 Task: Open Card Business Analysis Review in Board Customer Relationship Building to Workspace HRIS Management and add a team member Softage.3@softage.net, a label Orange, a checklist Logistics, an attachment from Trello, a color Orange and finally, add a card description 'Develop and launch new sales promotion for existing customers' and a comment 'Given the potential impact of this task on our company reputation, let us ensure that we approach it with a sense of professionalism and respect.'. Add a start date 'Jan 07, 1900' with a due date 'Jan 14, 1900'
Action: Mouse moved to (996, 521)
Screenshot: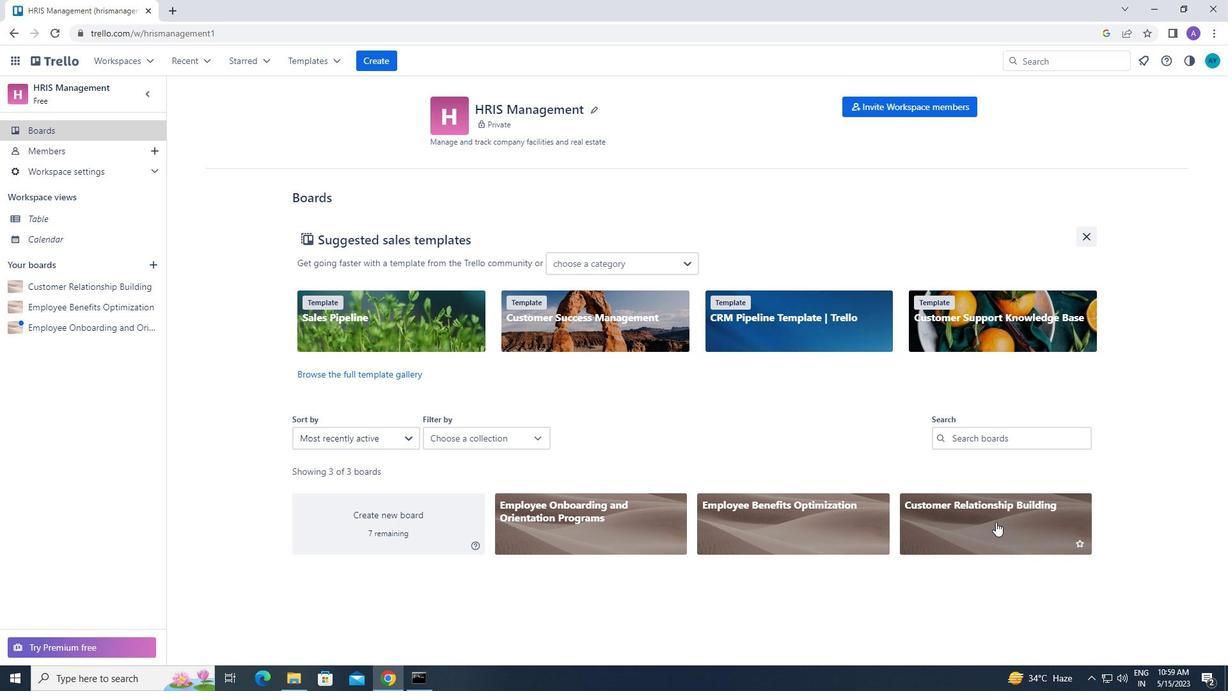 
Action: Mouse pressed left at (996, 521)
Screenshot: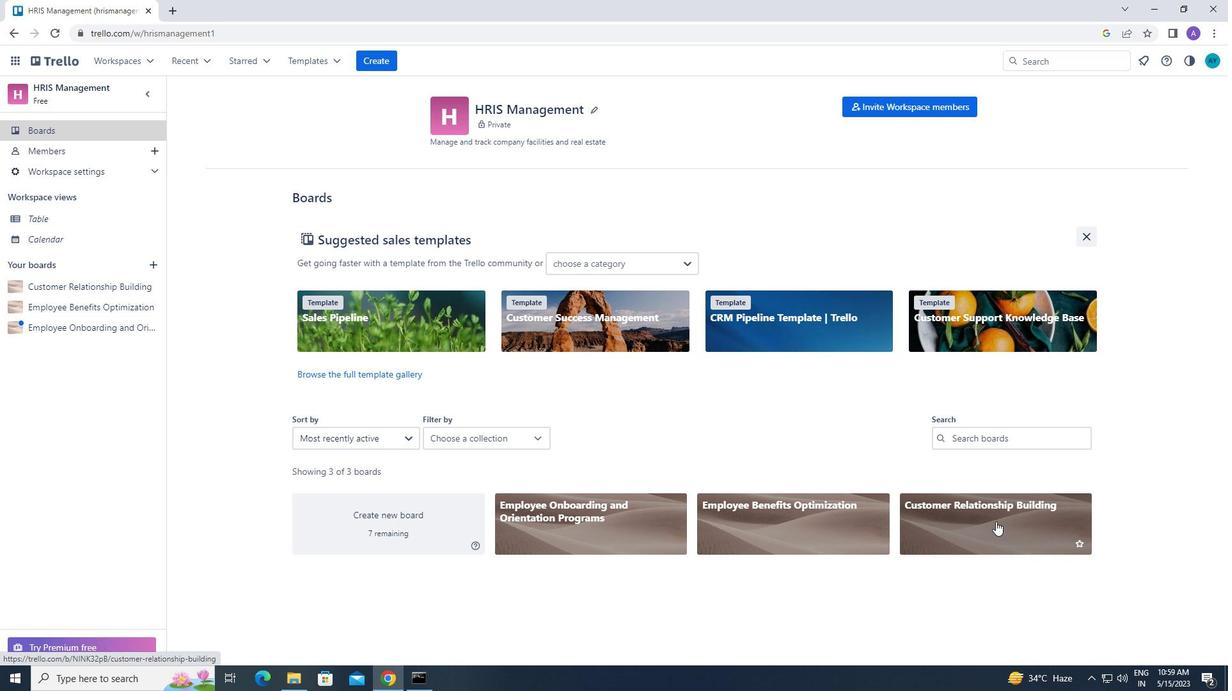 
Action: Mouse moved to (638, 161)
Screenshot: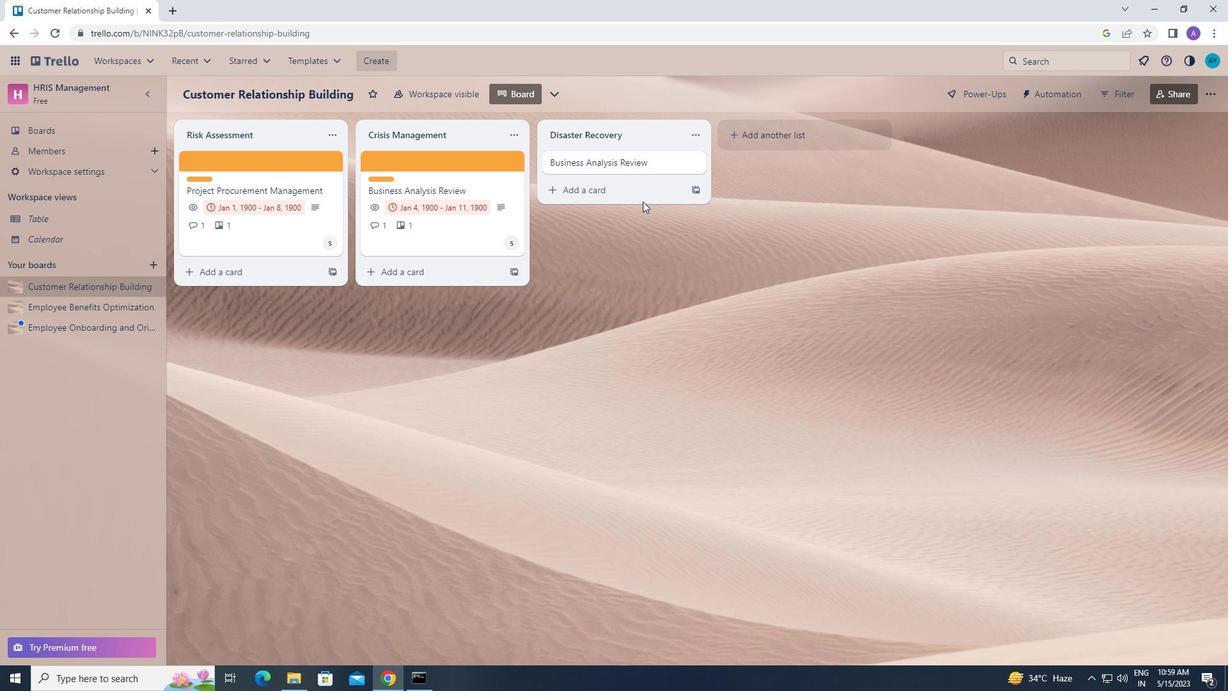 
Action: Mouse pressed left at (638, 161)
Screenshot: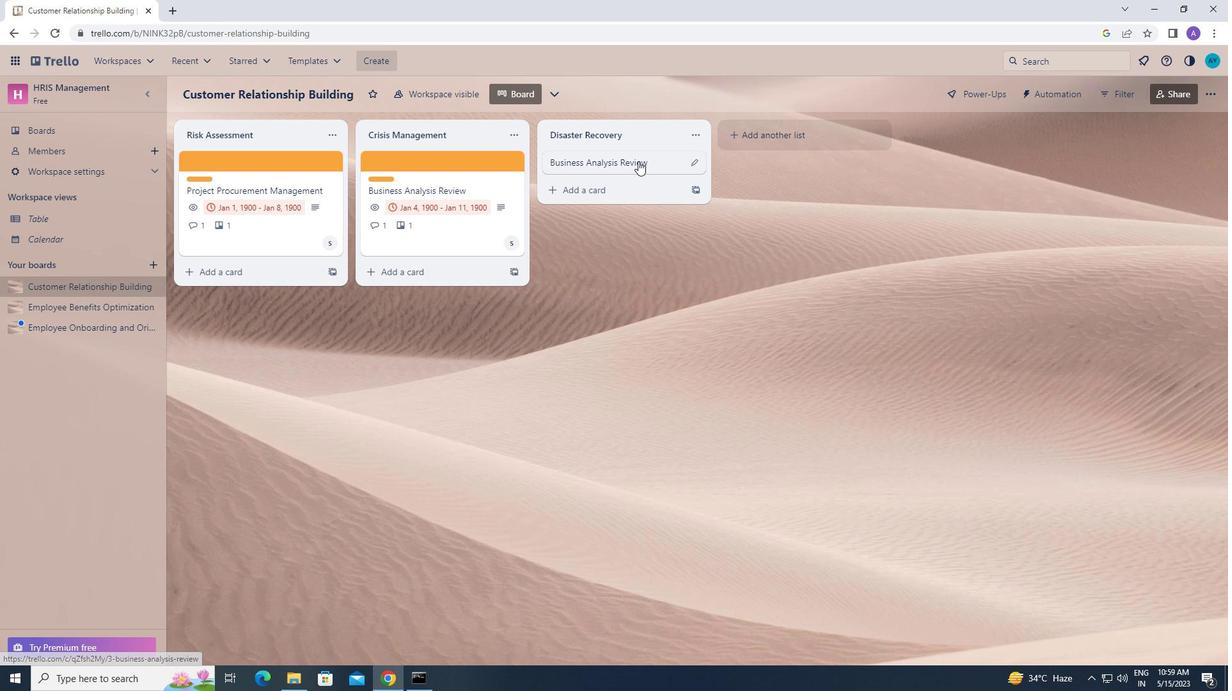 
Action: Mouse moved to (760, 209)
Screenshot: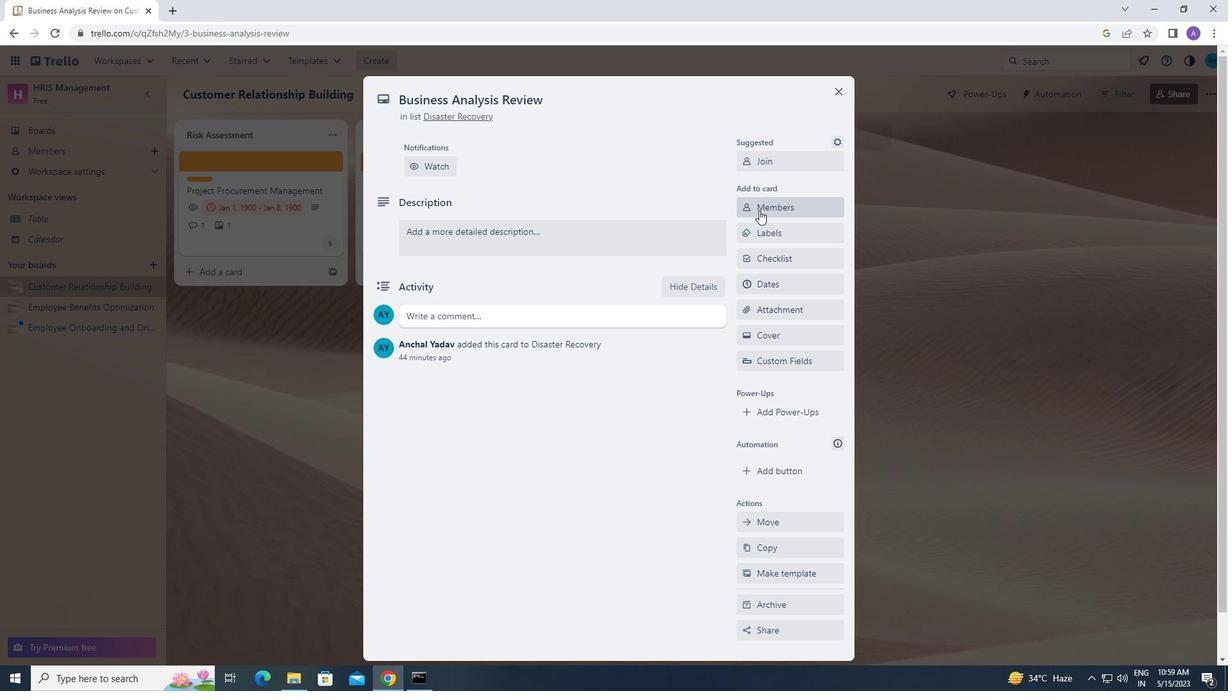 
Action: Mouse pressed left at (760, 209)
Screenshot: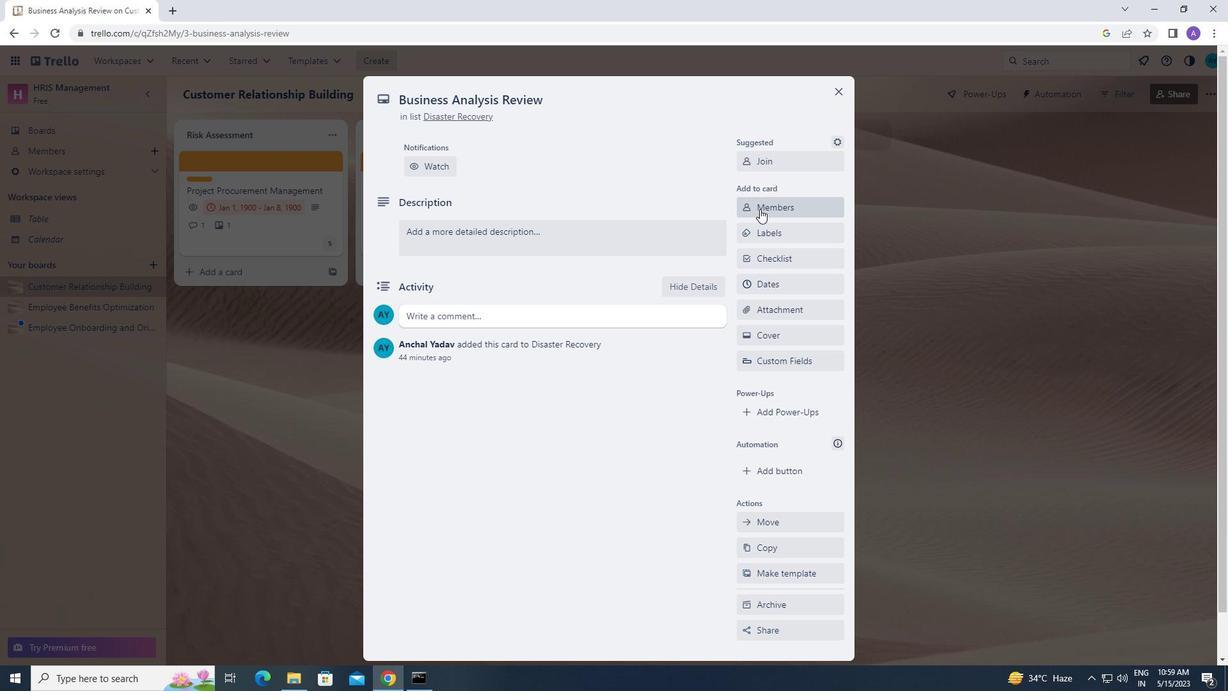 
Action: Mouse moved to (789, 258)
Screenshot: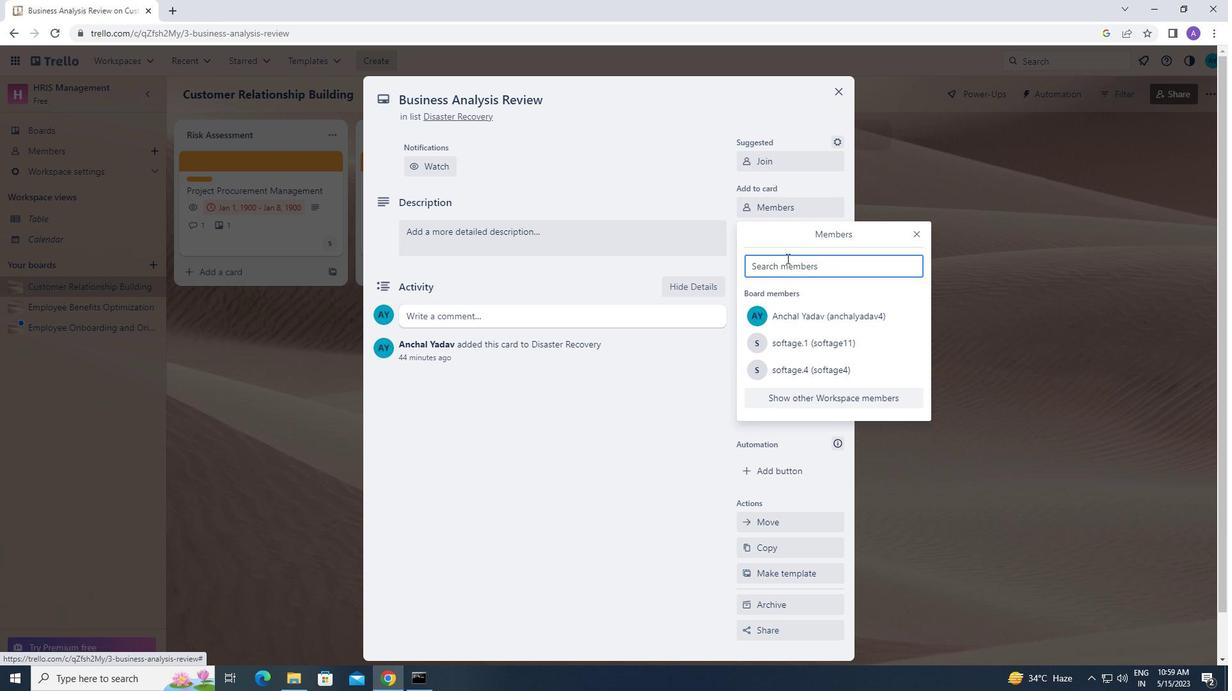 
Action: Key pressed so<Key.backspace><Key.caps_lock>oftage.net<Key.shift_r><Key.shift_r><Key.shift_r><Key.shift_r><Key.shift_r><Key.shift_r>2<Key.backspace>
Screenshot: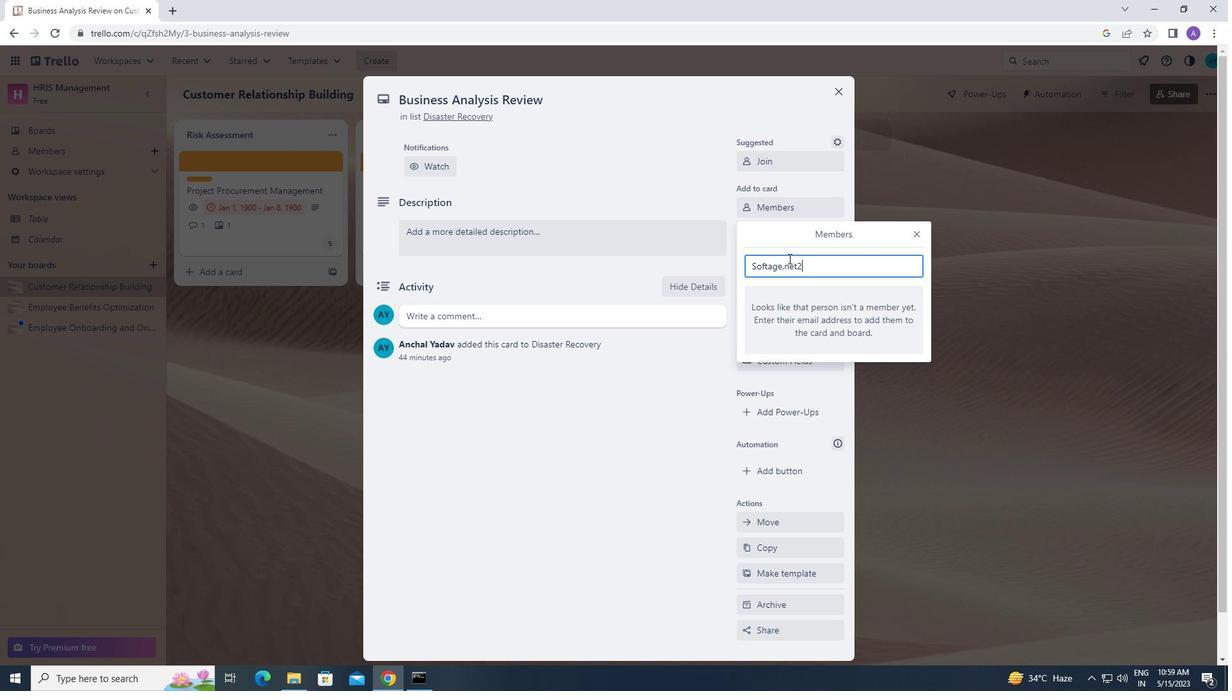 
Action: Mouse moved to (208, 0)
Screenshot: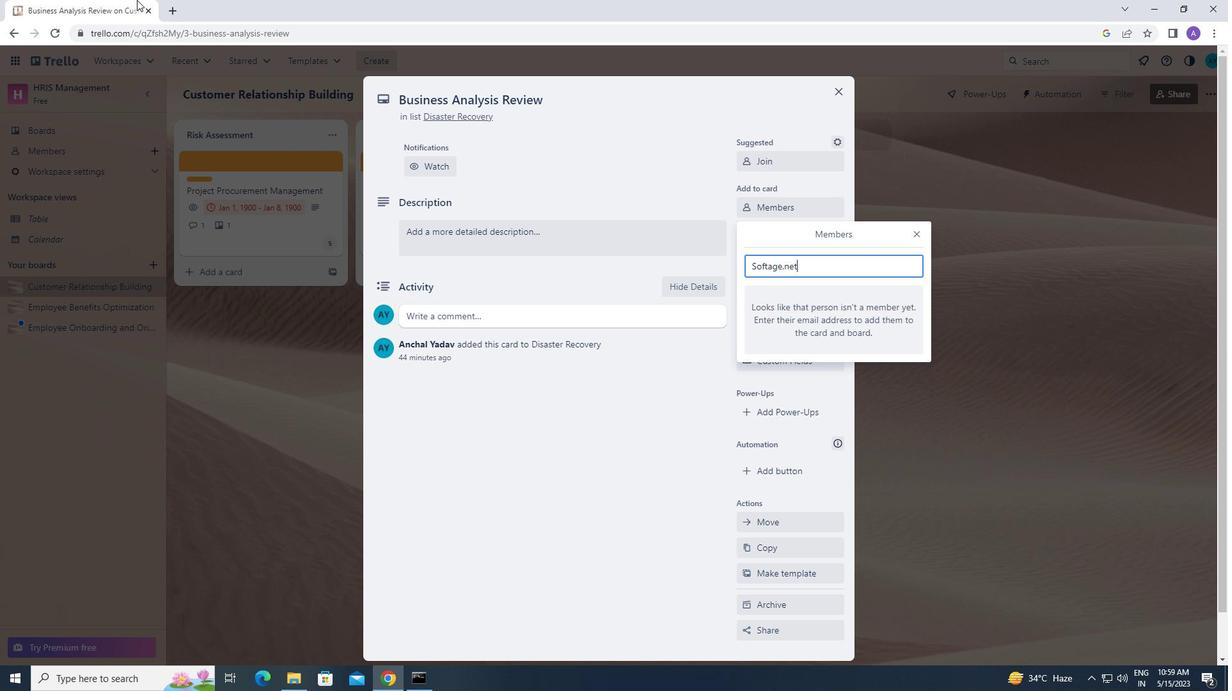 
Action: Key pressed <Key.backspace><Key.backspace><Key.backspace>3<Key.shift_r>@softage.net
Screenshot: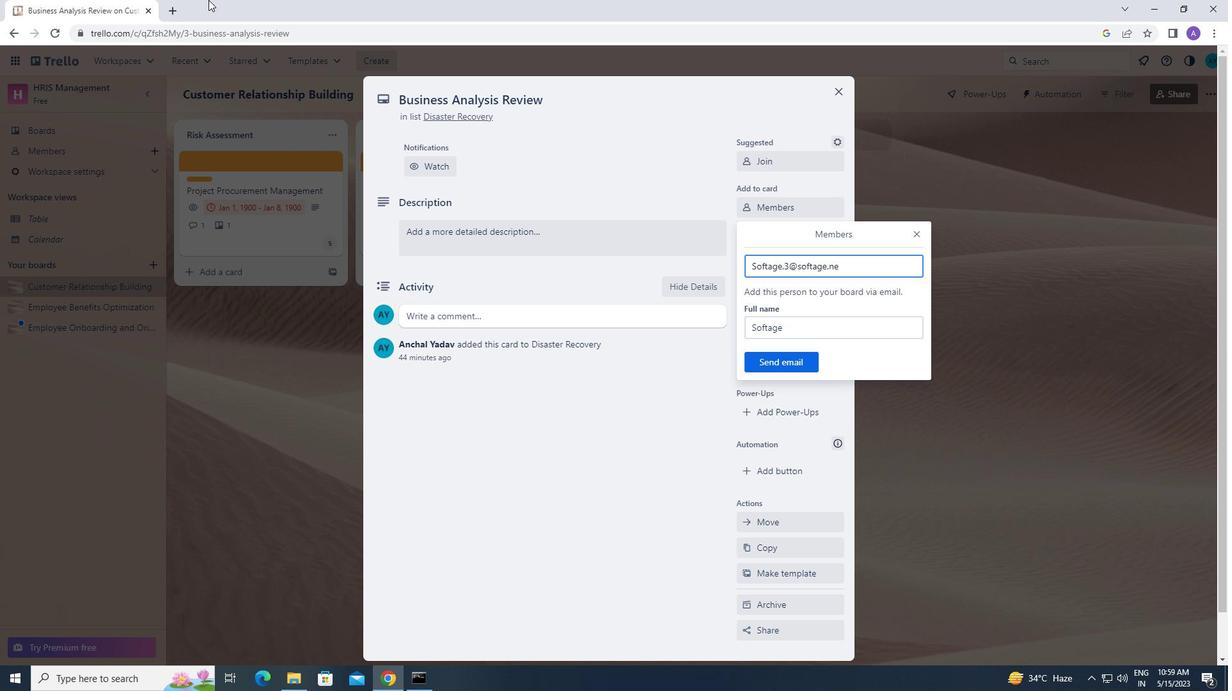 
Action: Mouse moved to (757, 355)
Screenshot: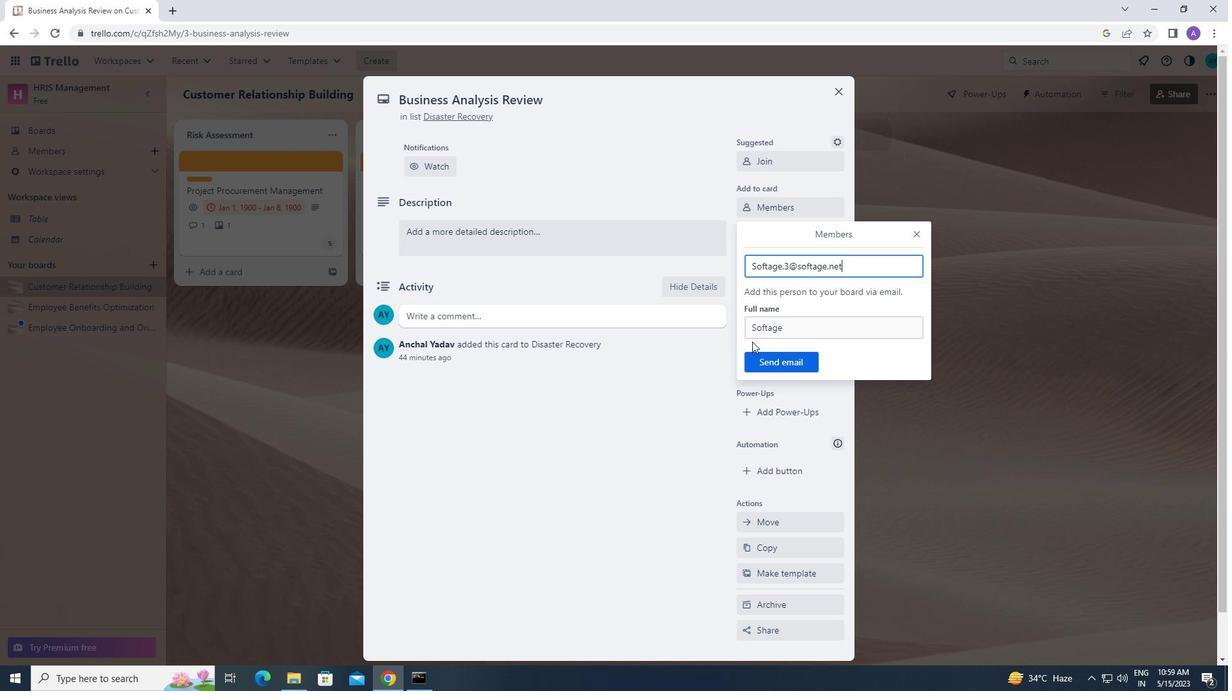
Action: Mouse pressed left at (757, 355)
Screenshot: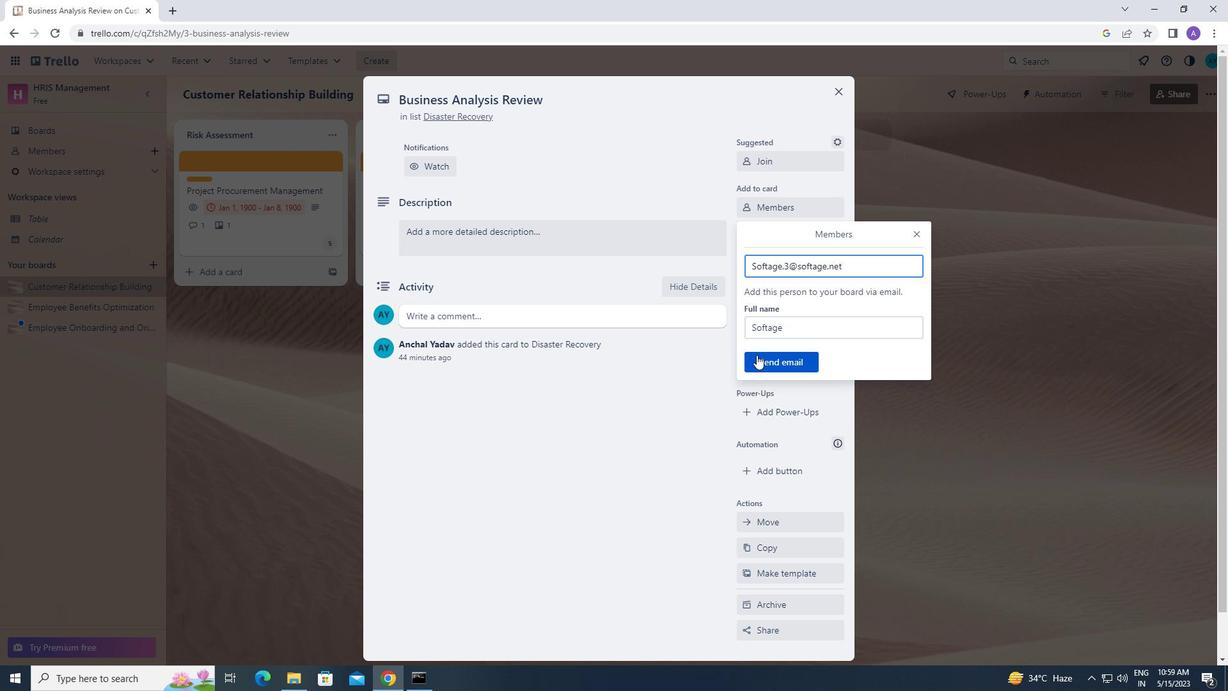 
Action: Mouse moved to (776, 230)
Screenshot: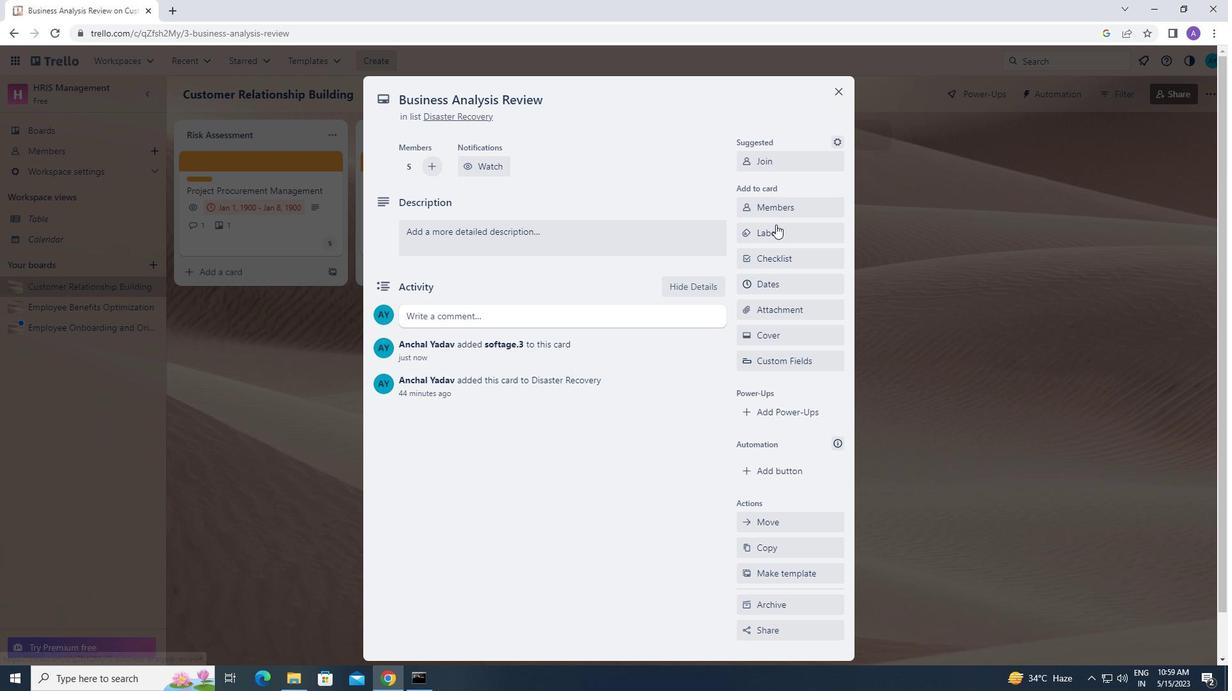 
Action: Mouse pressed left at (776, 230)
Screenshot: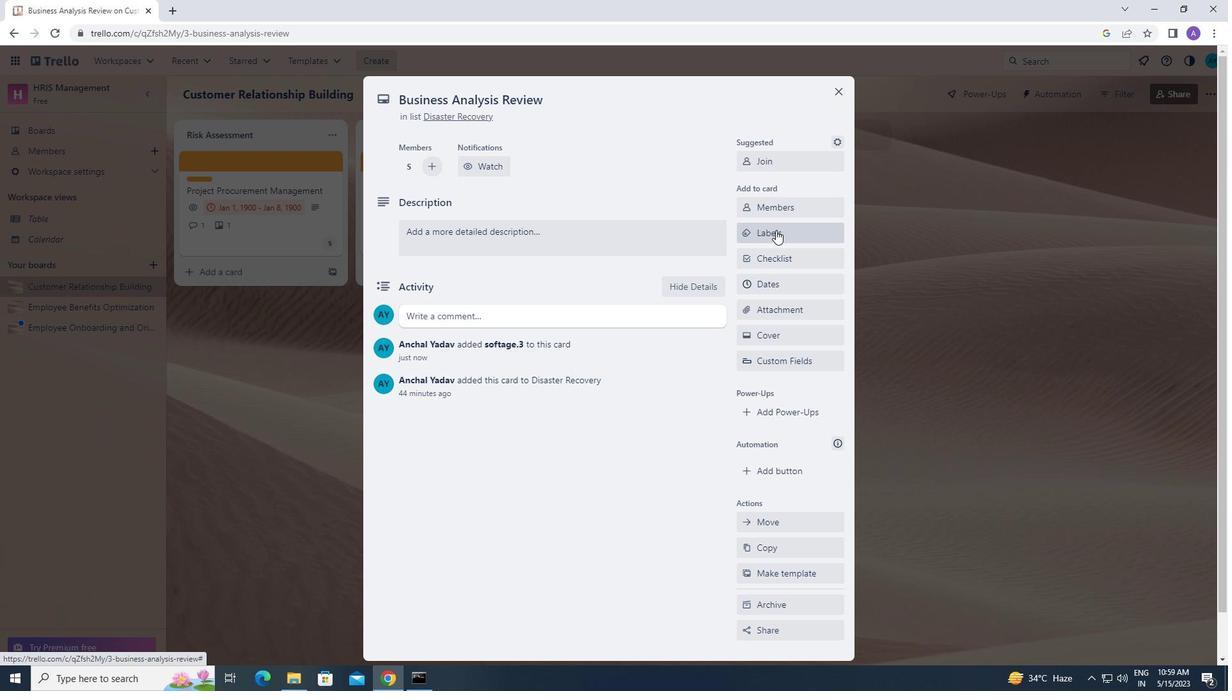 
Action: Mouse moved to (817, 487)
Screenshot: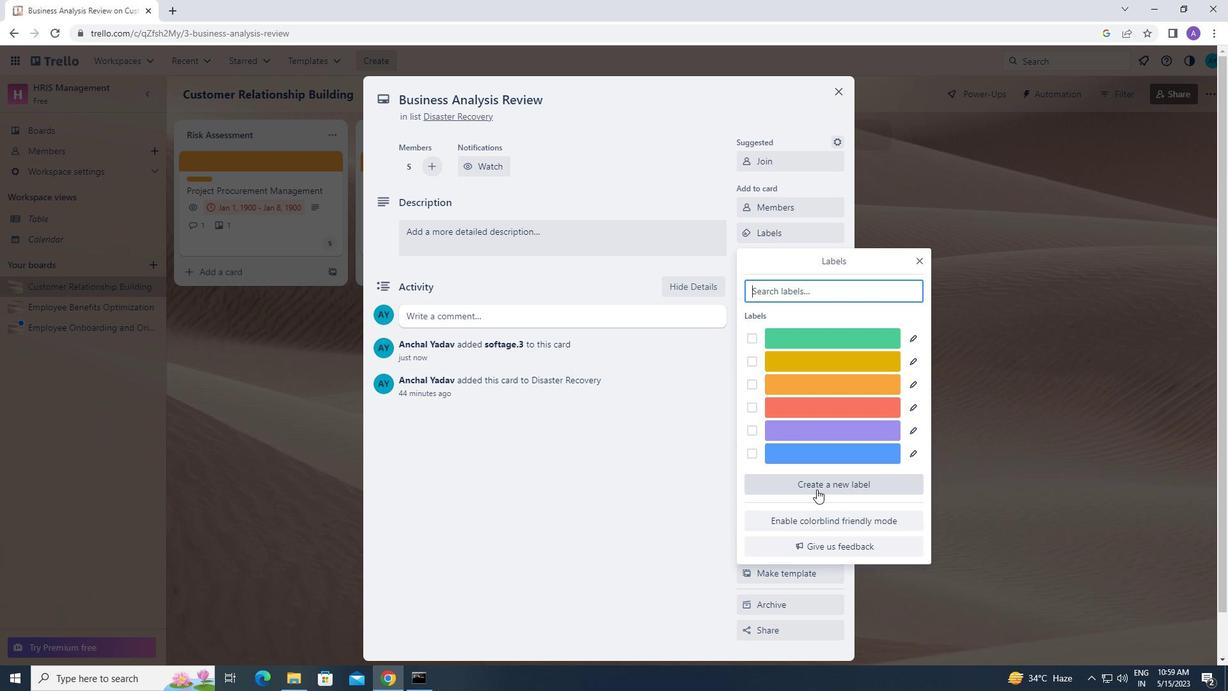 
Action: Mouse pressed left at (817, 487)
Screenshot: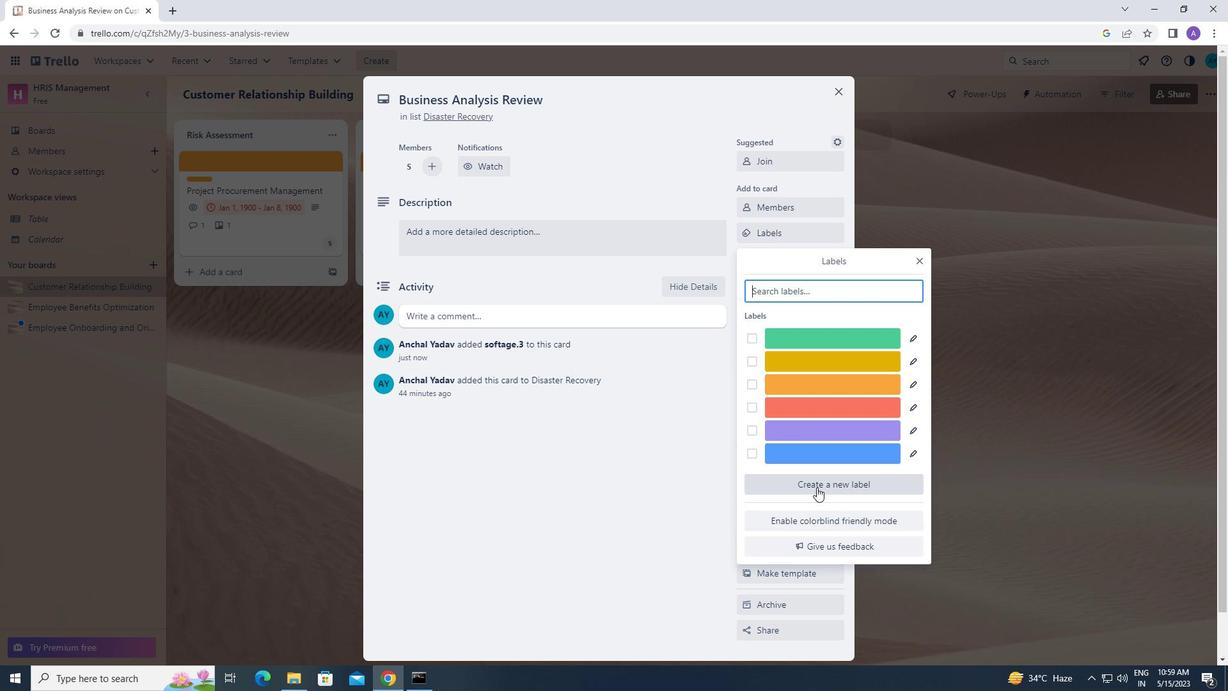 
Action: Mouse moved to (839, 442)
Screenshot: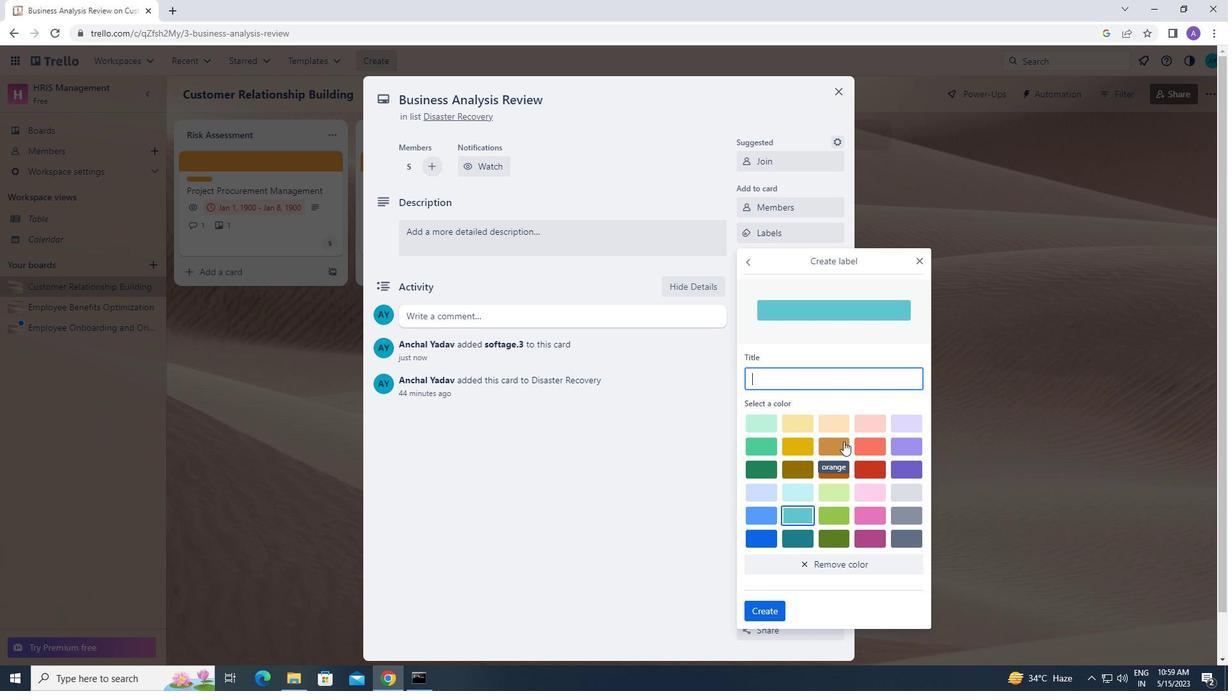 
Action: Mouse pressed left at (839, 442)
Screenshot: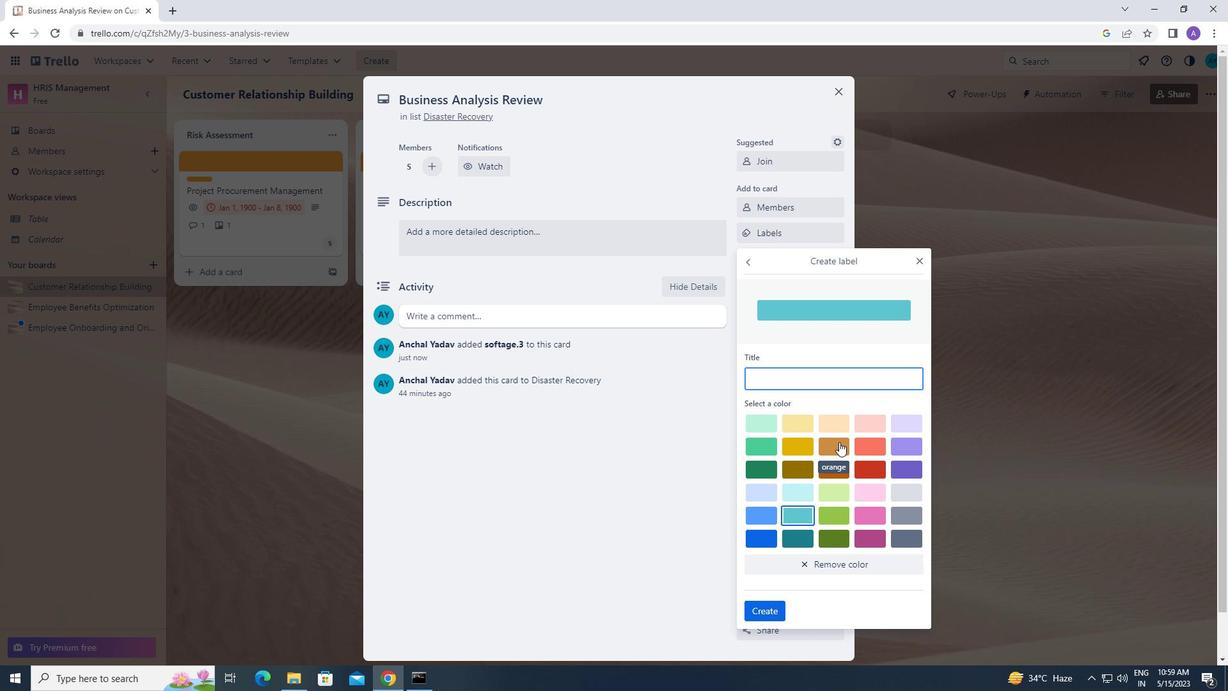 
Action: Mouse moved to (768, 609)
Screenshot: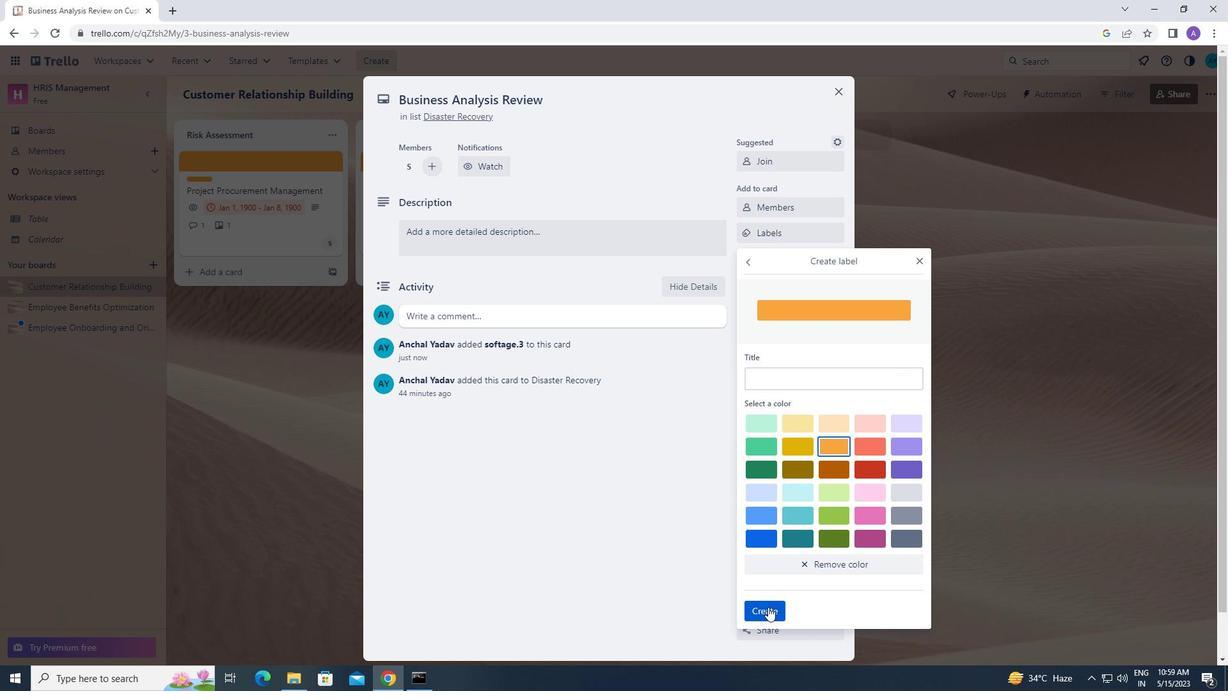 
Action: Mouse pressed left at (768, 609)
Screenshot: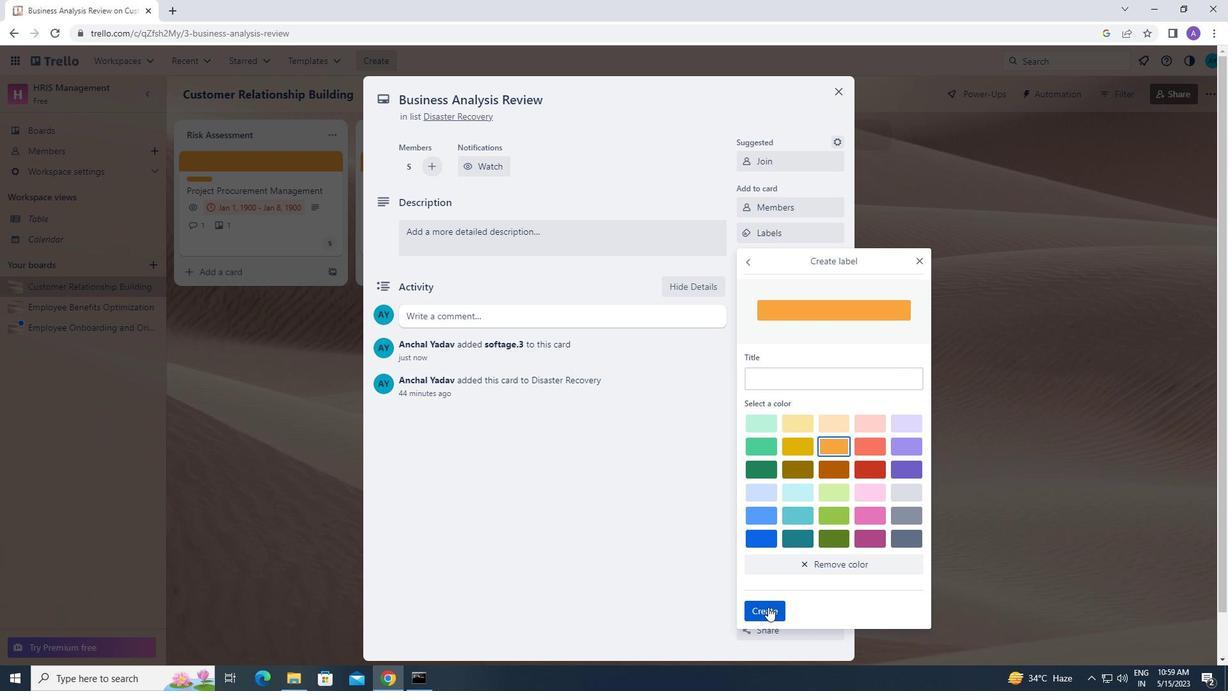 
Action: Mouse moved to (922, 258)
Screenshot: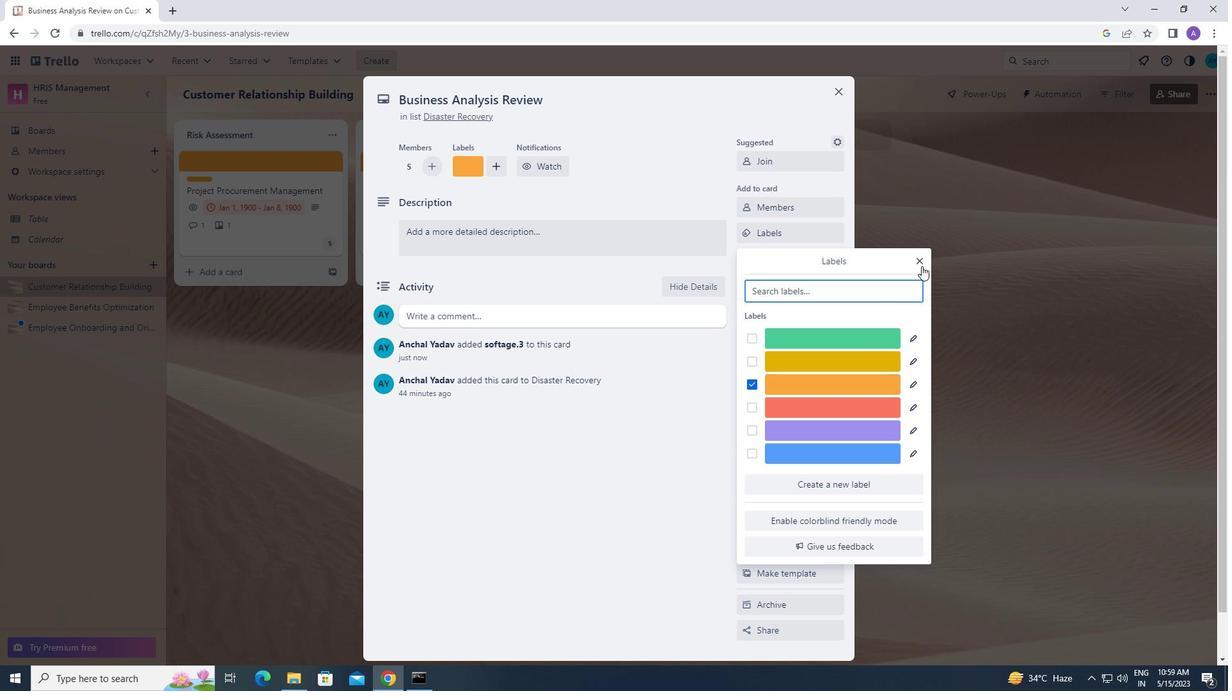 
Action: Mouse pressed left at (922, 258)
Screenshot: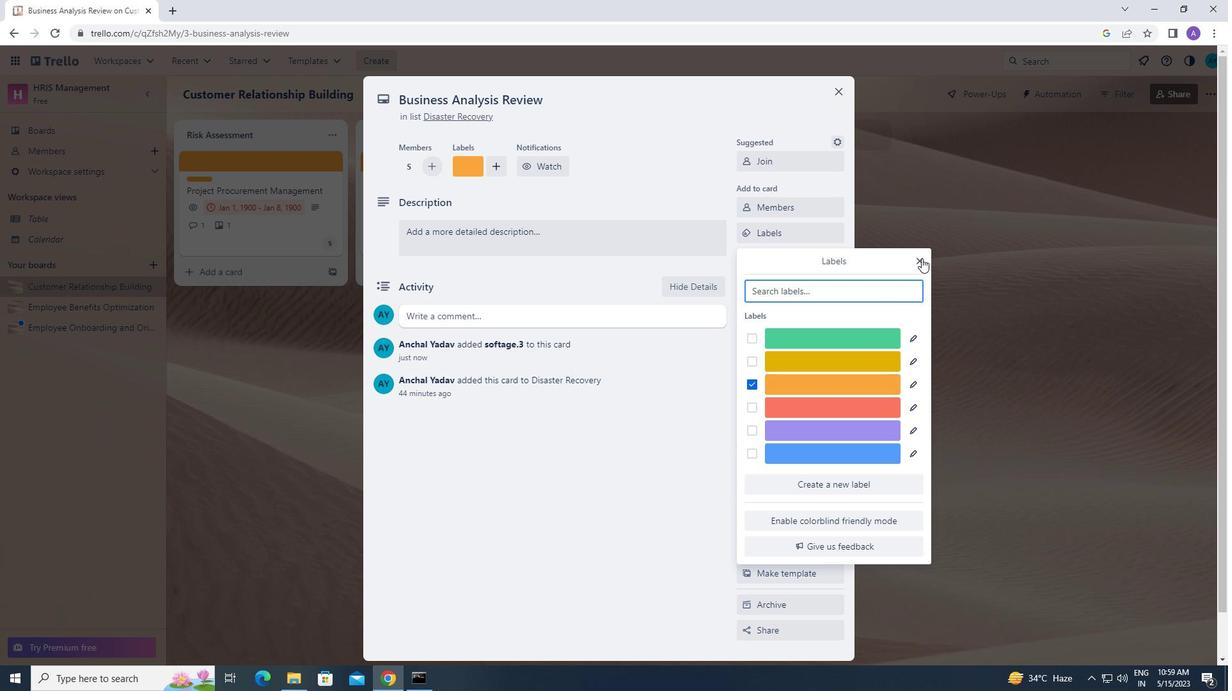 
Action: Mouse moved to (784, 257)
Screenshot: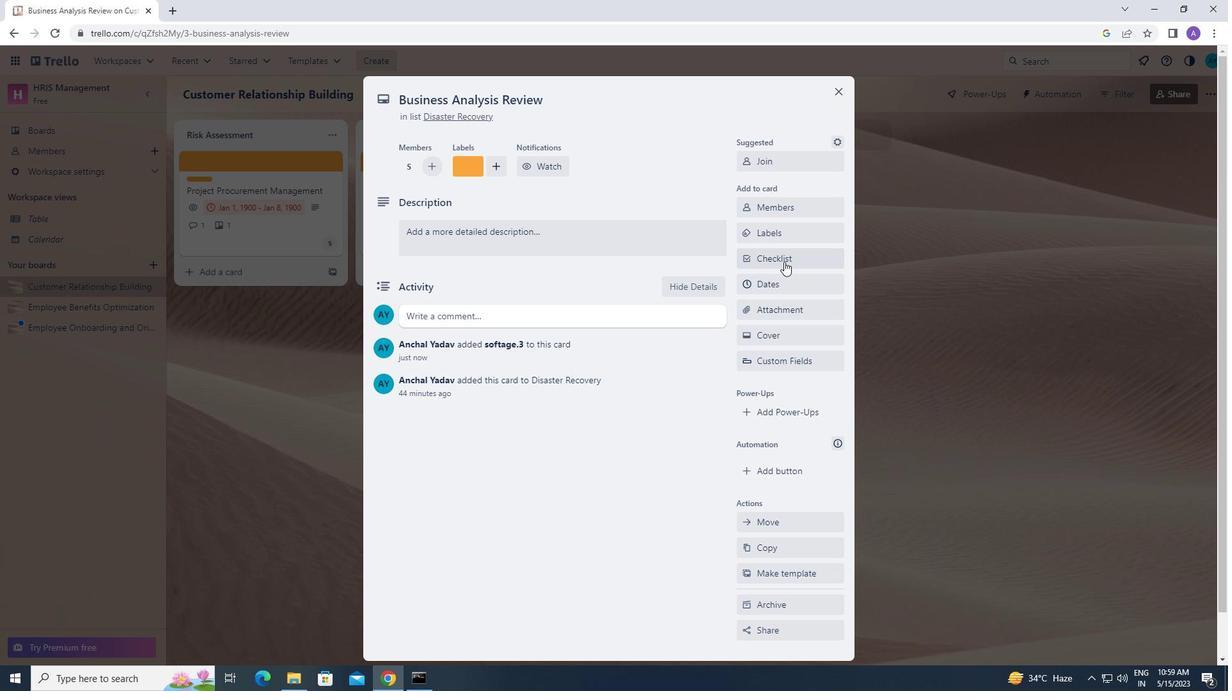 
Action: Mouse pressed left at (784, 257)
Screenshot: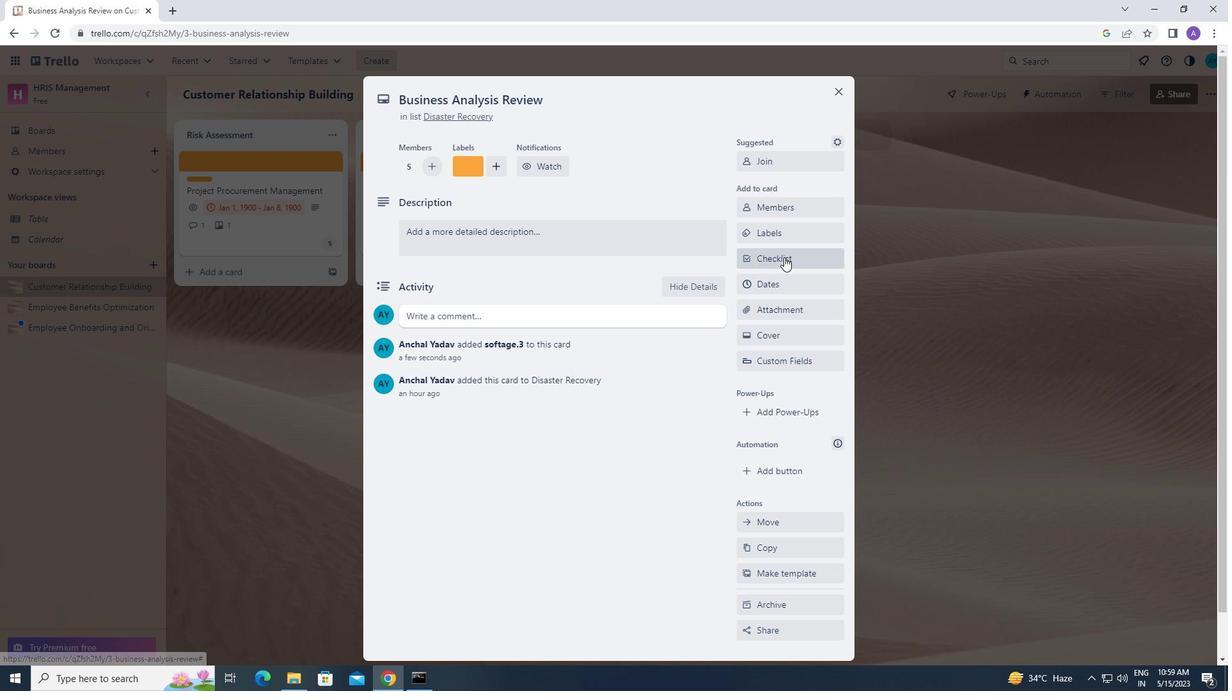 
Action: Mouse moved to (773, 289)
Screenshot: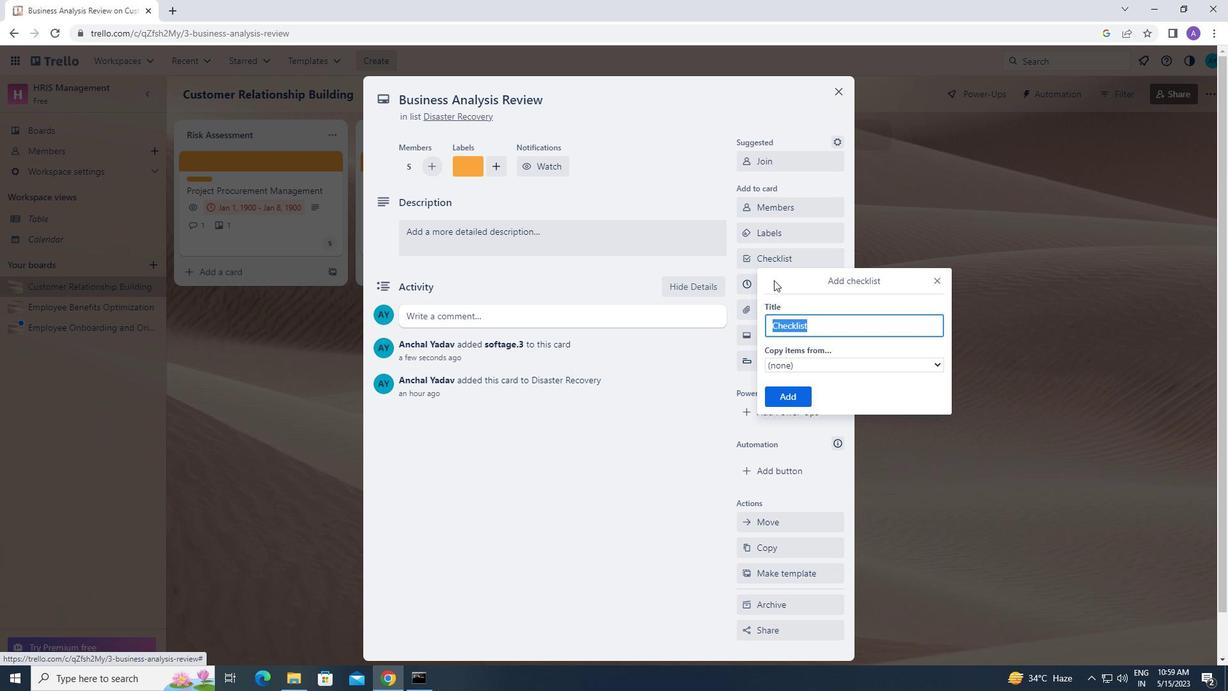 
Action: Key pressed <Key.caps_lock>l<Key.caps_lock>ogistics
Screenshot: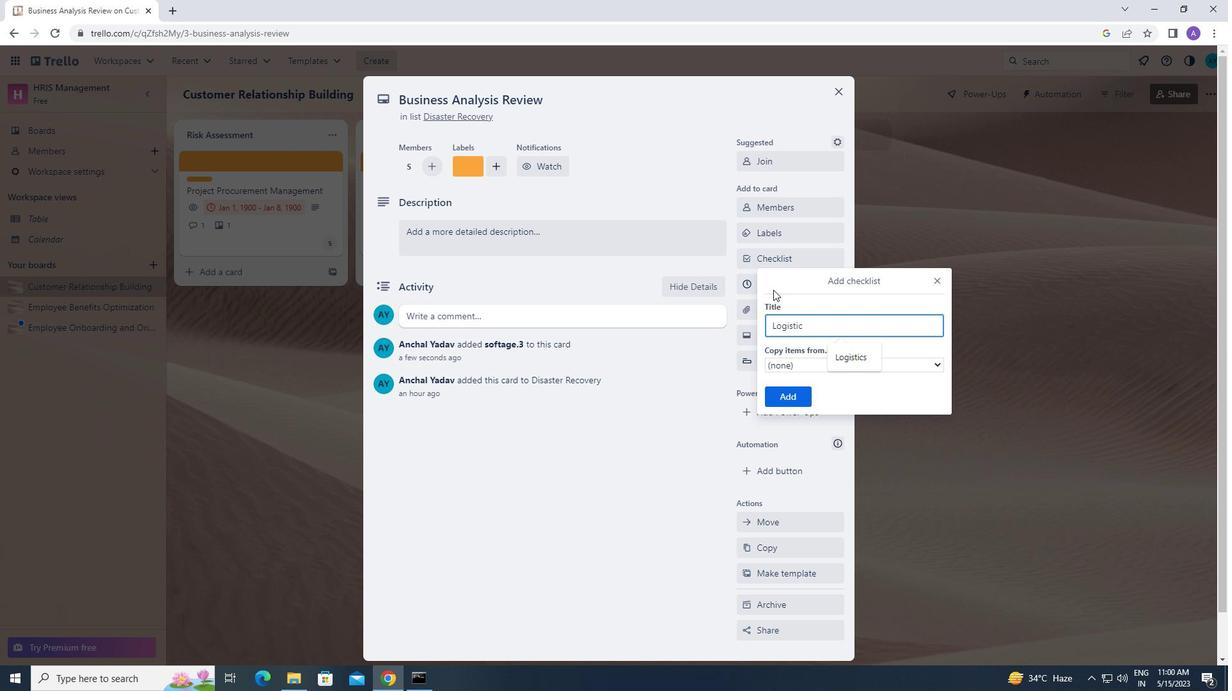 
Action: Mouse moved to (787, 390)
Screenshot: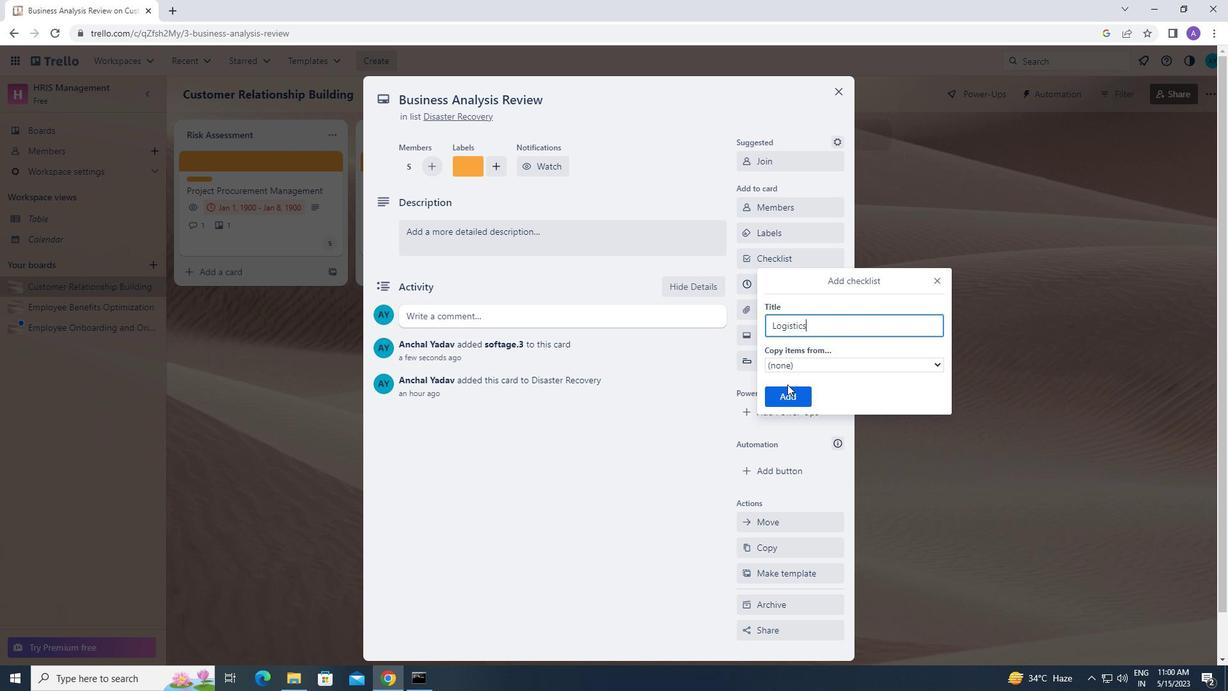
Action: Mouse pressed left at (787, 390)
Screenshot: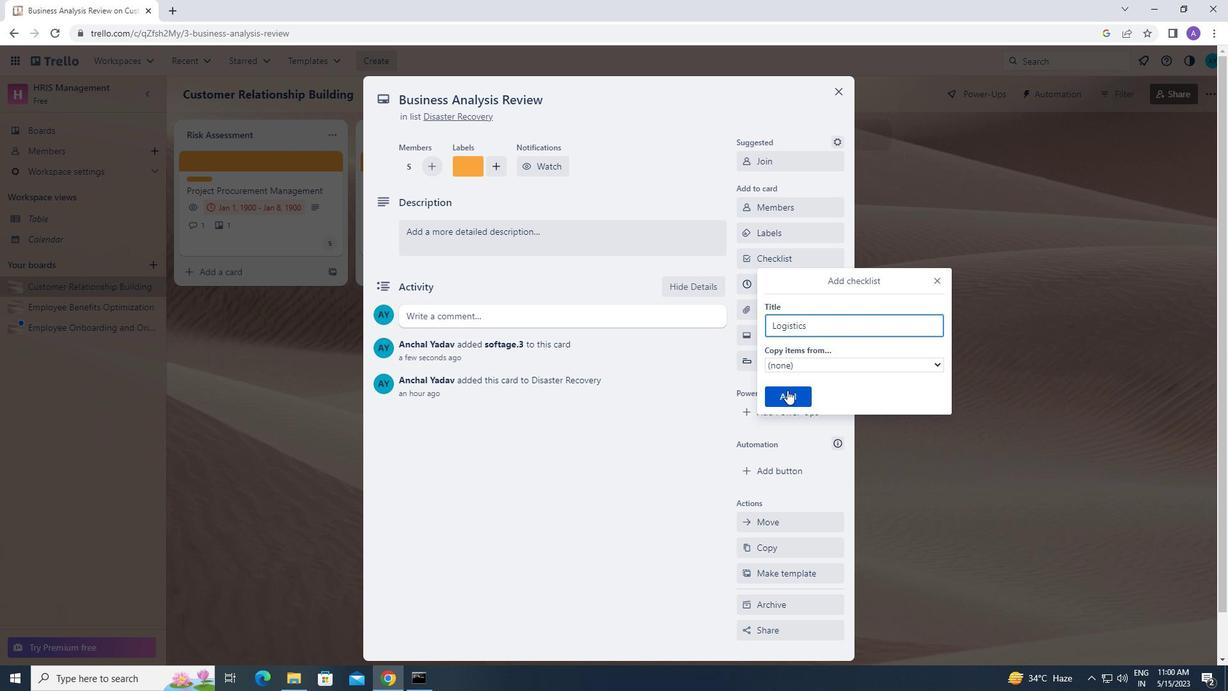 
Action: Mouse moved to (776, 305)
Screenshot: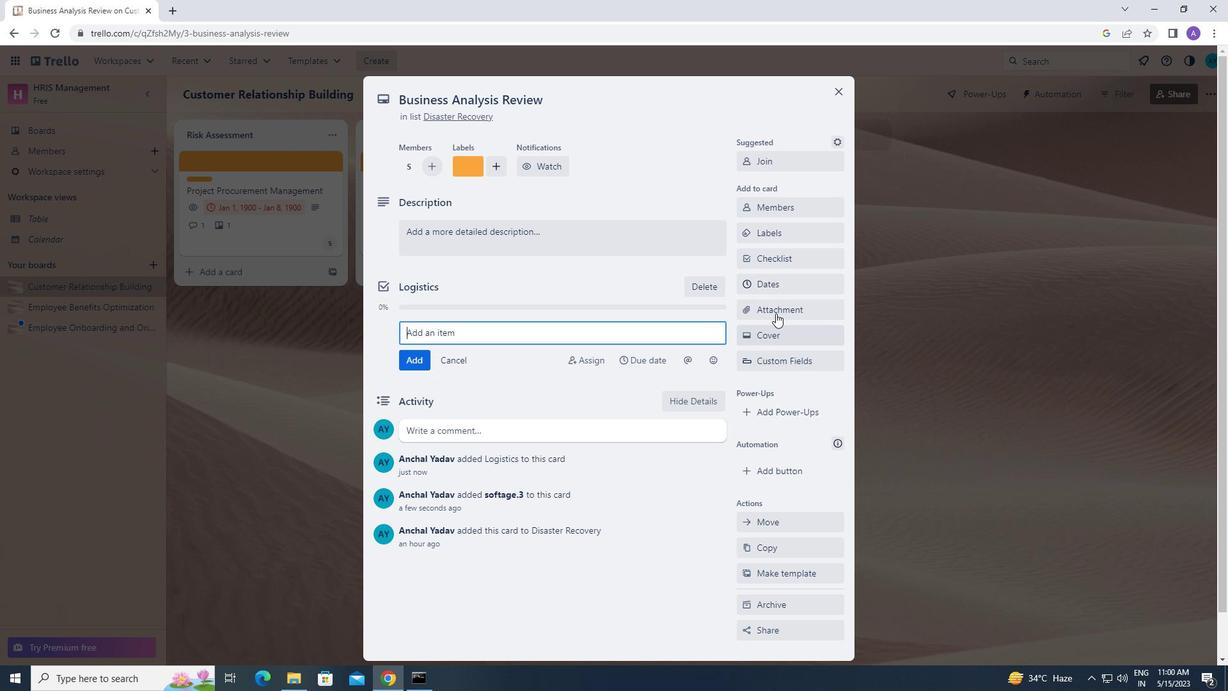 
Action: Mouse pressed left at (776, 305)
Screenshot: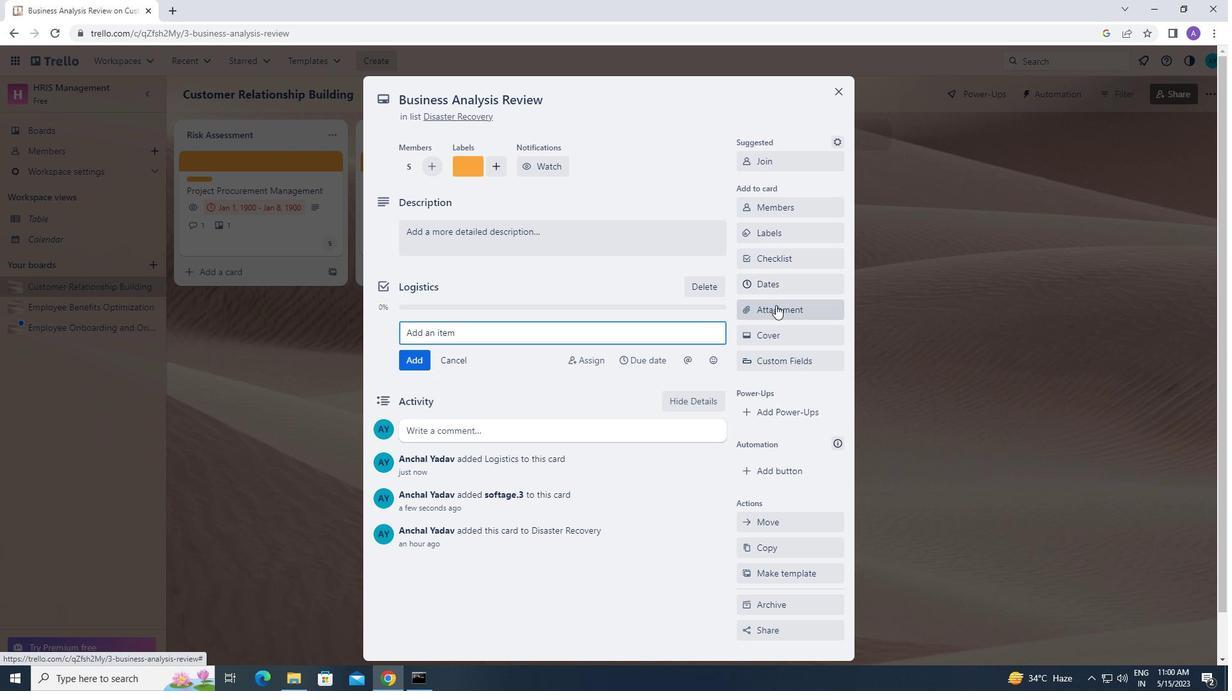 
Action: Mouse moved to (753, 384)
Screenshot: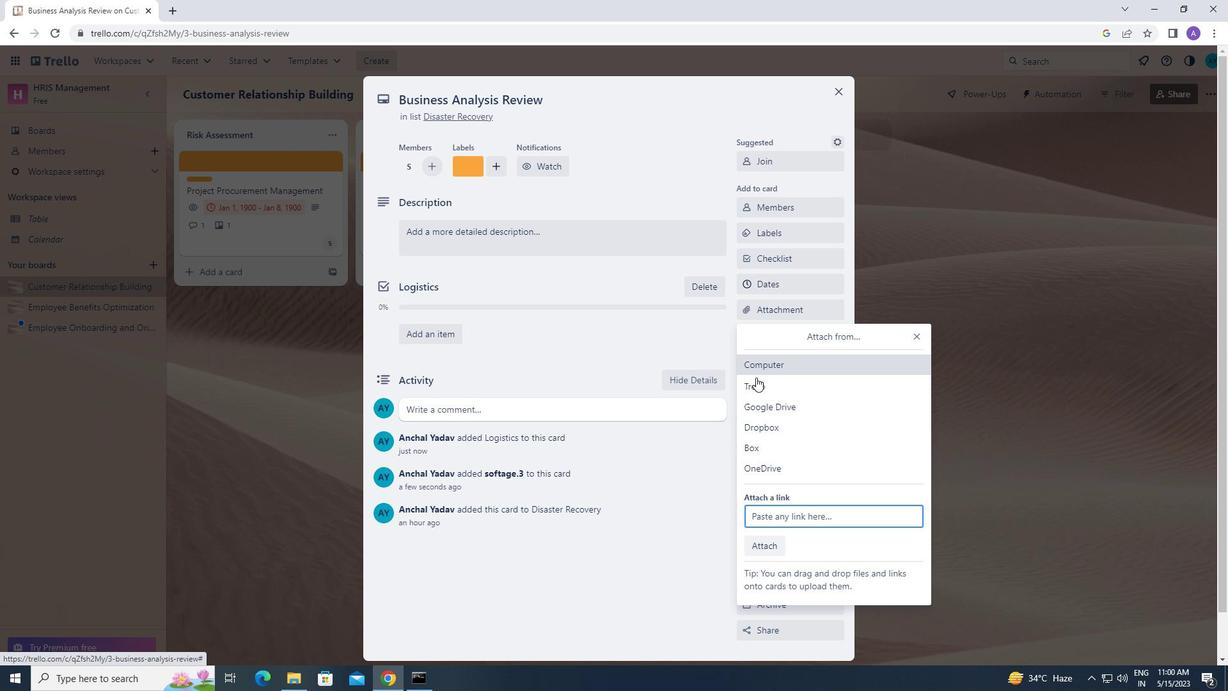 
Action: Mouse pressed left at (753, 384)
Screenshot: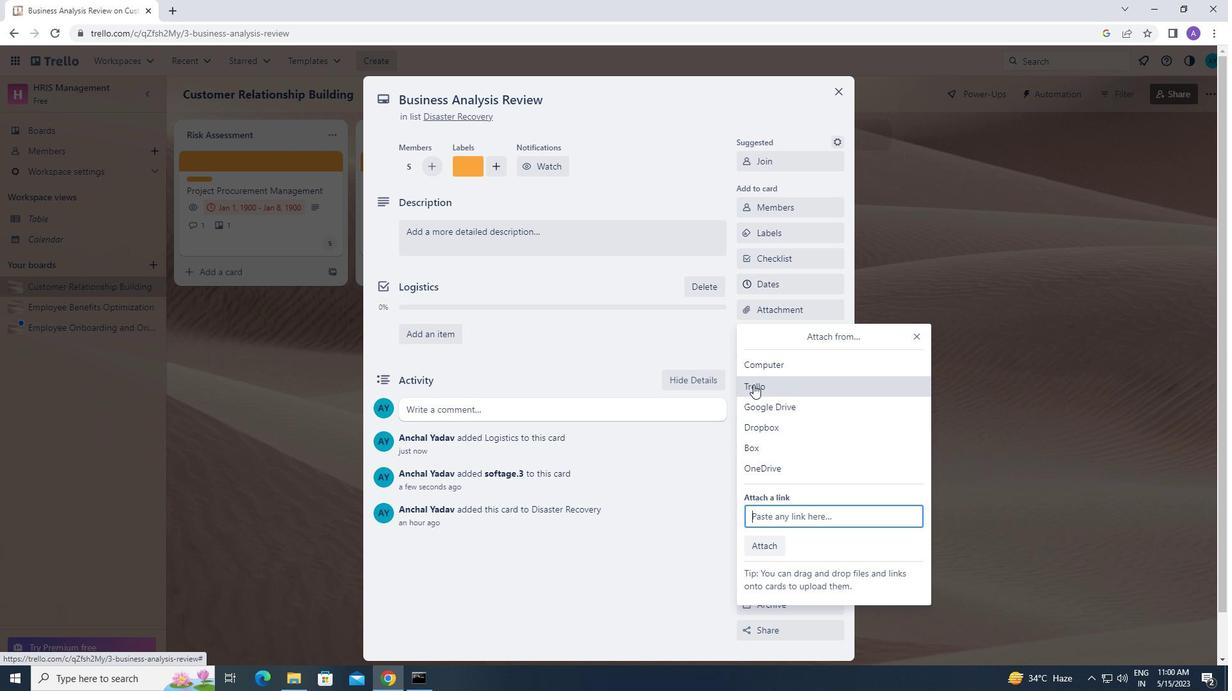 
Action: Mouse moved to (780, 300)
Screenshot: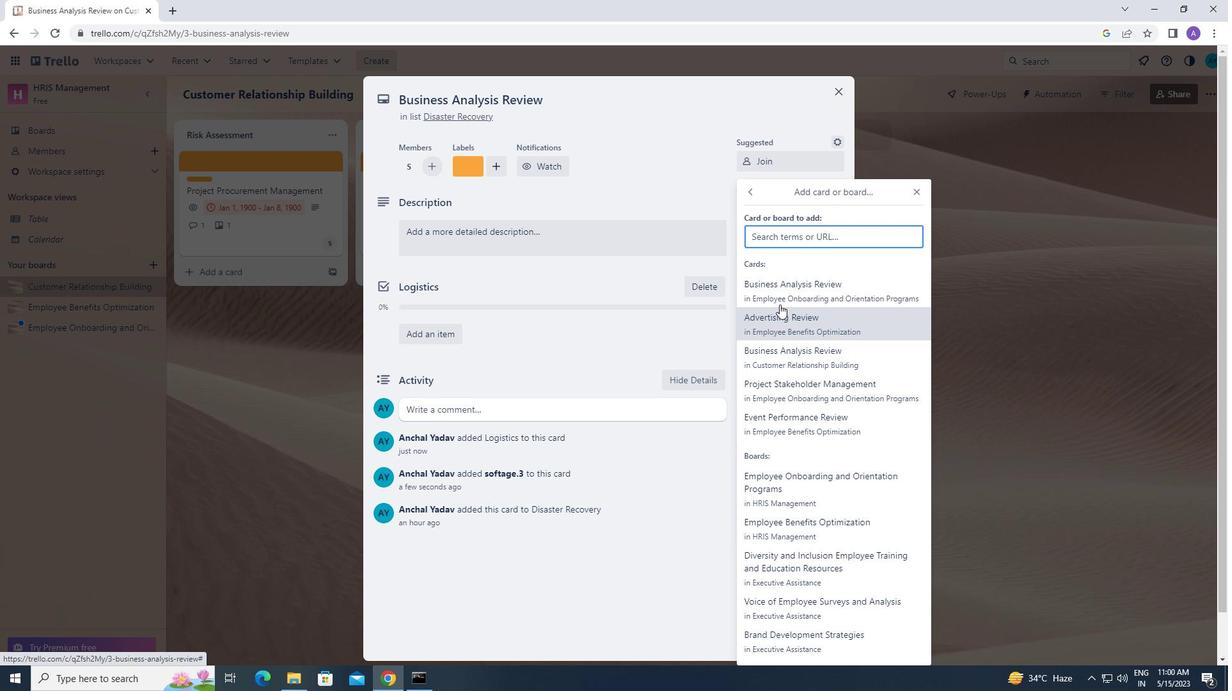 
Action: Mouse pressed left at (780, 300)
Screenshot: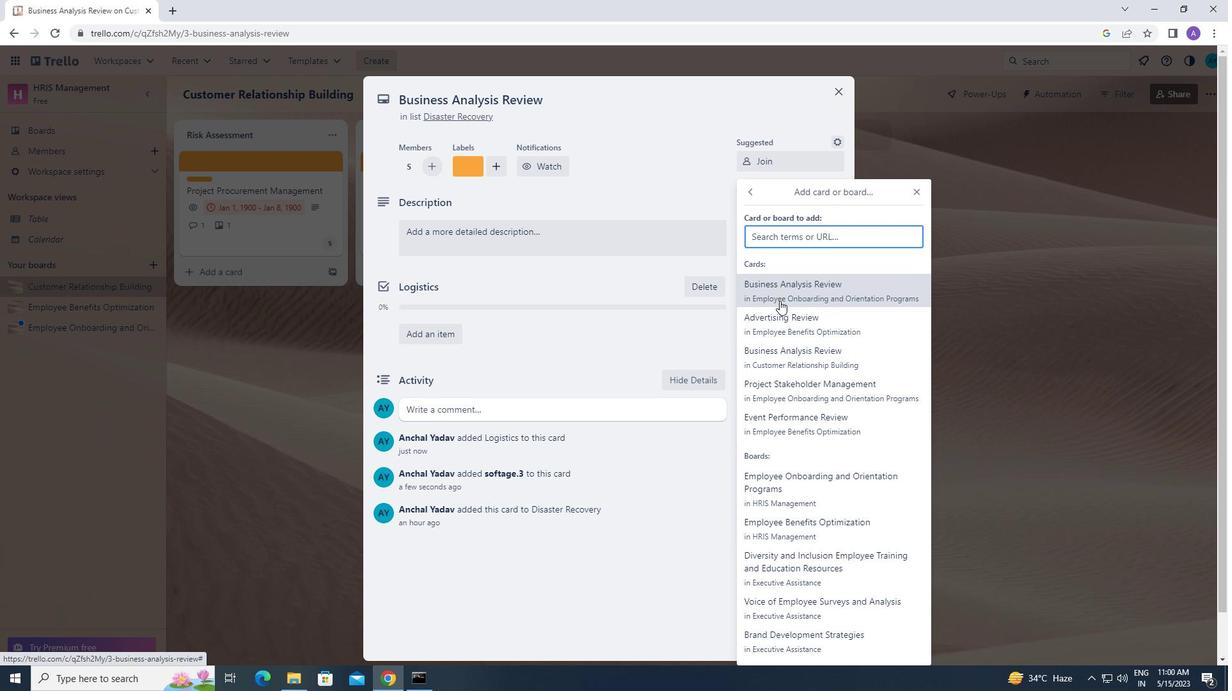
Action: Mouse moved to (773, 334)
Screenshot: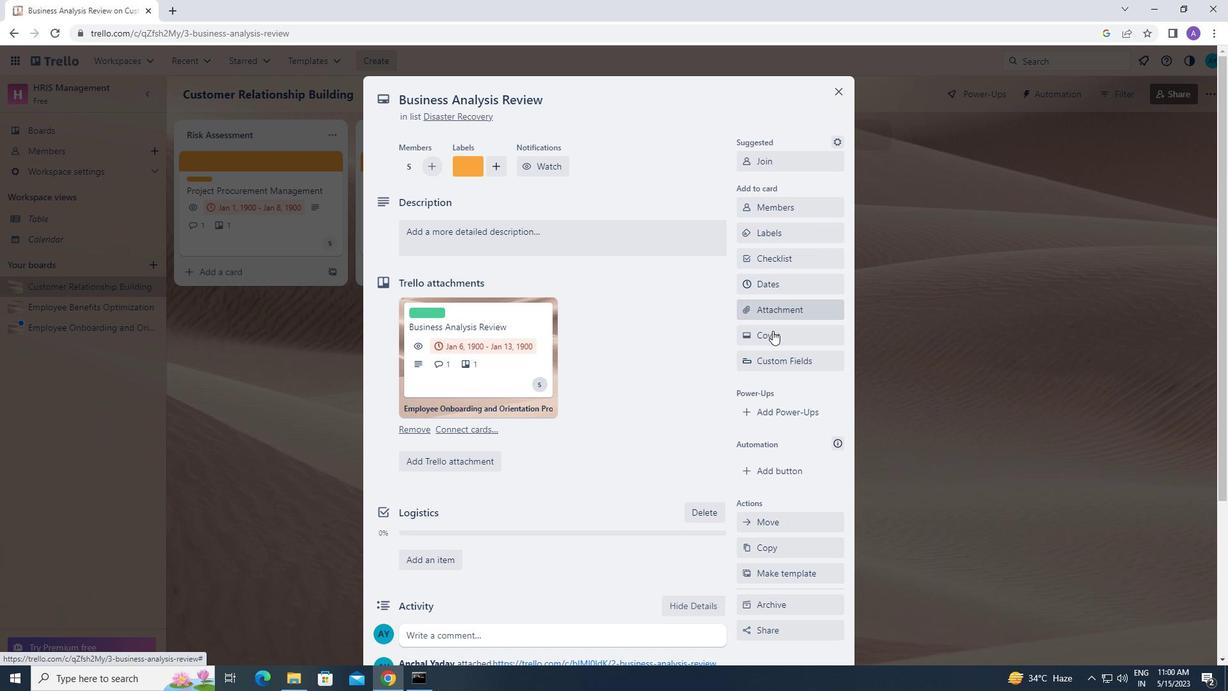 
Action: Mouse pressed left at (773, 334)
Screenshot: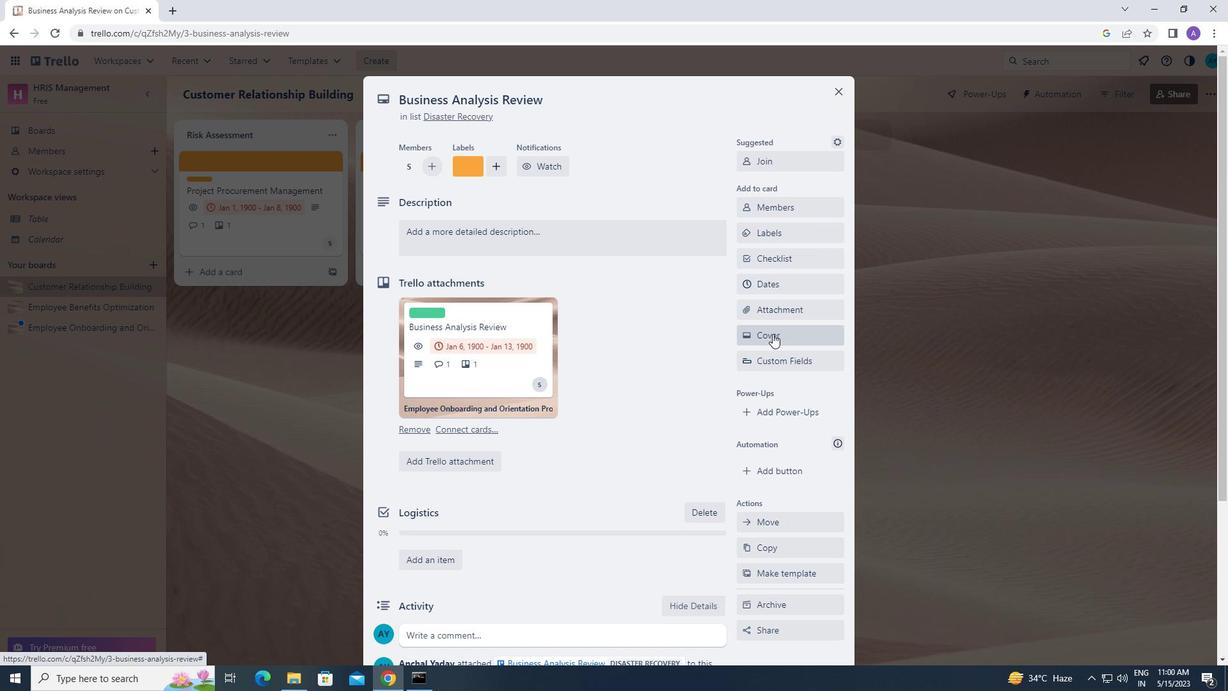 
Action: Mouse moved to (829, 406)
Screenshot: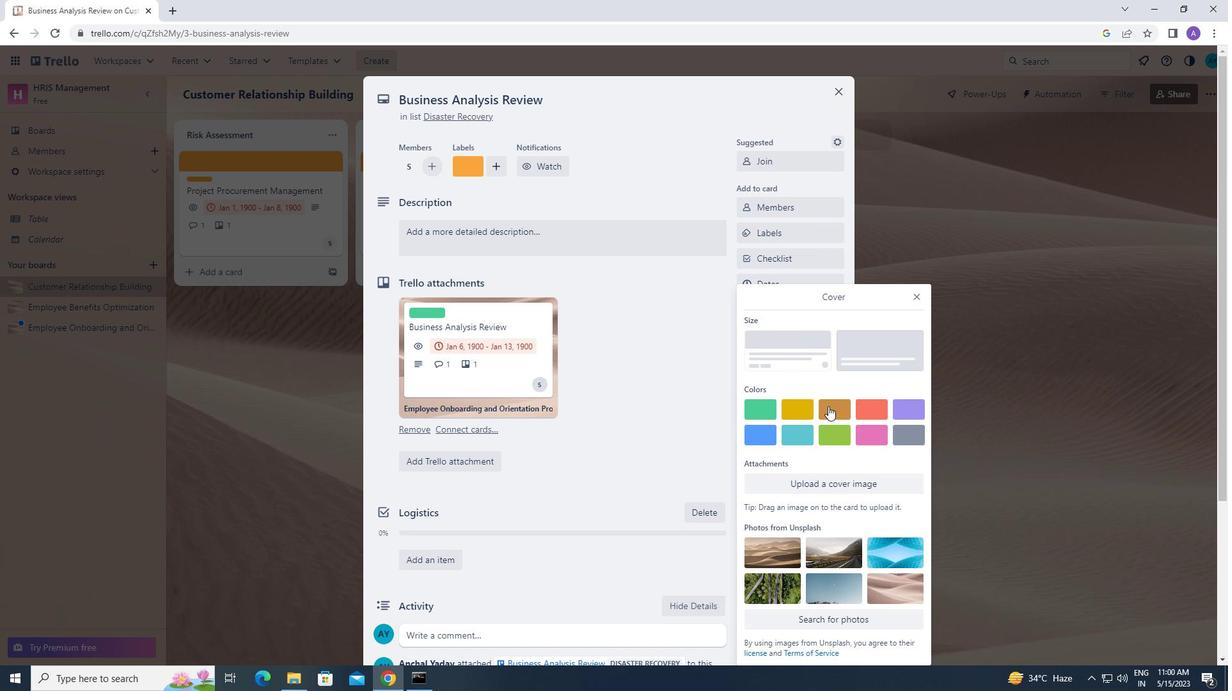 
Action: Mouse pressed left at (829, 406)
Screenshot: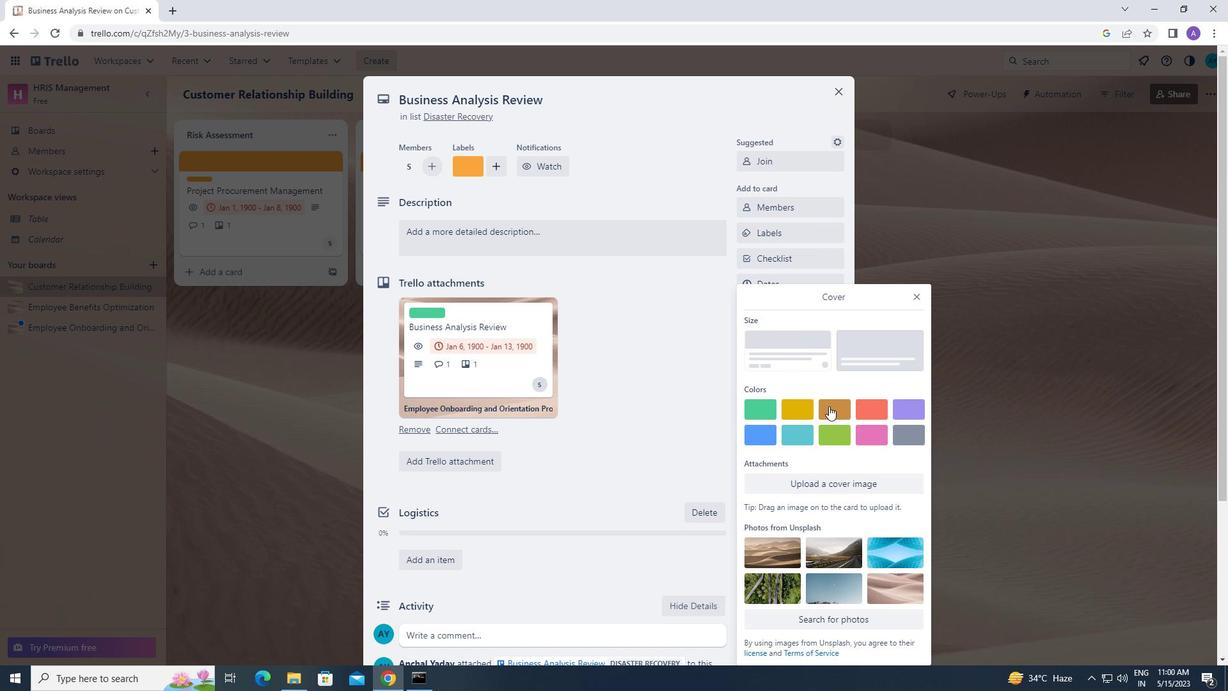 
Action: Mouse moved to (915, 268)
Screenshot: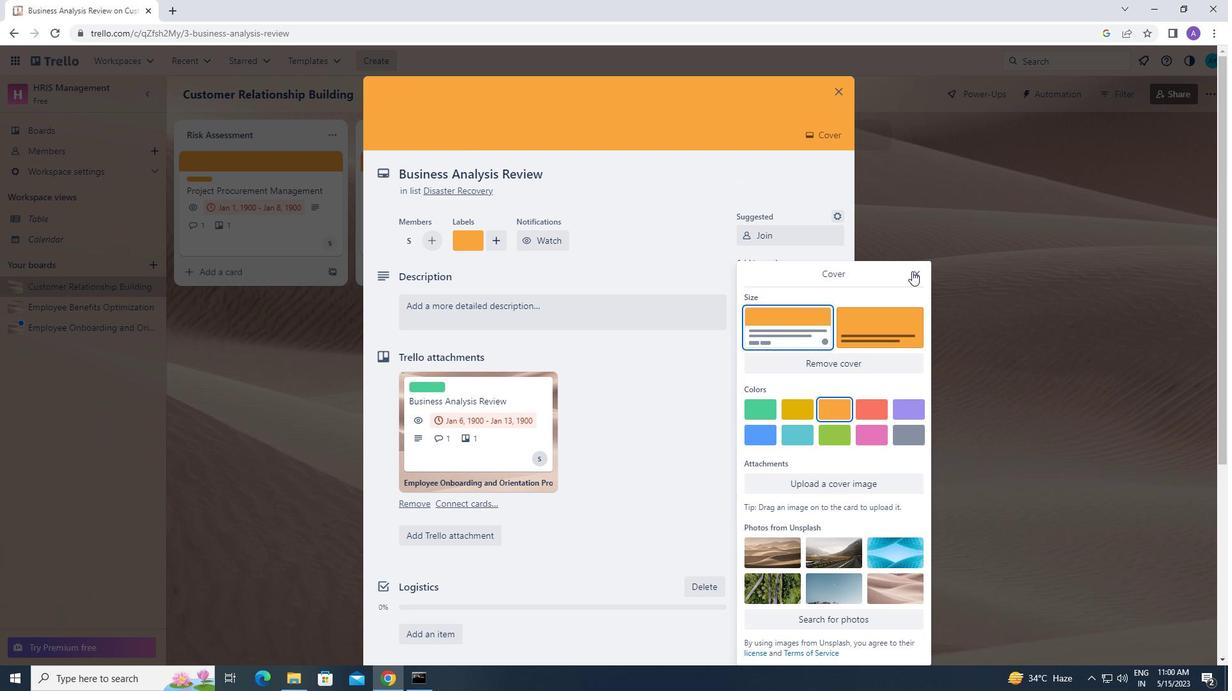 
Action: Mouse pressed left at (915, 268)
Screenshot: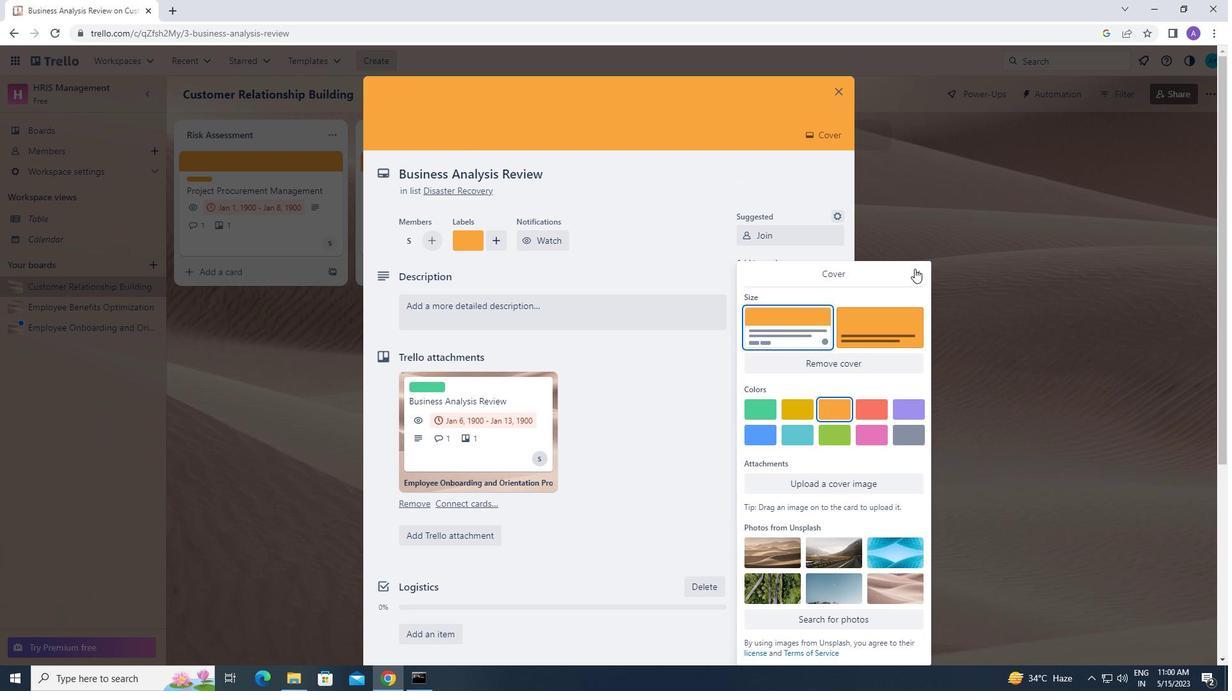 
Action: Mouse moved to (583, 310)
Screenshot: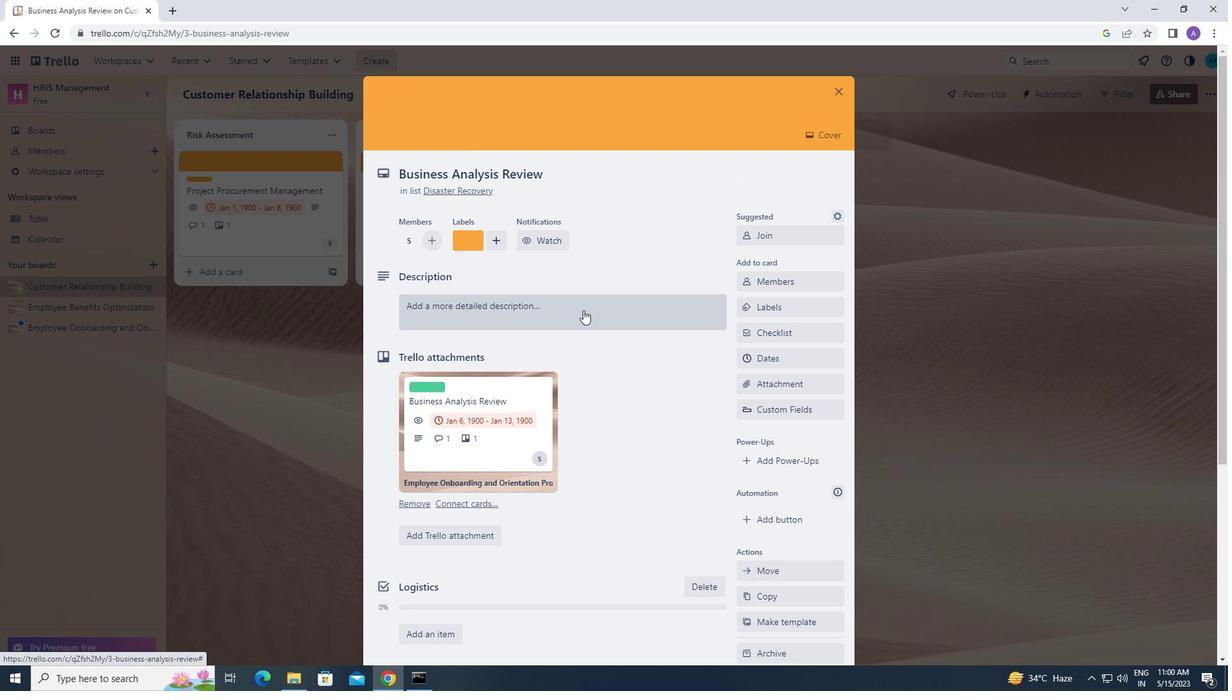 
Action: Mouse pressed left at (583, 310)
Screenshot: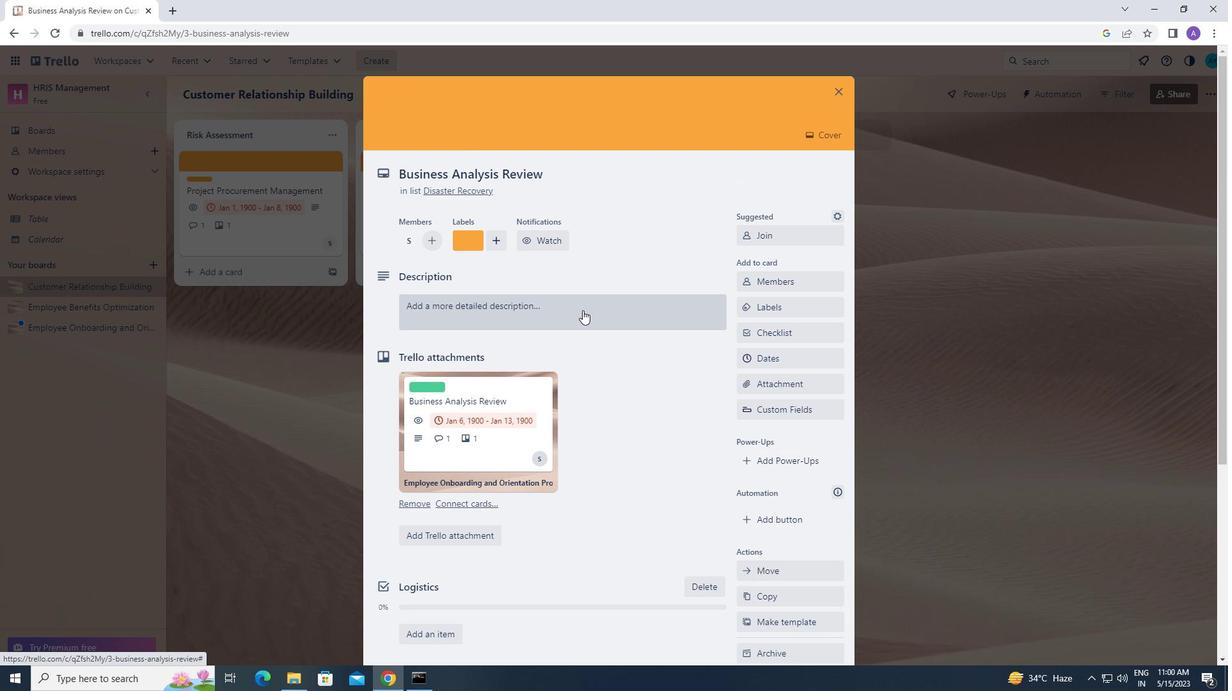 
Action: Mouse moved to (541, 346)
Screenshot: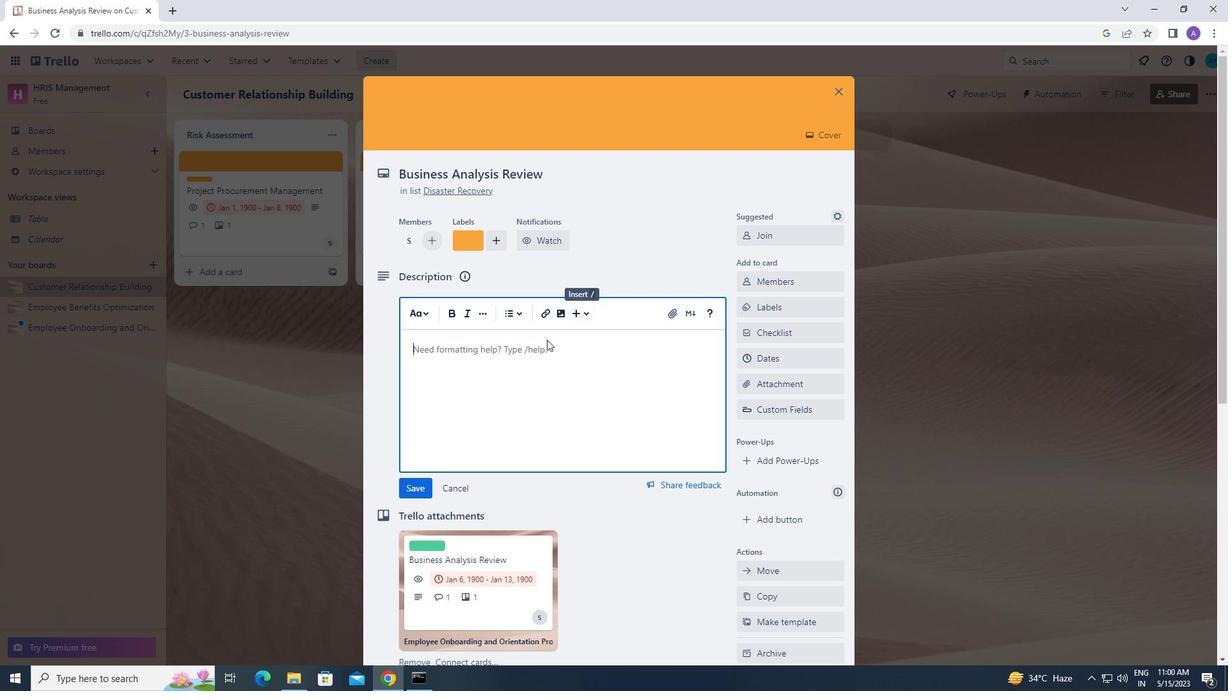 
Action: Mouse pressed left at (541, 346)
Screenshot: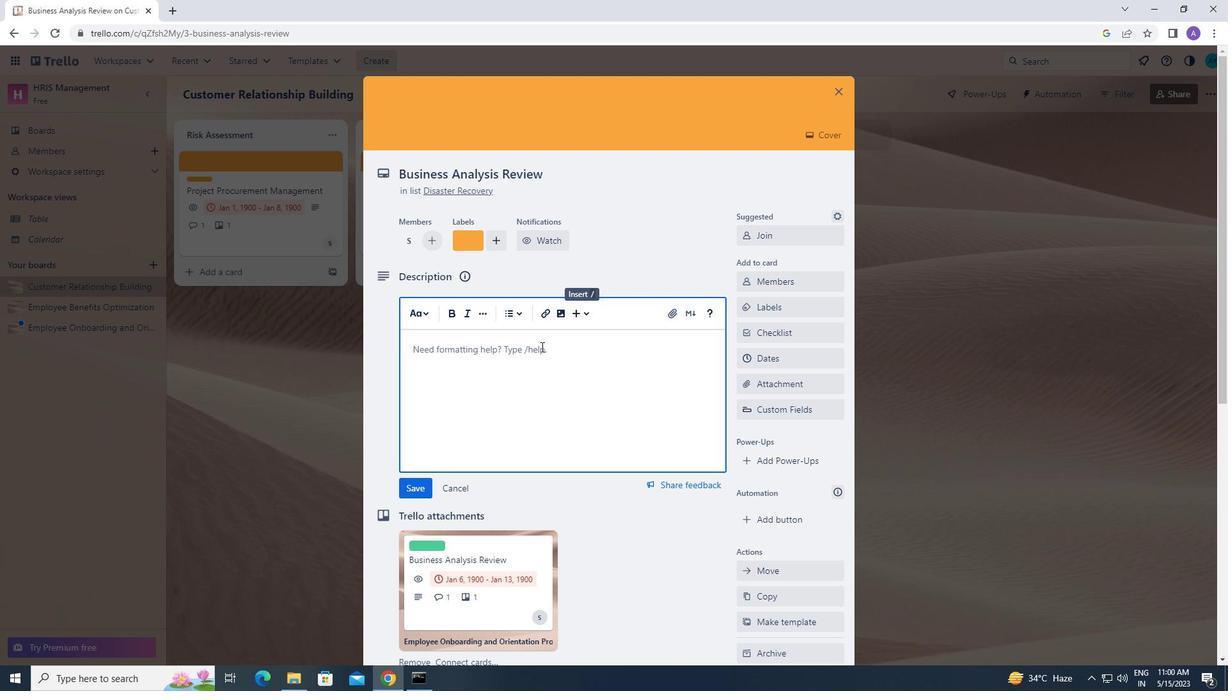 
Action: Key pressed <Key.caps_lock>d<Key.caps_lock>evelop<Key.space>and<Key.space>launch<Key.space>new<Key.space>sales<Key.space>promotin<Key.space><Key.backspace><Key.backspace>on<Key.space>
Screenshot: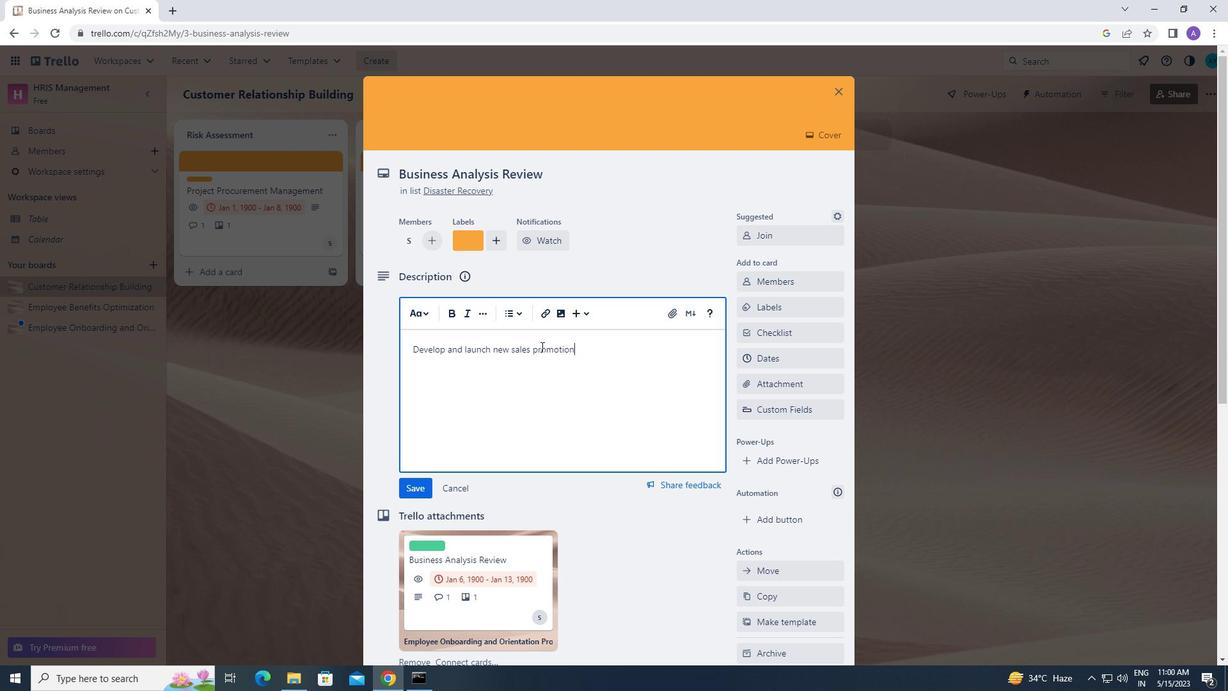 
Action: Mouse moved to (31, 74)
Screenshot: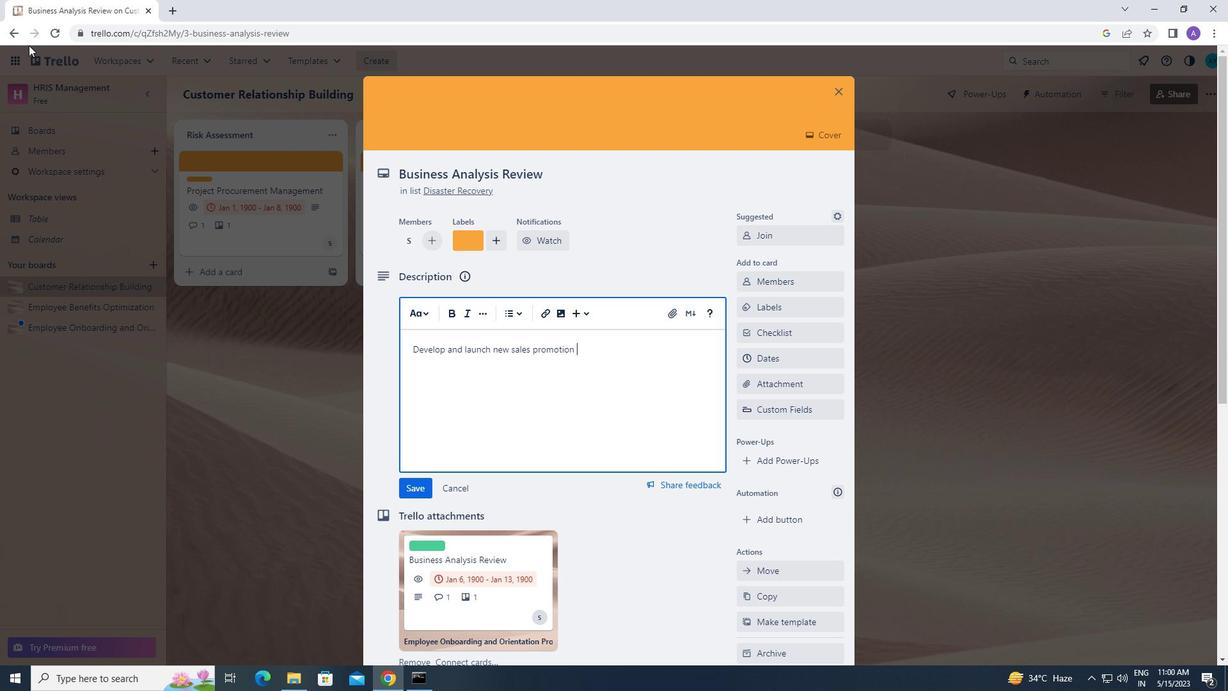 
Action: Key pressed f
Screenshot: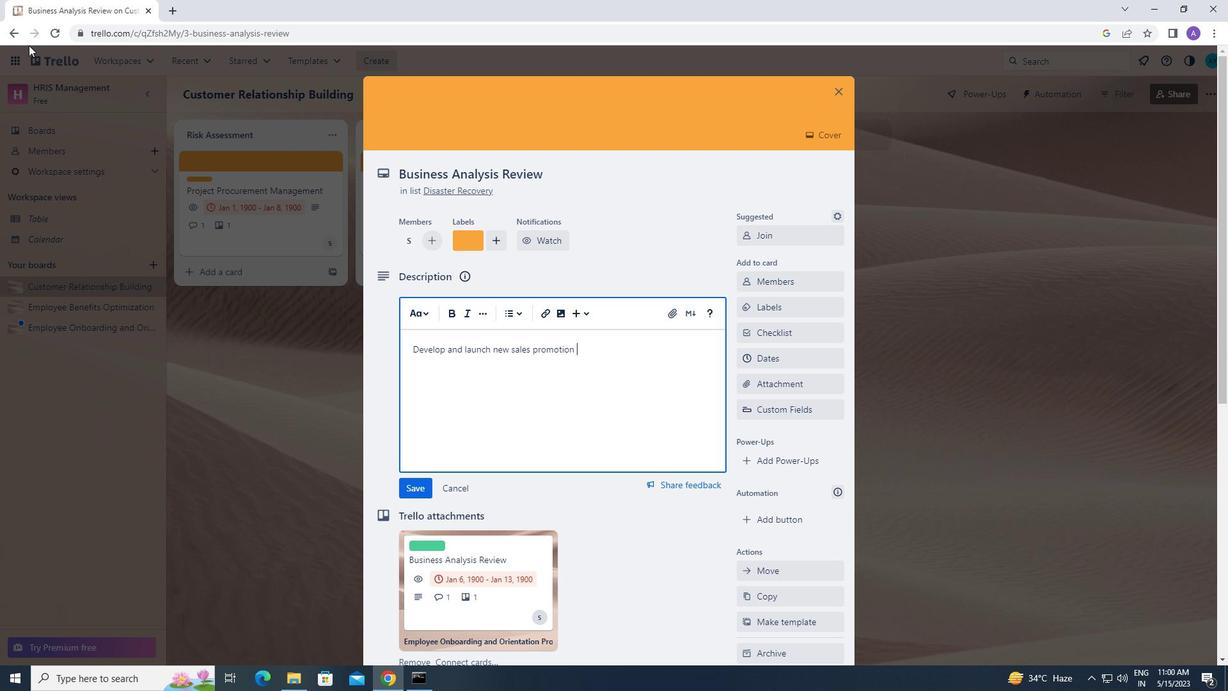 
Action: Mouse moved to (42, 81)
Screenshot: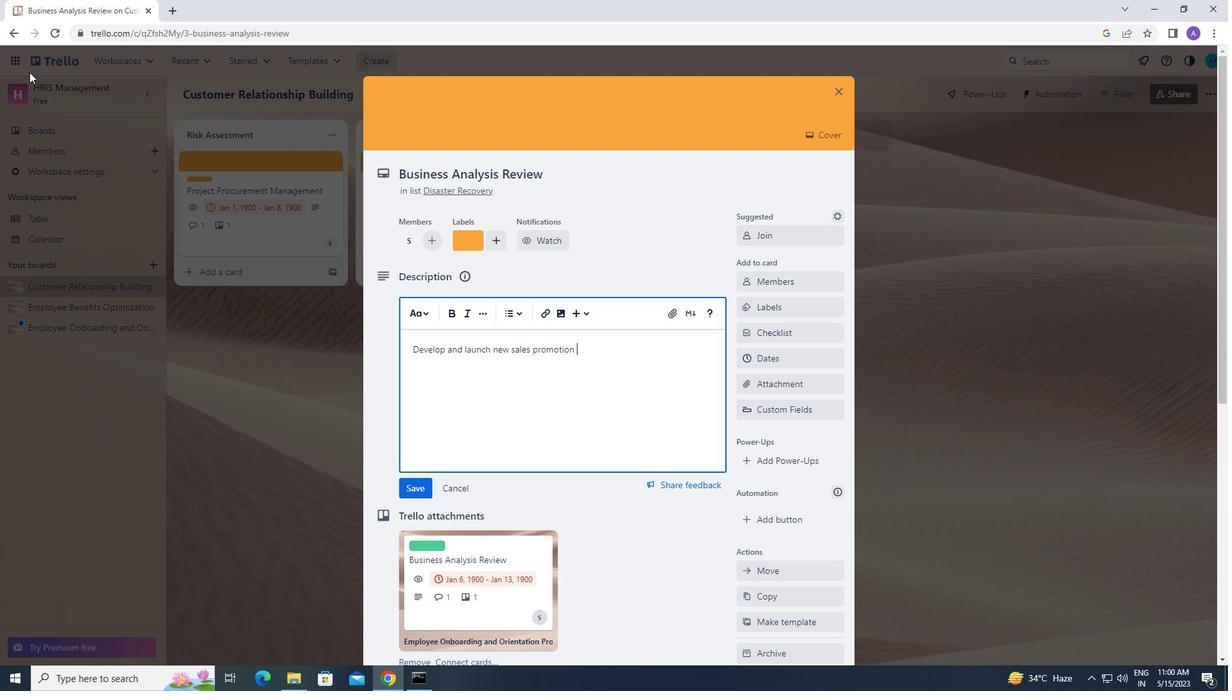 
Action: Key pressed or<Key.space>exisiting<Key.space>customers
Screenshot: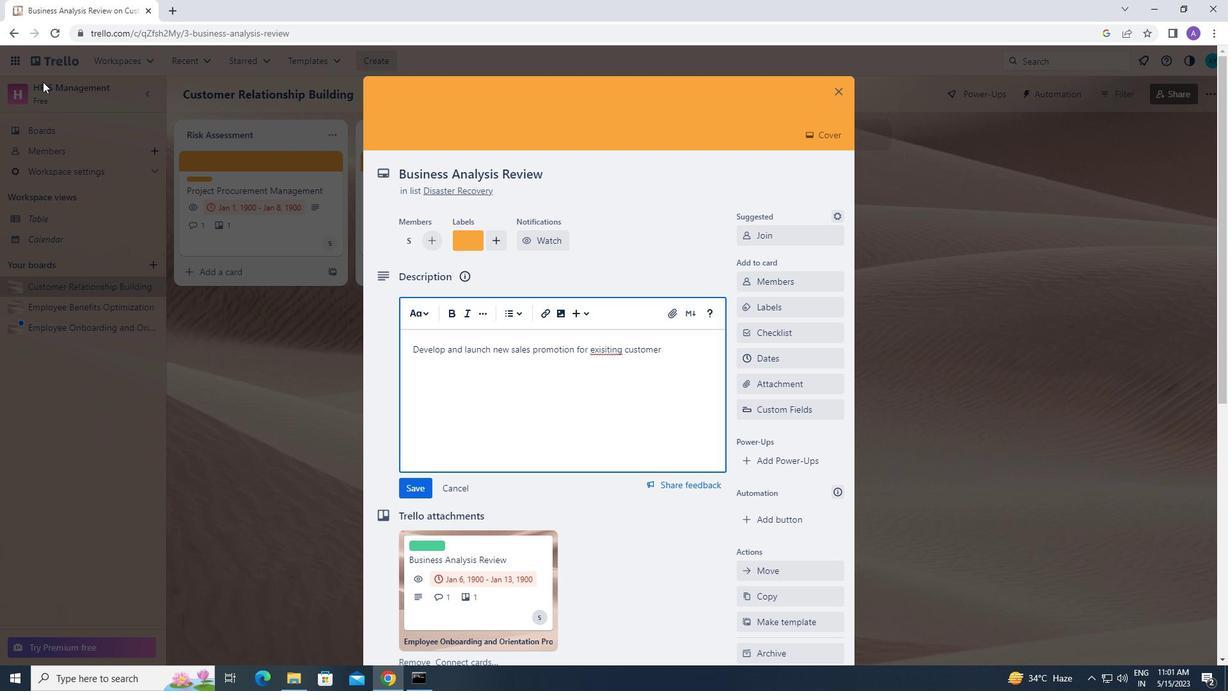 
Action: Mouse moved to (607, 348)
Screenshot: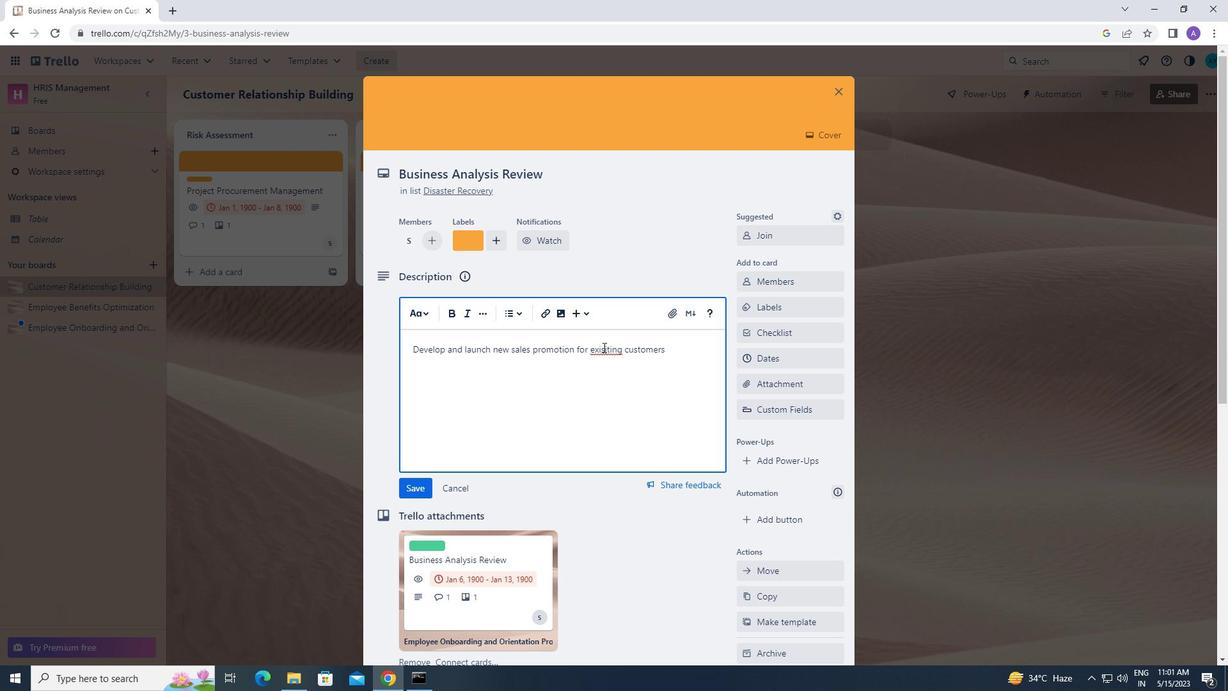 
Action: Mouse pressed left at (607, 348)
Screenshot: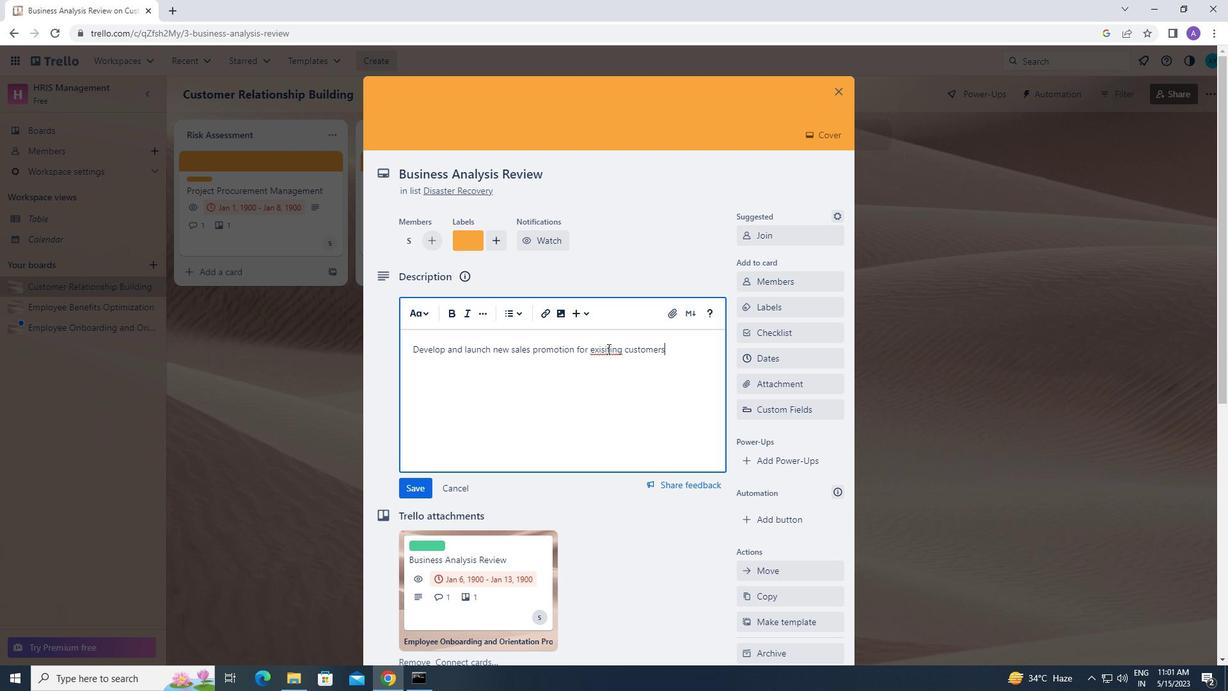 
Action: Mouse moved to (612, 356)
Screenshot: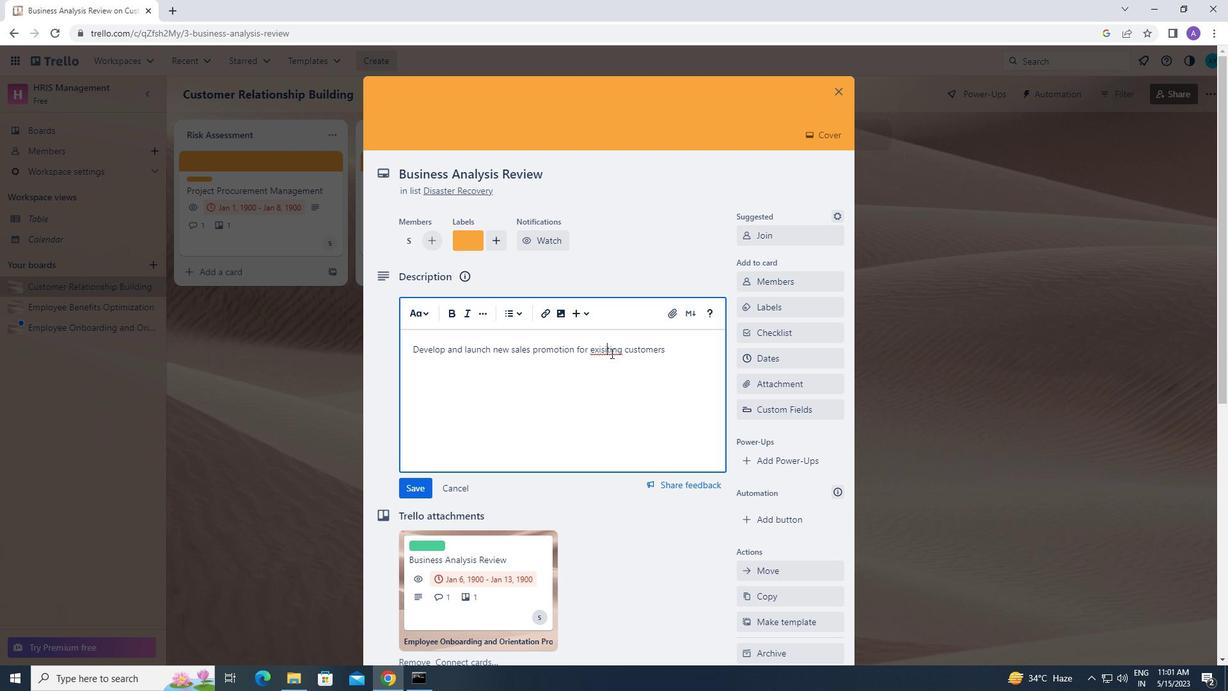 
Action: Key pressed <Key.backspace>
Screenshot: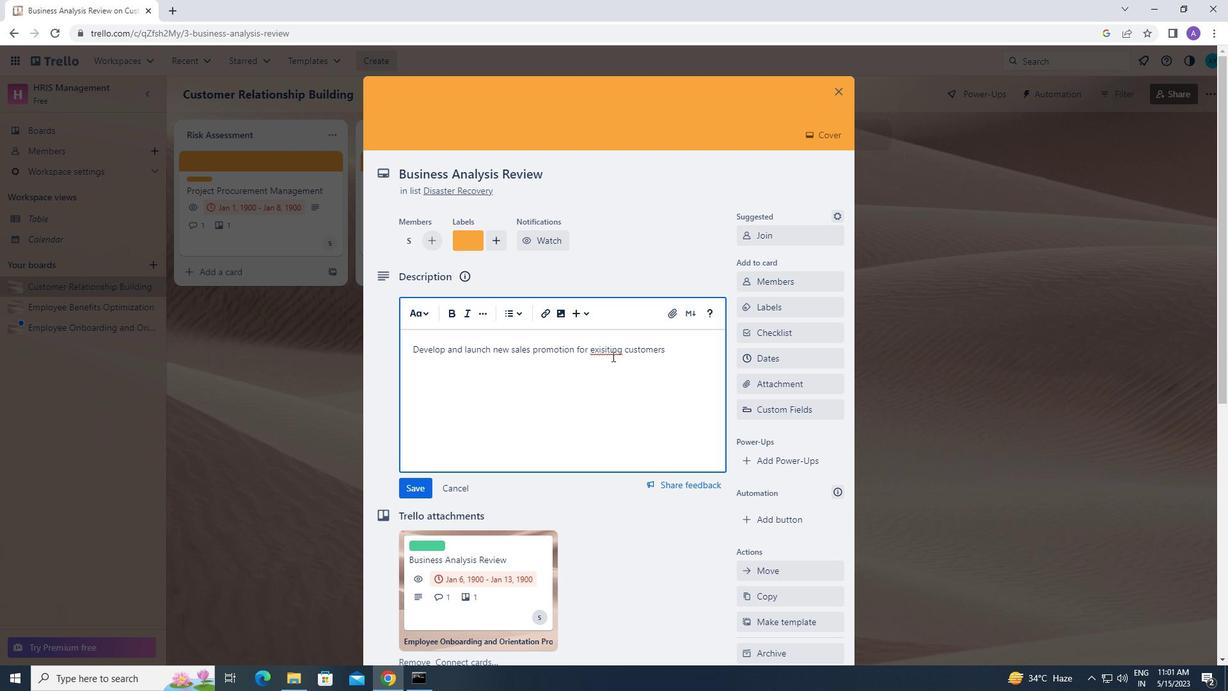
Action: Mouse moved to (410, 488)
Screenshot: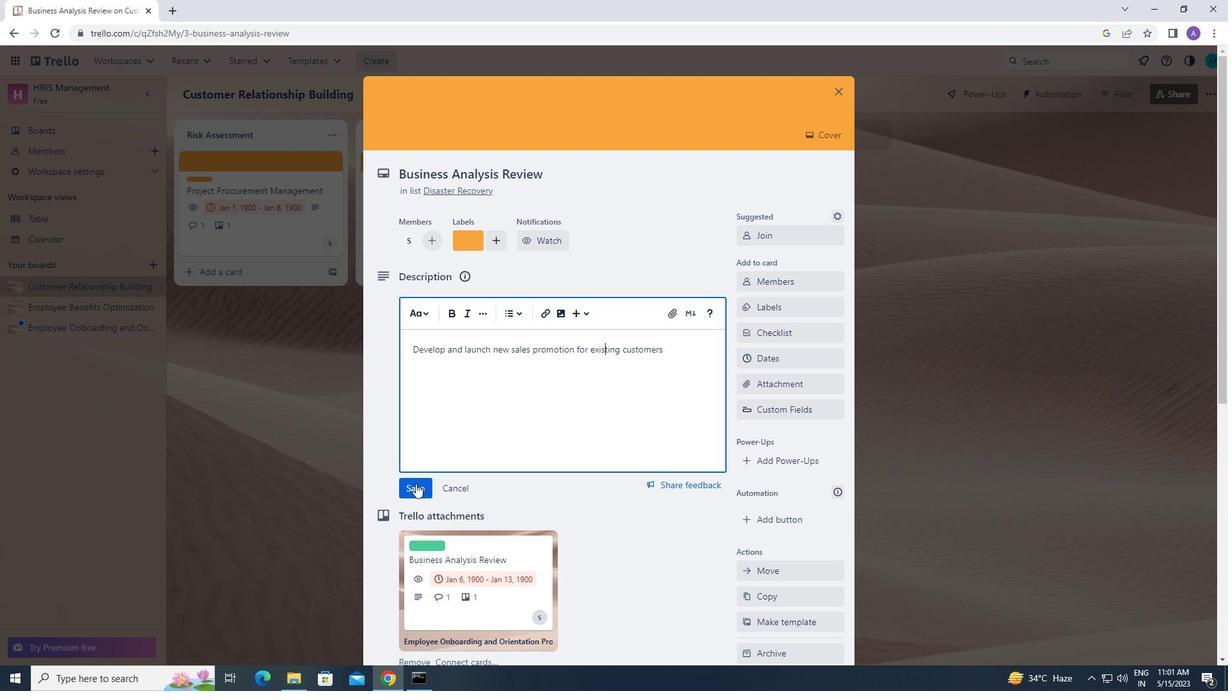 
Action: Mouse pressed left at (410, 488)
Screenshot: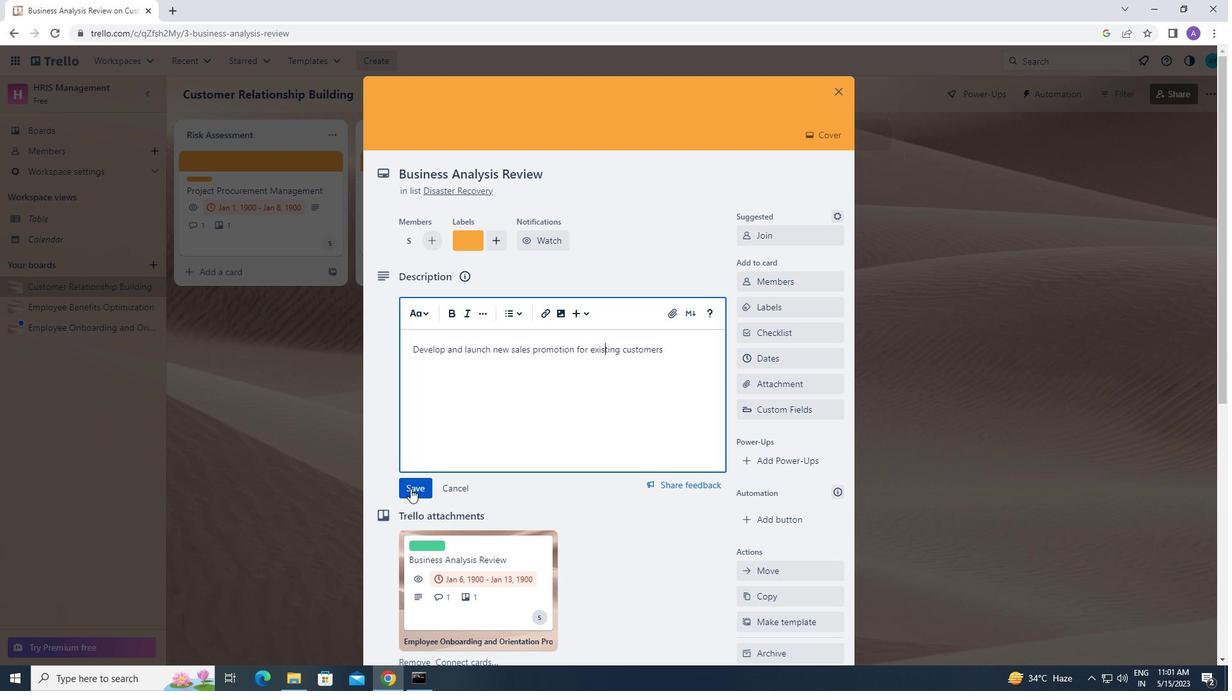 
Action: Mouse moved to (410, 488)
Screenshot: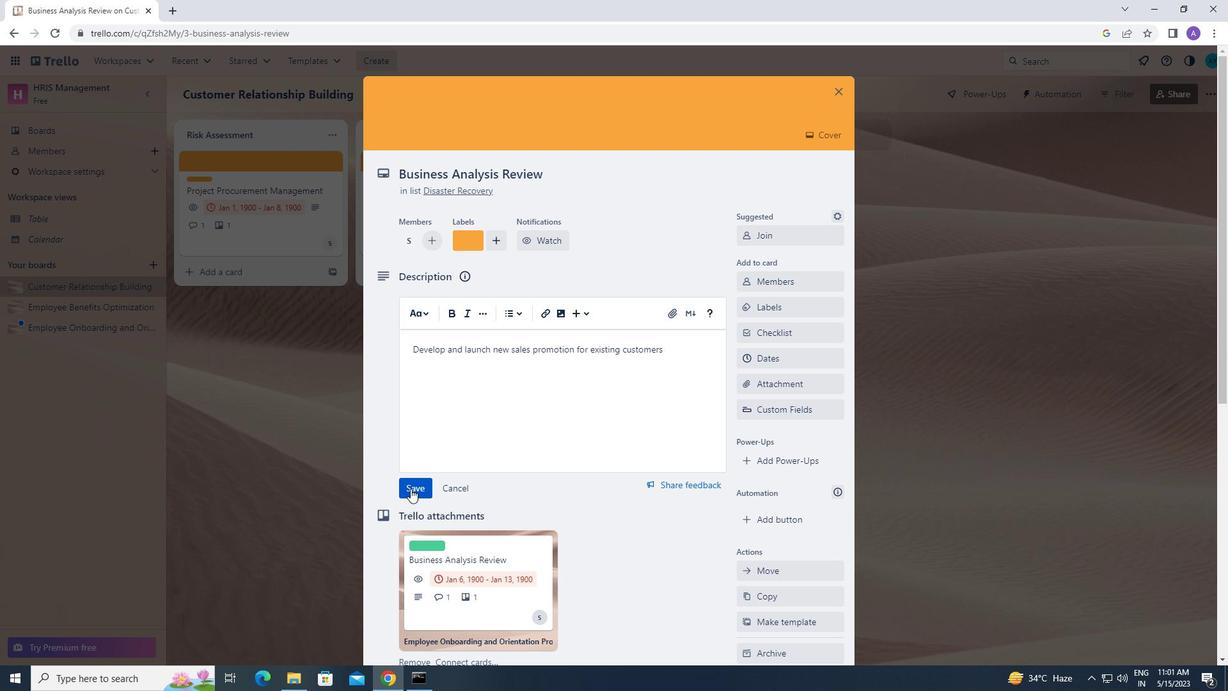 
Action: Mouse scrolled (410, 488) with delta (0, 0)
Screenshot: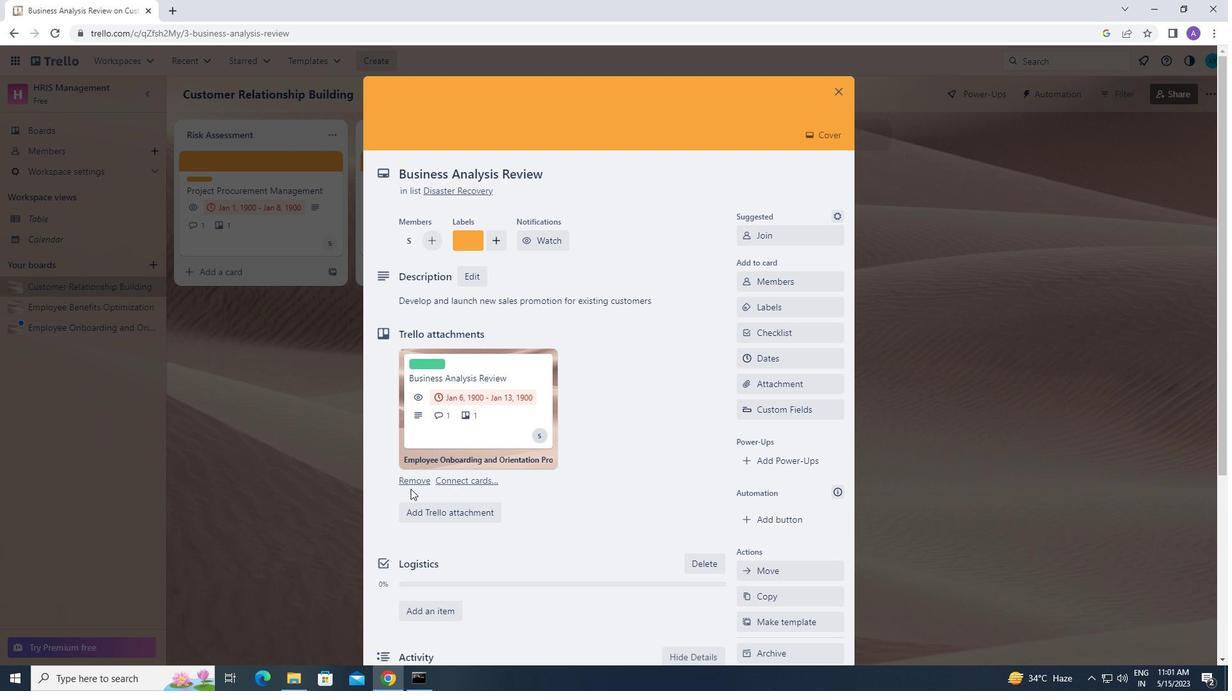 
Action: Mouse scrolled (410, 488) with delta (0, 0)
Screenshot: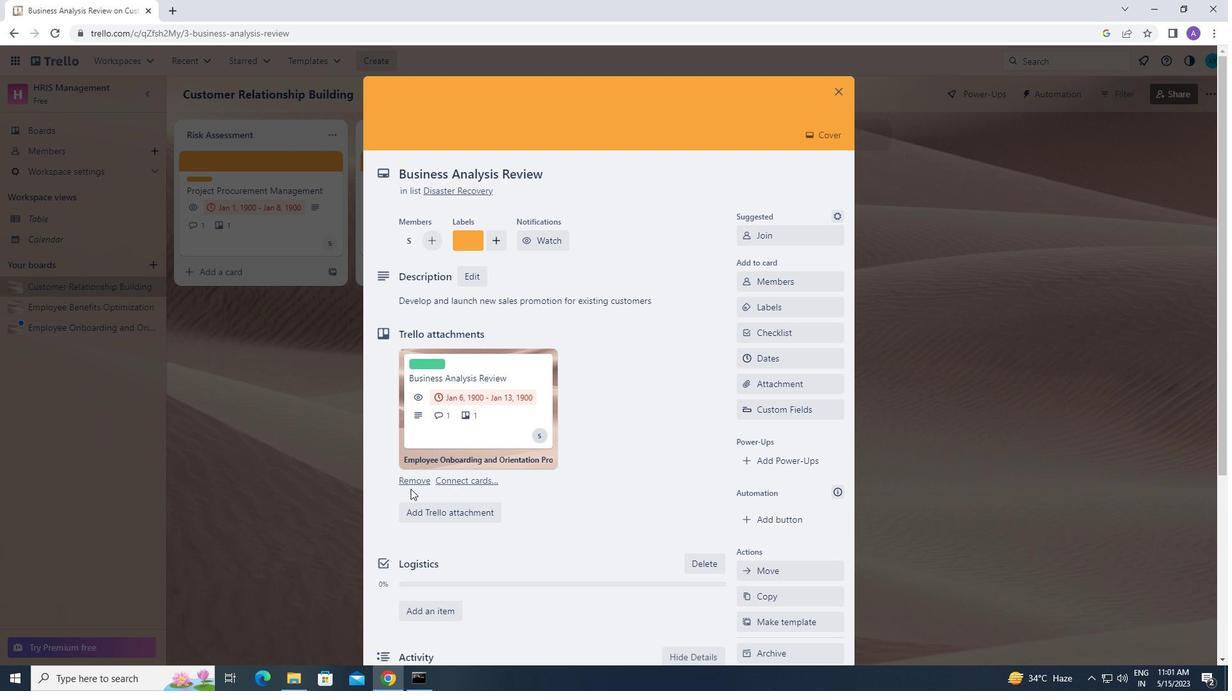 
Action: Mouse scrolled (410, 488) with delta (0, 0)
Screenshot: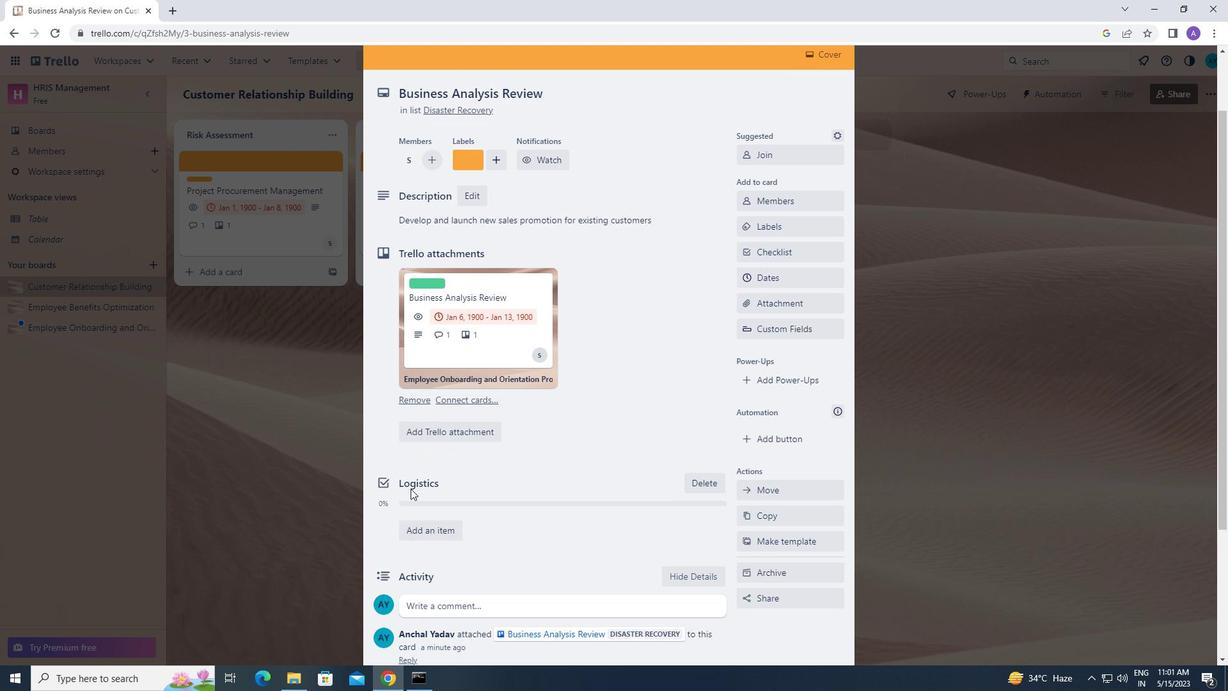 
Action: Mouse scrolled (410, 488) with delta (0, 0)
Screenshot: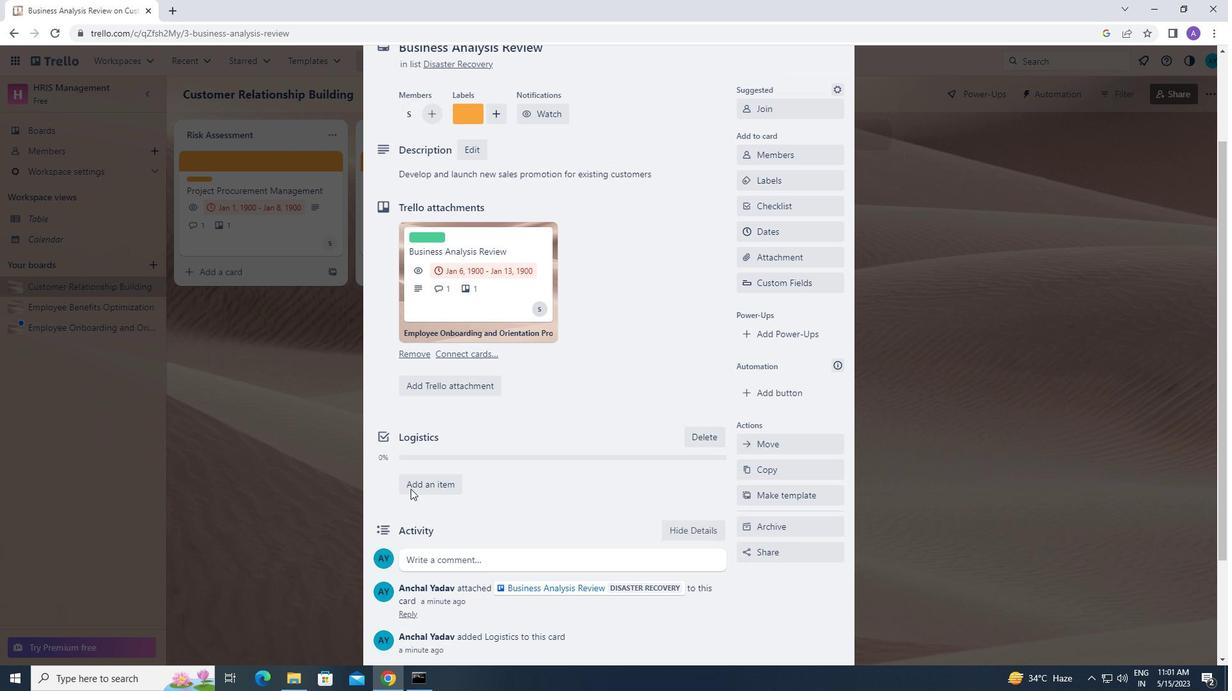 
Action: Mouse moved to (431, 428)
Screenshot: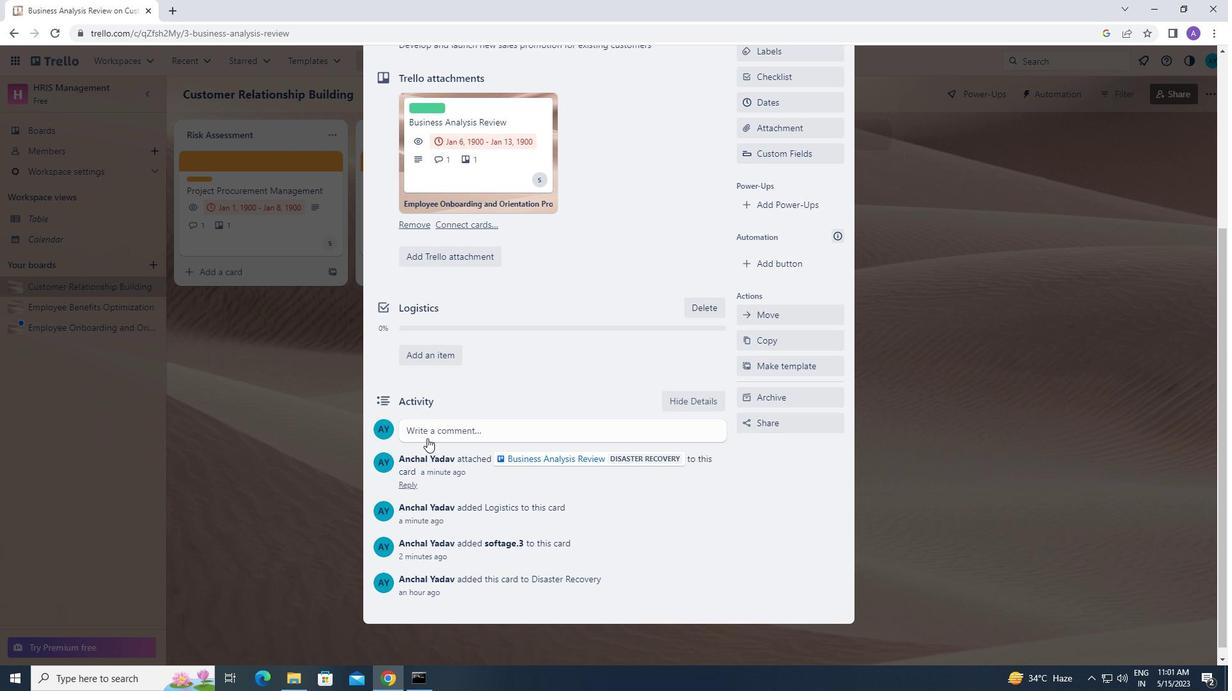 
Action: Mouse pressed left at (431, 428)
Screenshot: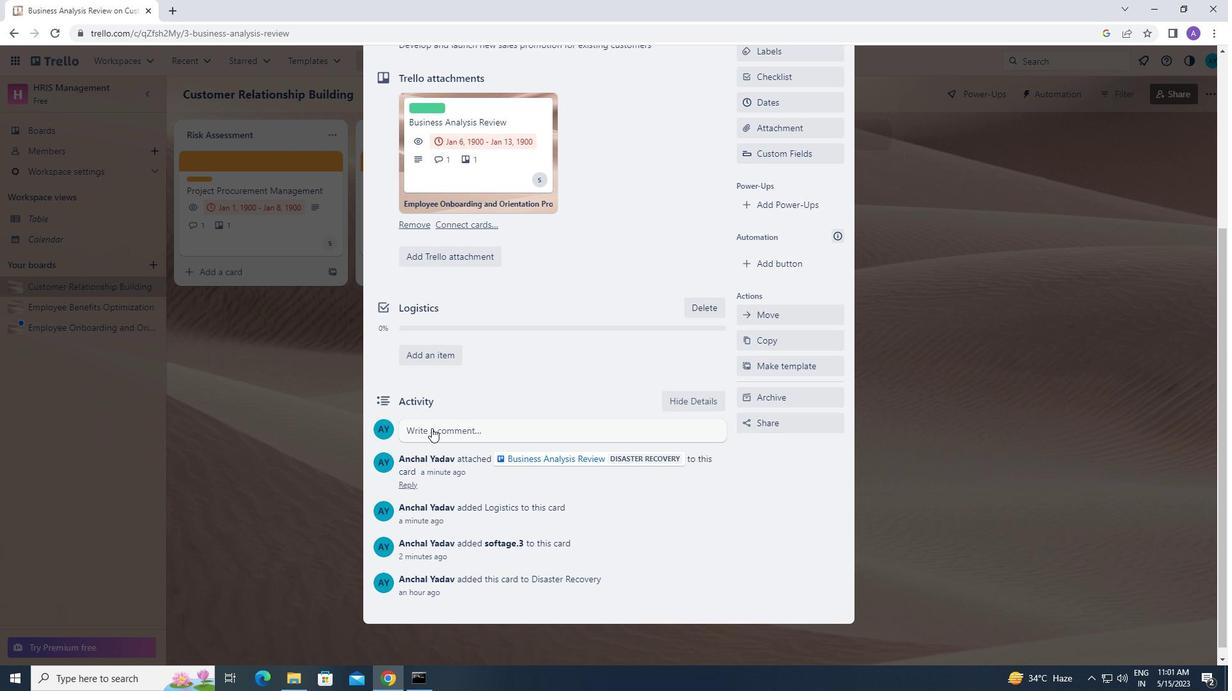 
Action: Mouse moved to (427, 468)
Screenshot: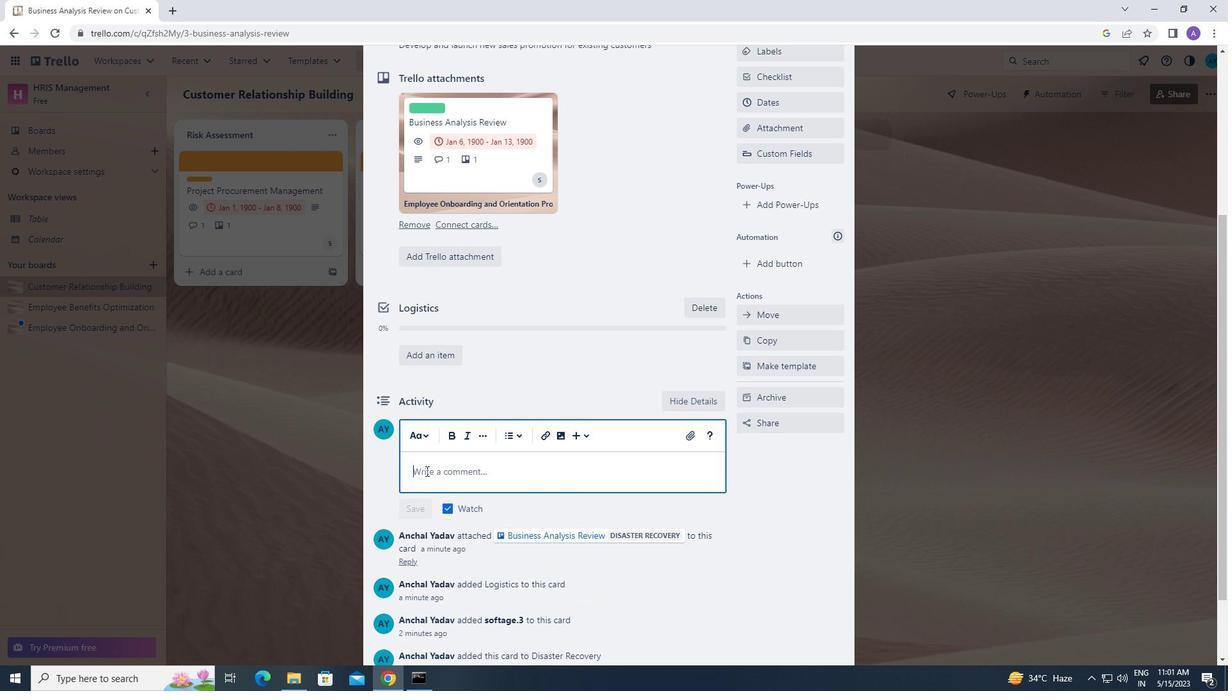 
Action: Mouse pressed left at (427, 468)
Screenshot: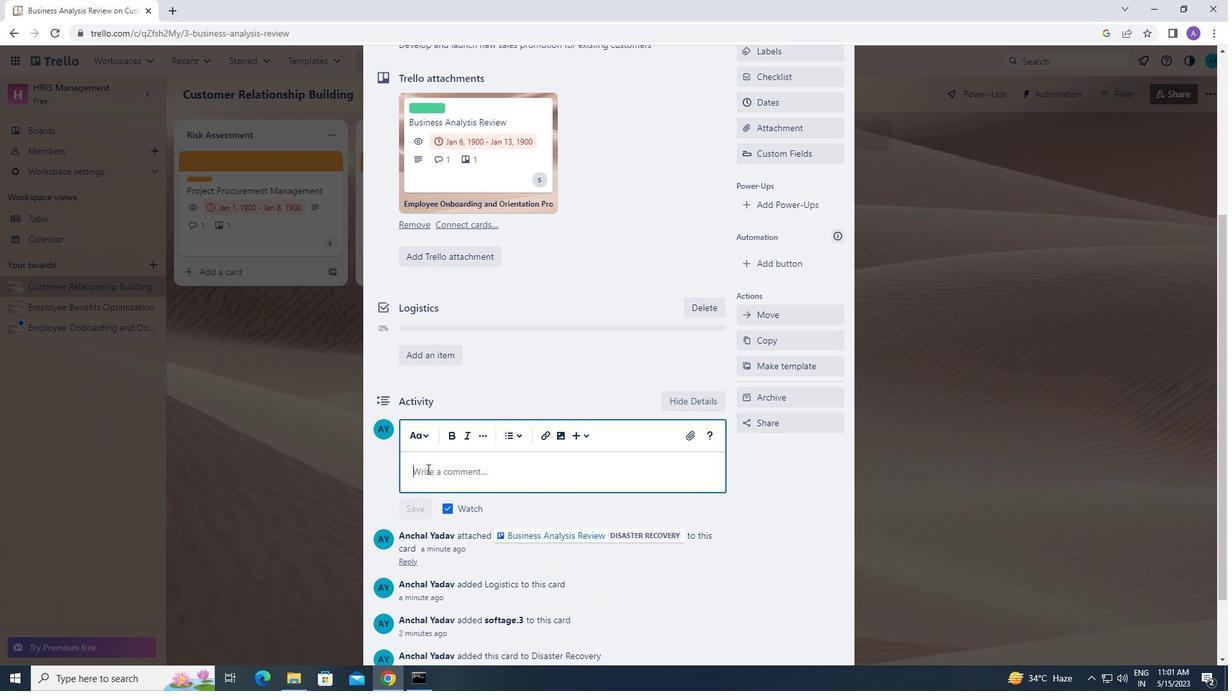 
Action: Key pressed <Key.caps_lock>g<Key.caps_lock>iv
Screenshot: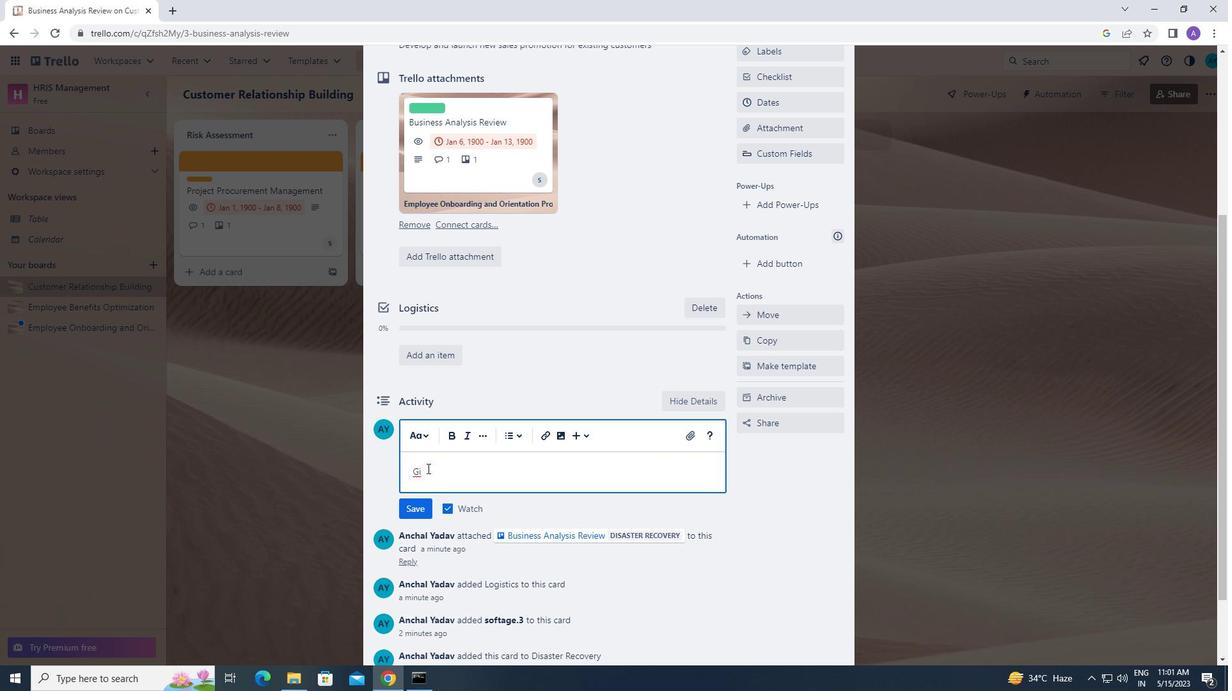
Action: Mouse moved to (714, 284)
Screenshot: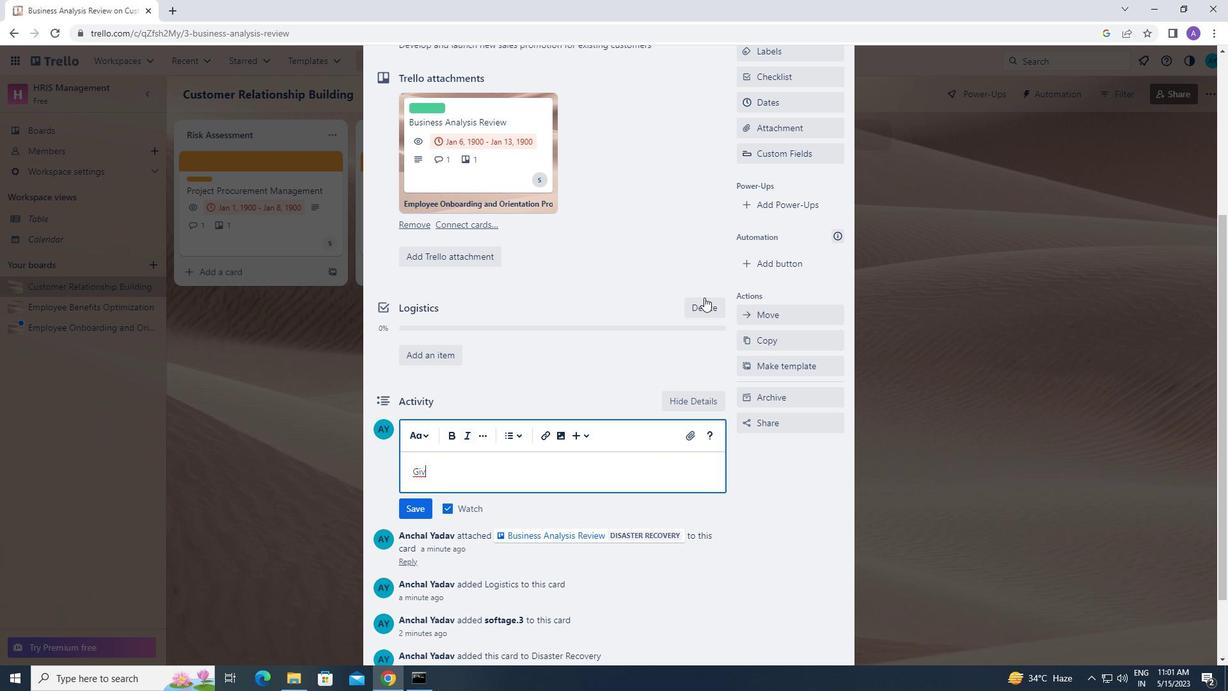 
Action: Key pressed en<Key.space>the<Key.space>potential<Key.space>impact<Key.space>of<Key.space>this<Key.space>task<Key.space>on<Key.space>our<Key.space>company<Key.space>reputation,<Key.space>let<Key.space>us<Key.space>ensure<Key.space>that<Key.space>we<Key.space>approach<Key.space>it<Key.space>with<Key.space>a<Key.space>sense<Key.space>of<Key.space>professionalism<Key.space>and<Key.space>respect
Screenshot: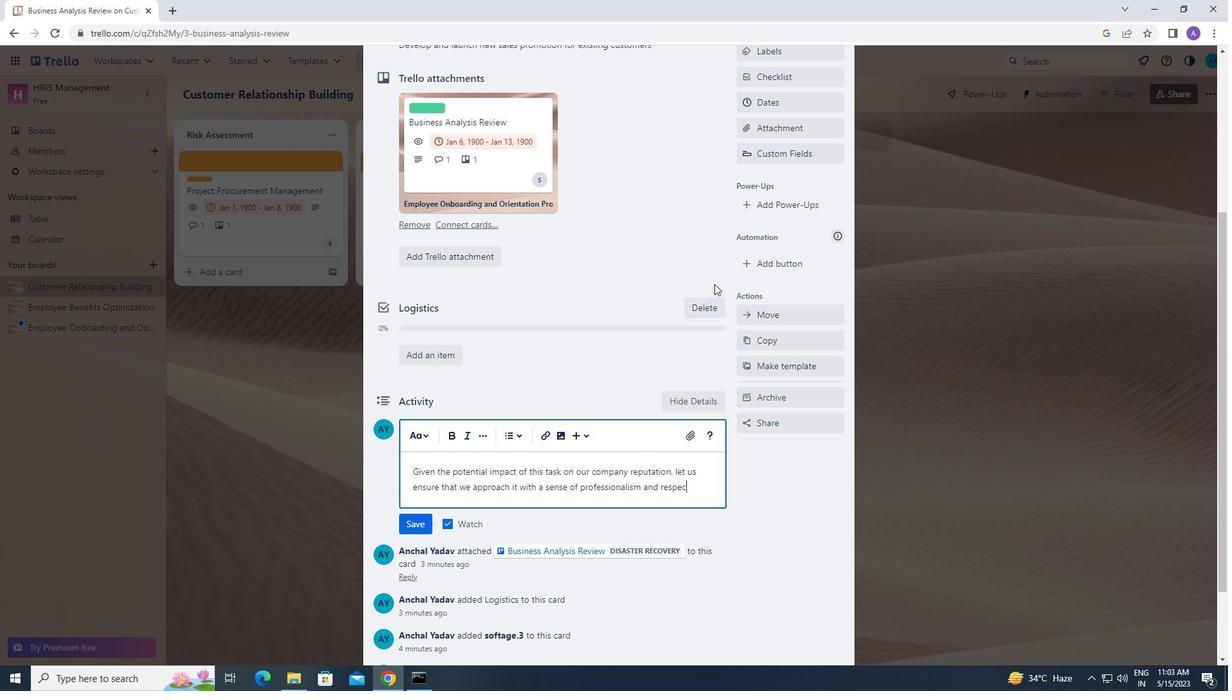 
Action: Mouse moved to (403, 521)
Screenshot: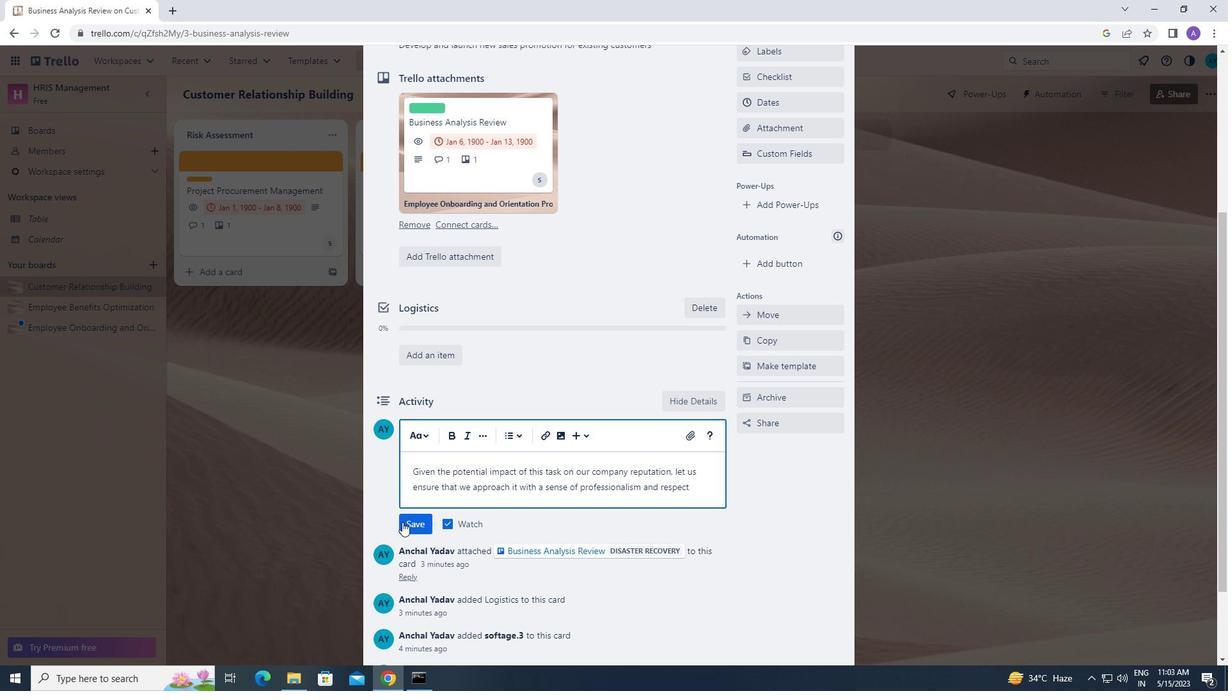 
Action: Mouse pressed left at (403, 521)
Screenshot: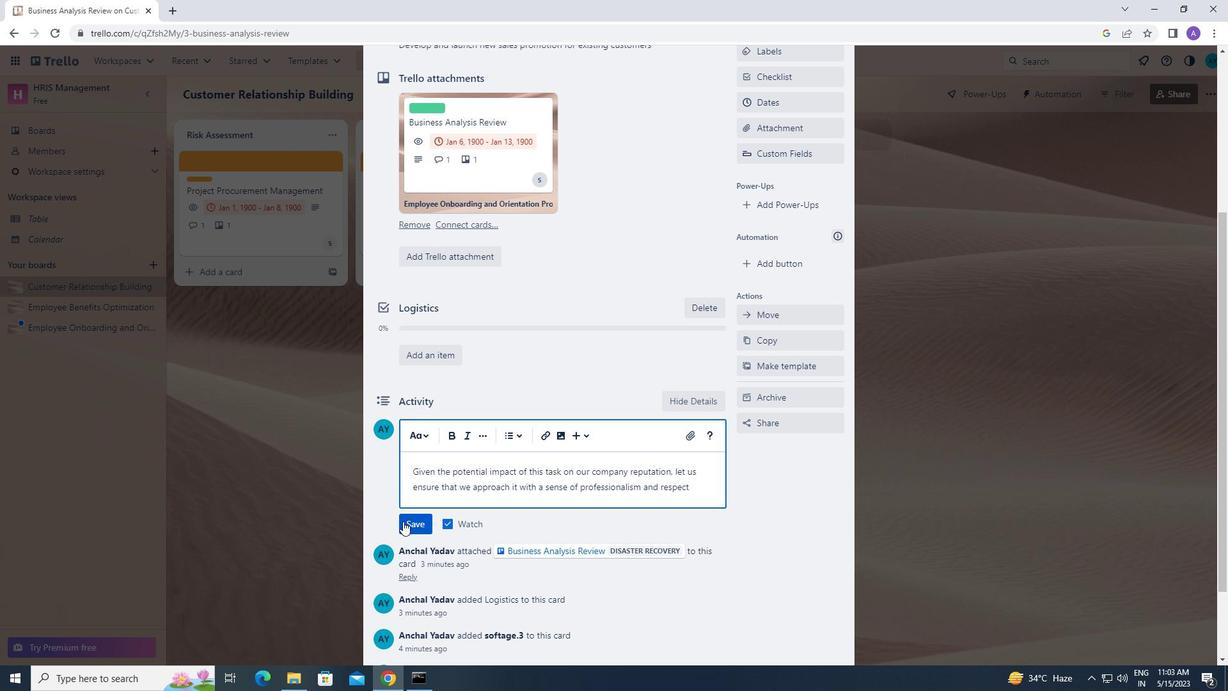 
Action: Mouse moved to (755, 193)
Screenshot: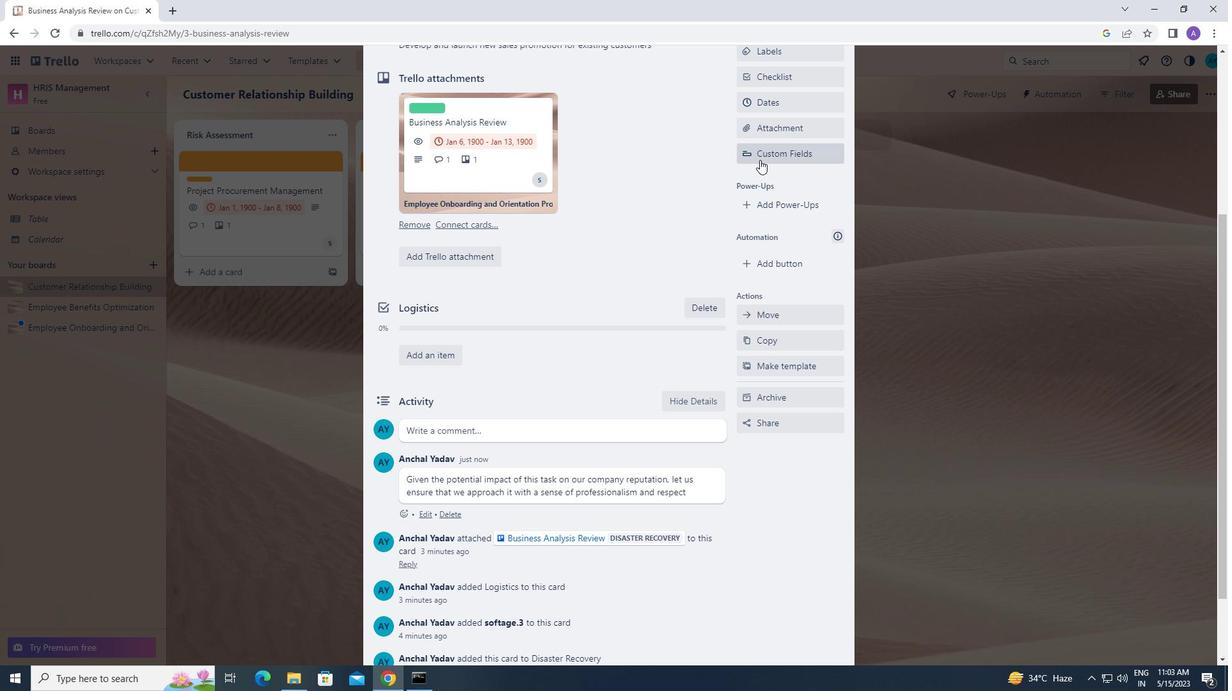 
Action: Mouse scrolled (755, 193) with delta (0, 0)
Screenshot: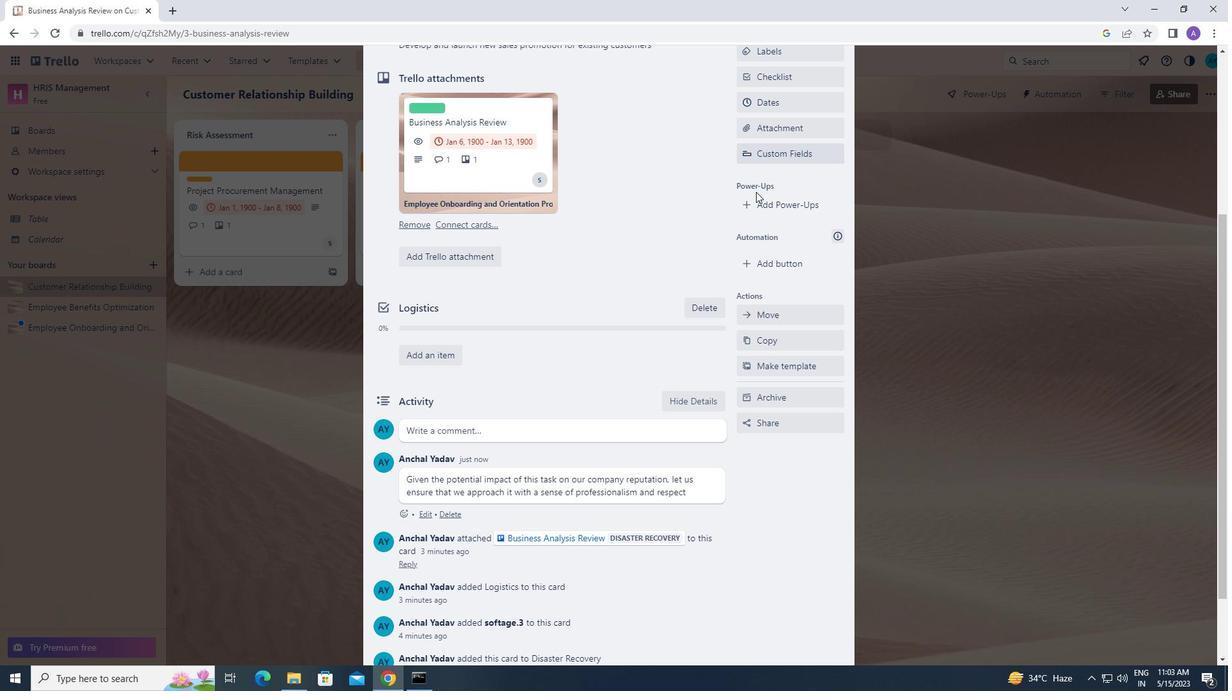 
Action: Mouse scrolled (755, 193) with delta (0, 0)
Screenshot: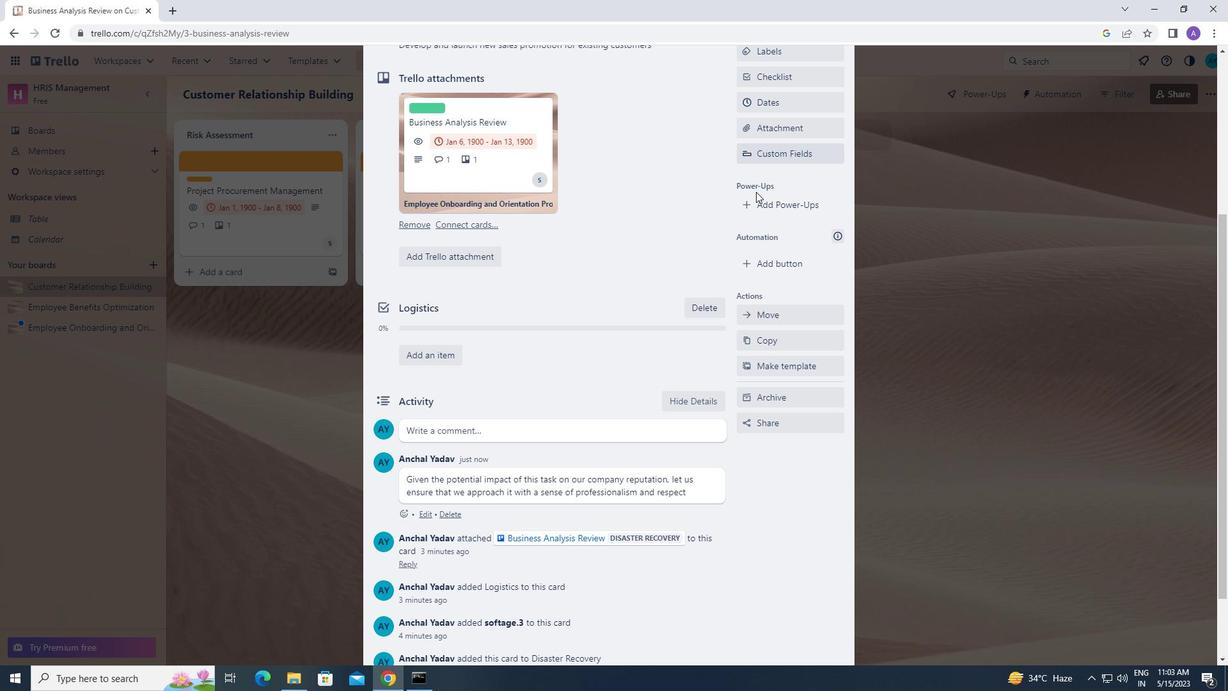 
Action: Mouse moved to (767, 227)
Screenshot: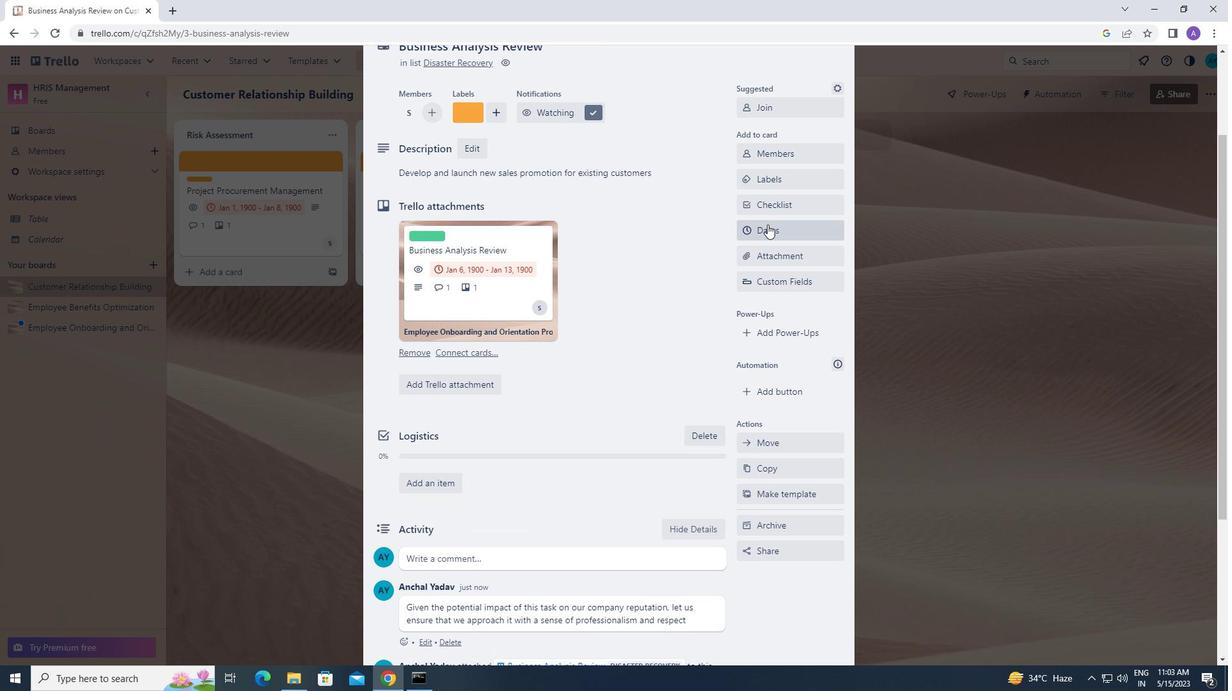 
Action: Mouse pressed left at (767, 227)
Screenshot: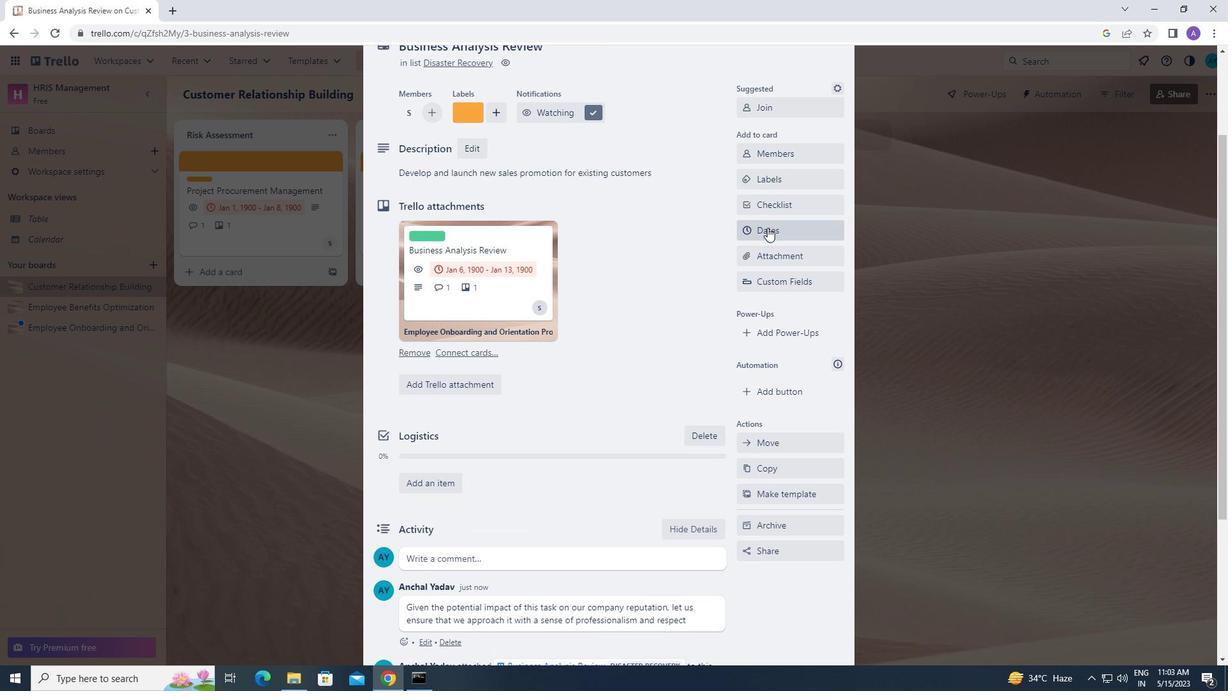 
Action: Mouse moved to (746, 327)
Screenshot: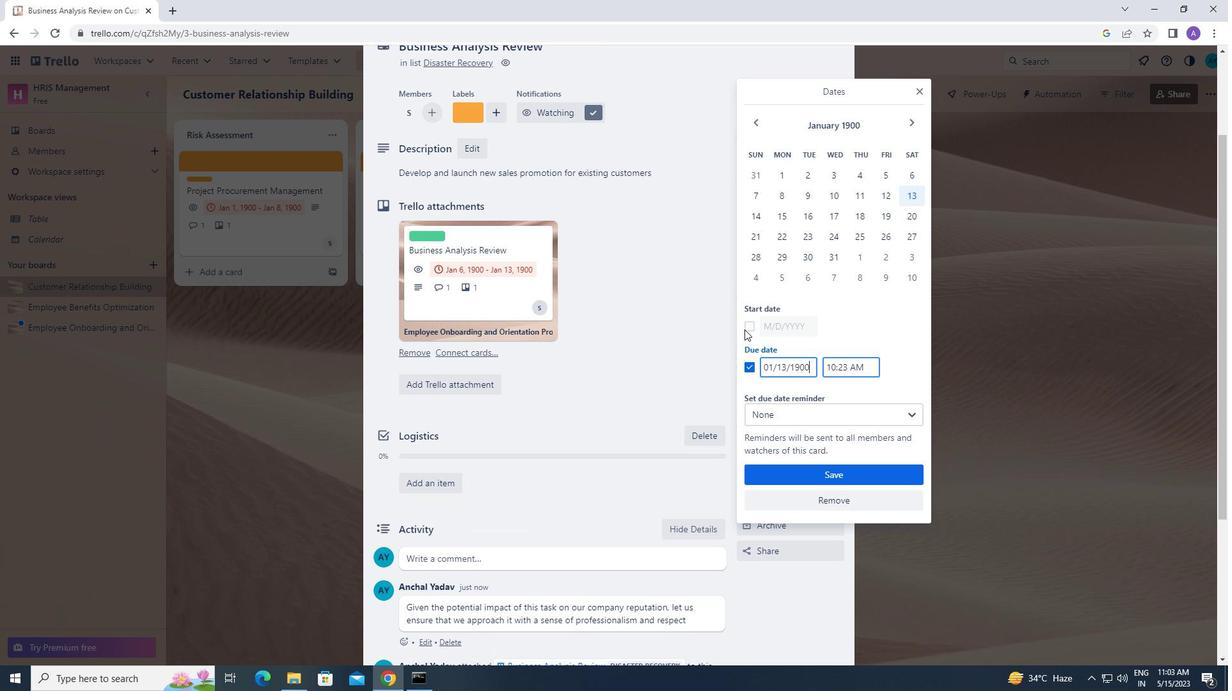 
Action: Mouse pressed left at (746, 327)
Screenshot: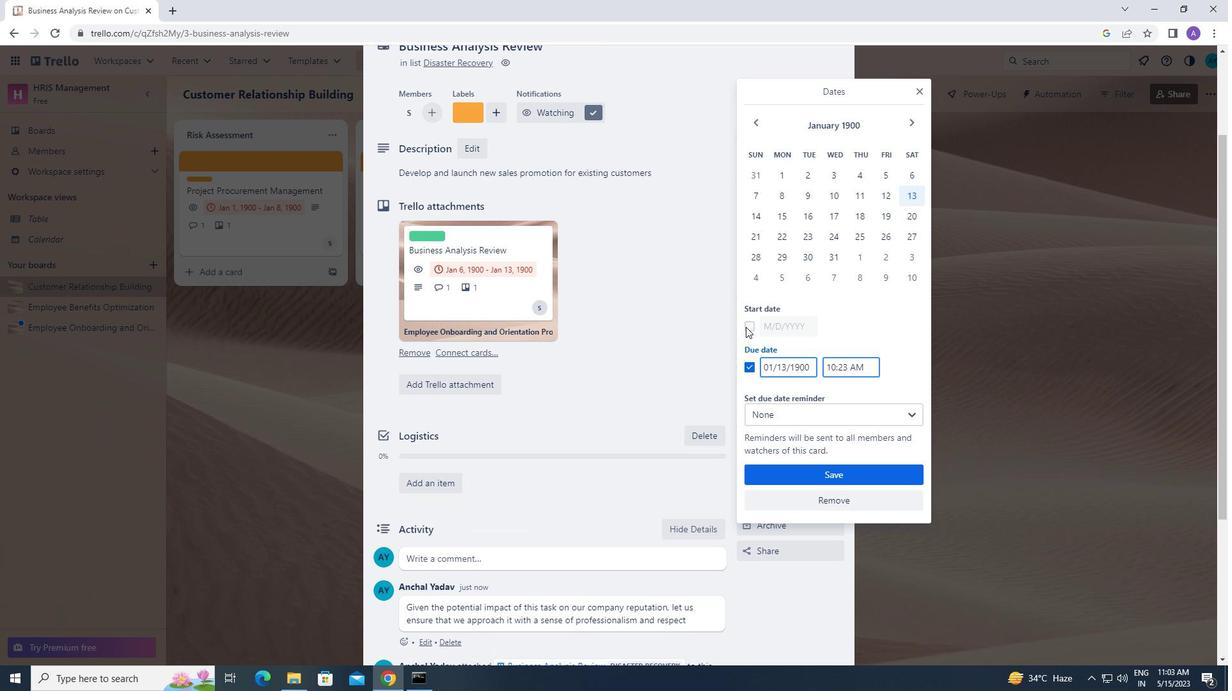 
Action: Mouse moved to (782, 323)
Screenshot: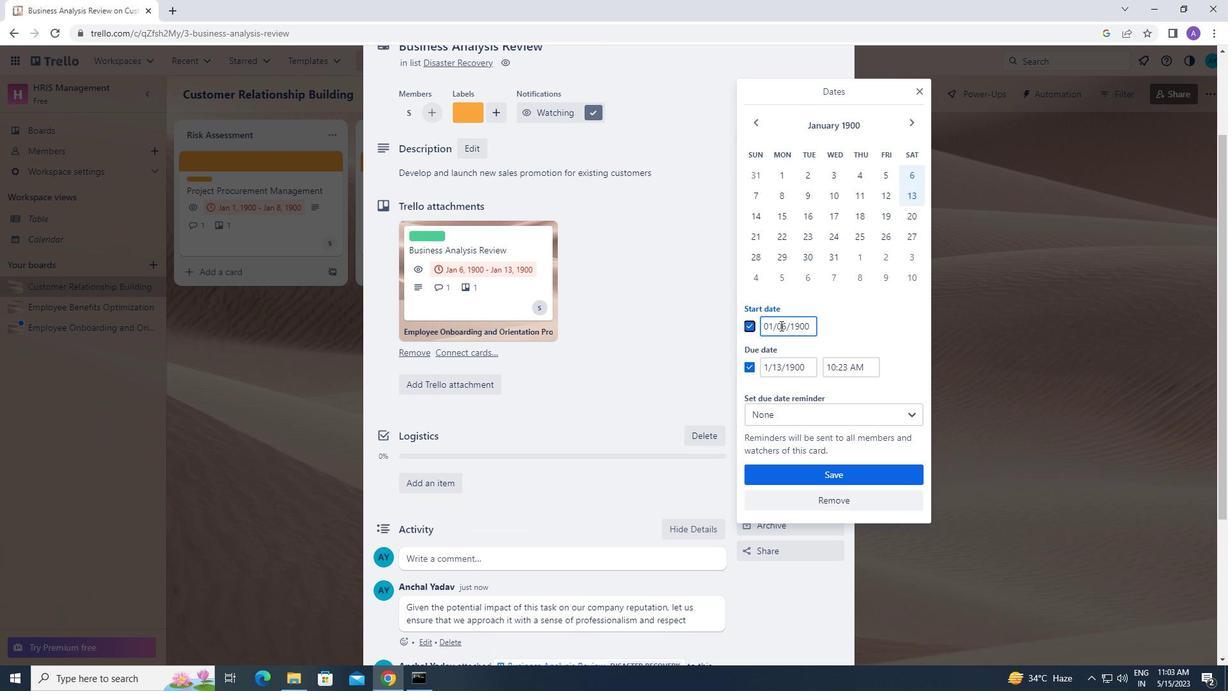
Action: Mouse pressed left at (782, 323)
Screenshot: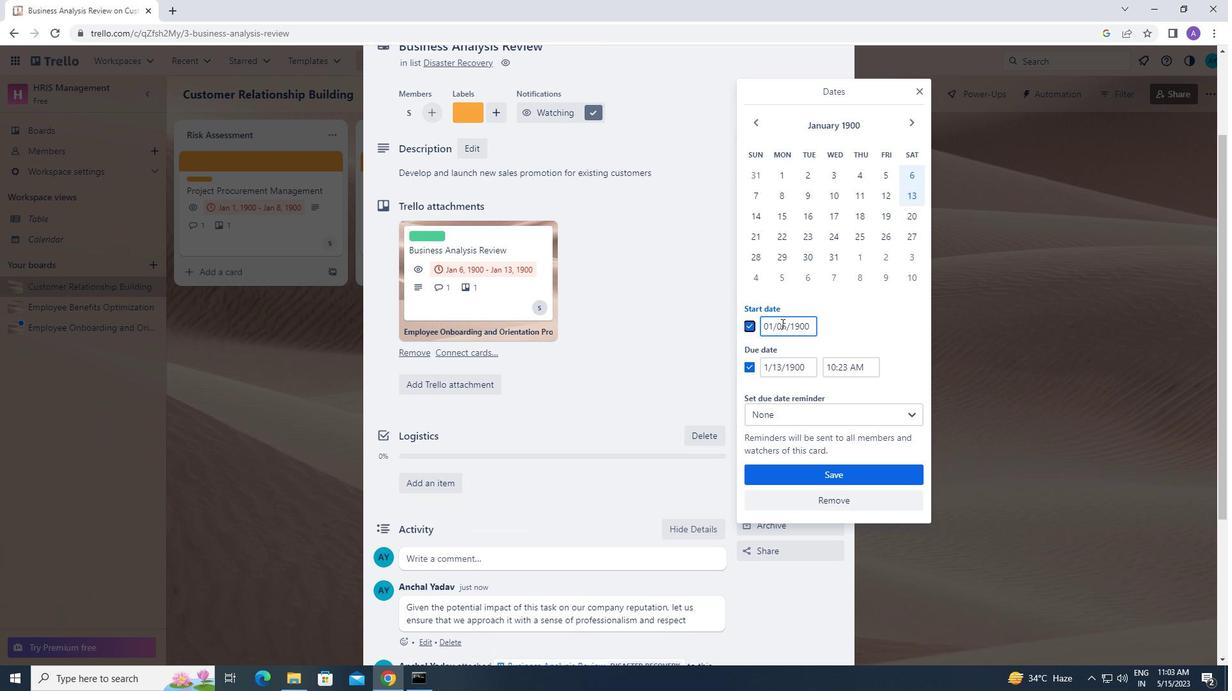 
Action: Mouse moved to (778, 326)
Screenshot: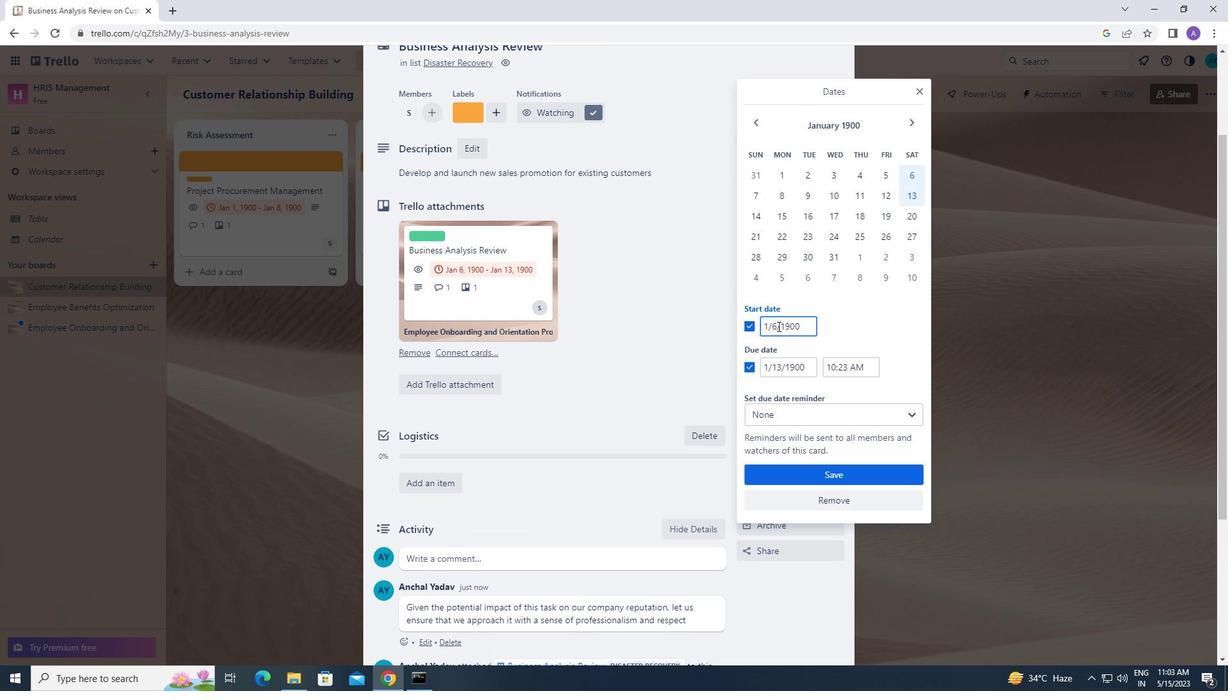 
Action: Mouse pressed left at (778, 326)
Screenshot: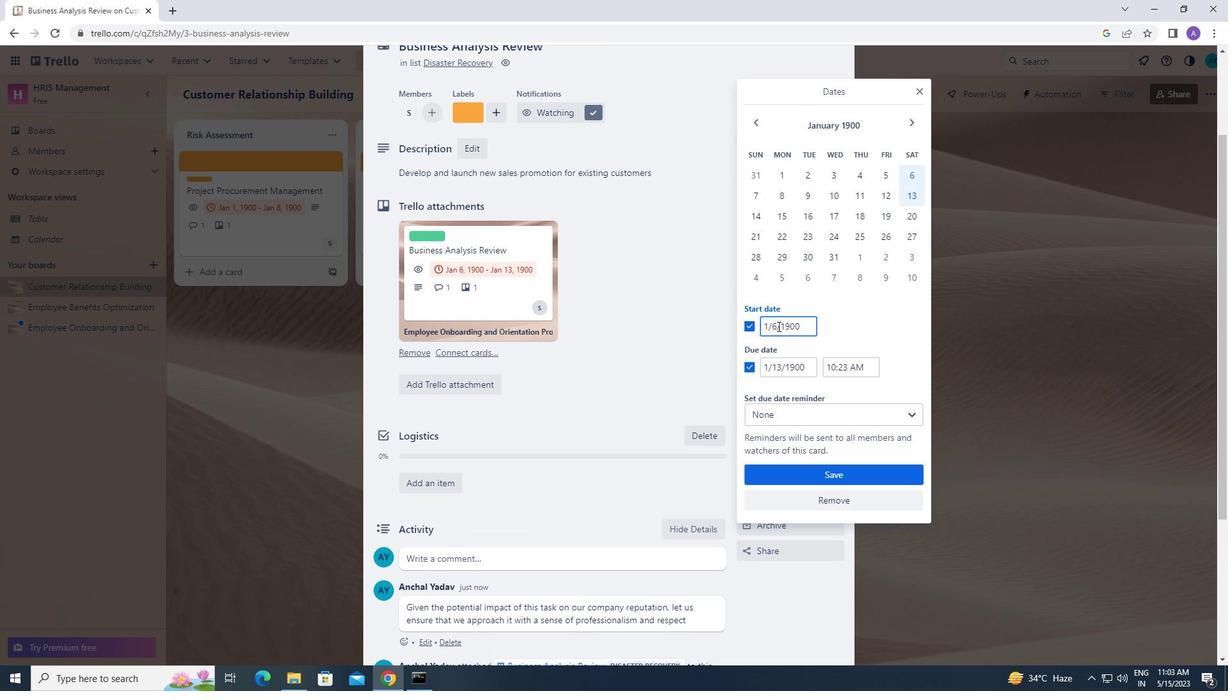 
Action: Mouse moved to (772, 322)
Screenshot: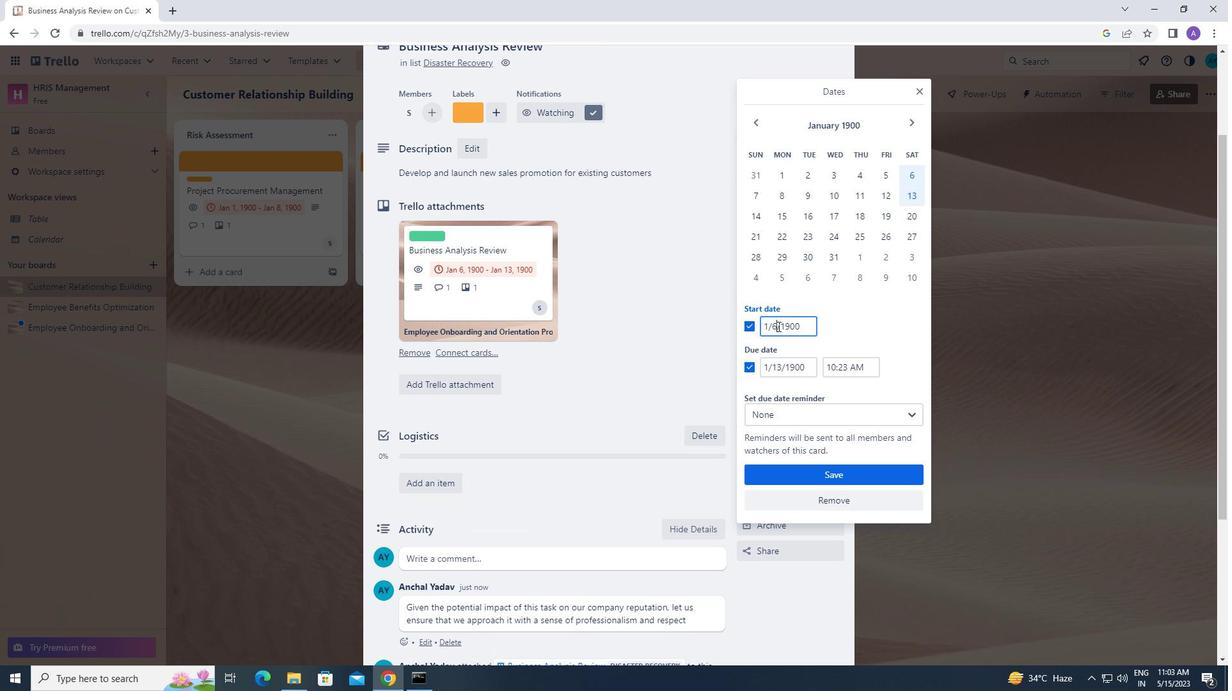 
Action: Key pressed <Key.backspace>07
Screenshot: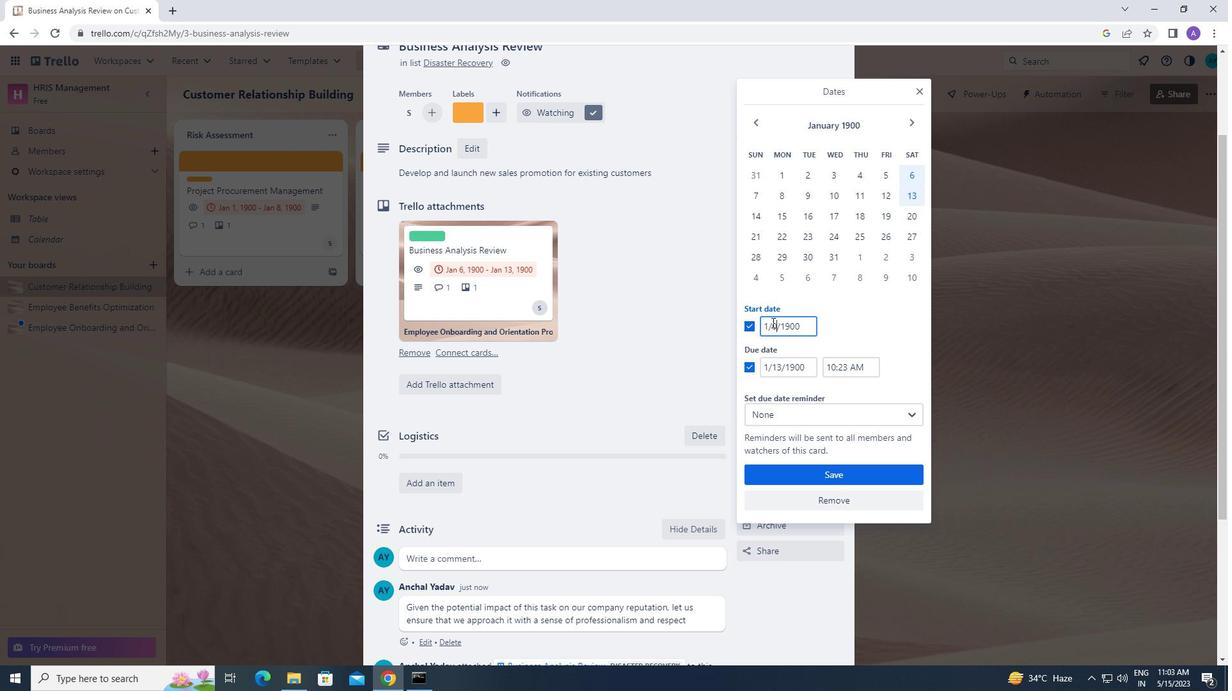 
Action: Mouse moved to (783, 362)
Screenshot: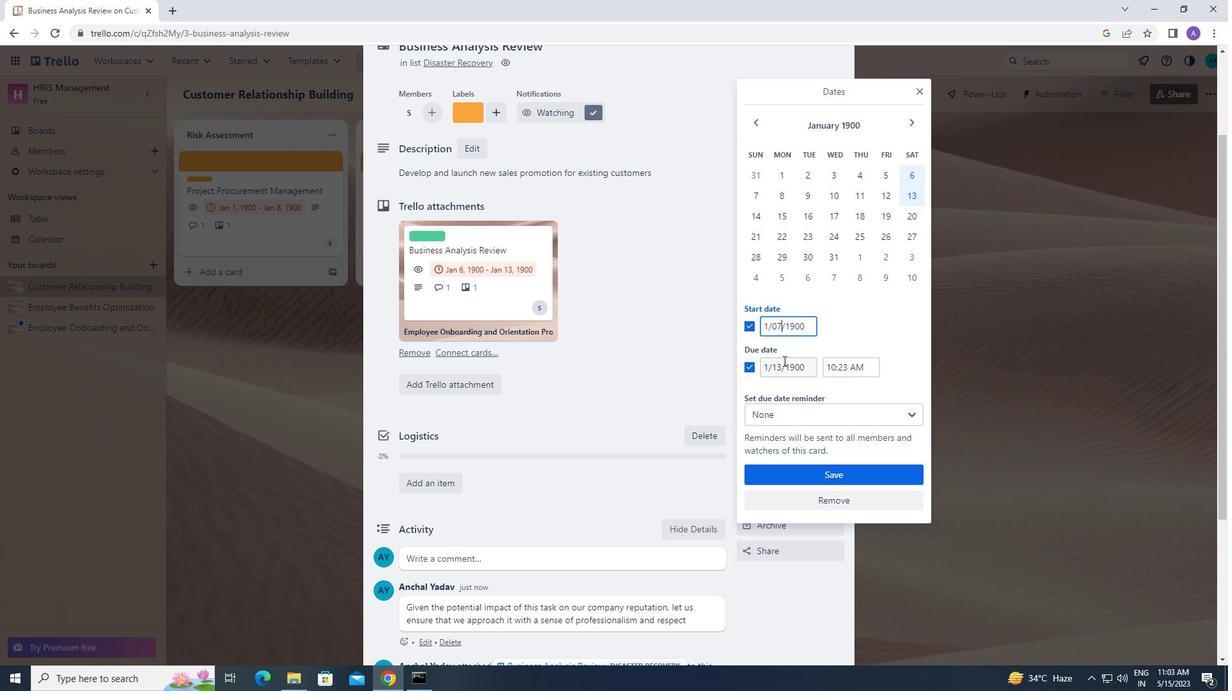 
Action: Mouse pressed left at (783, 362)
Screenshot: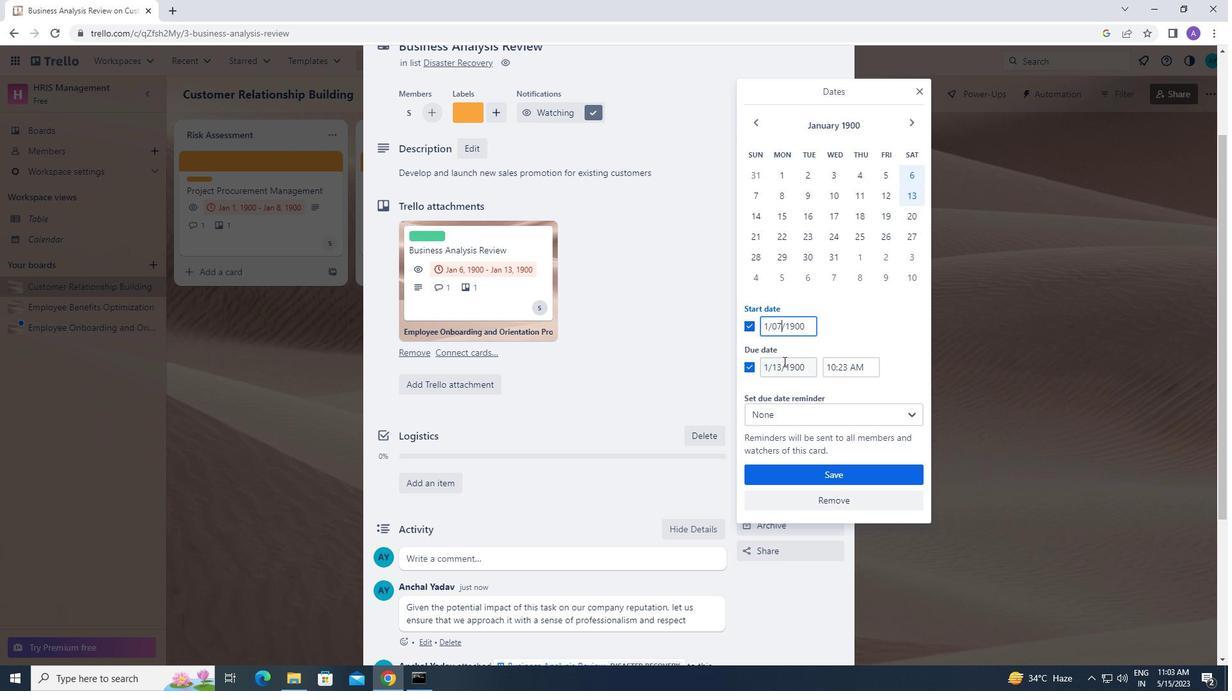 
Action: Mouse moved to (781, 362)
Screenshot: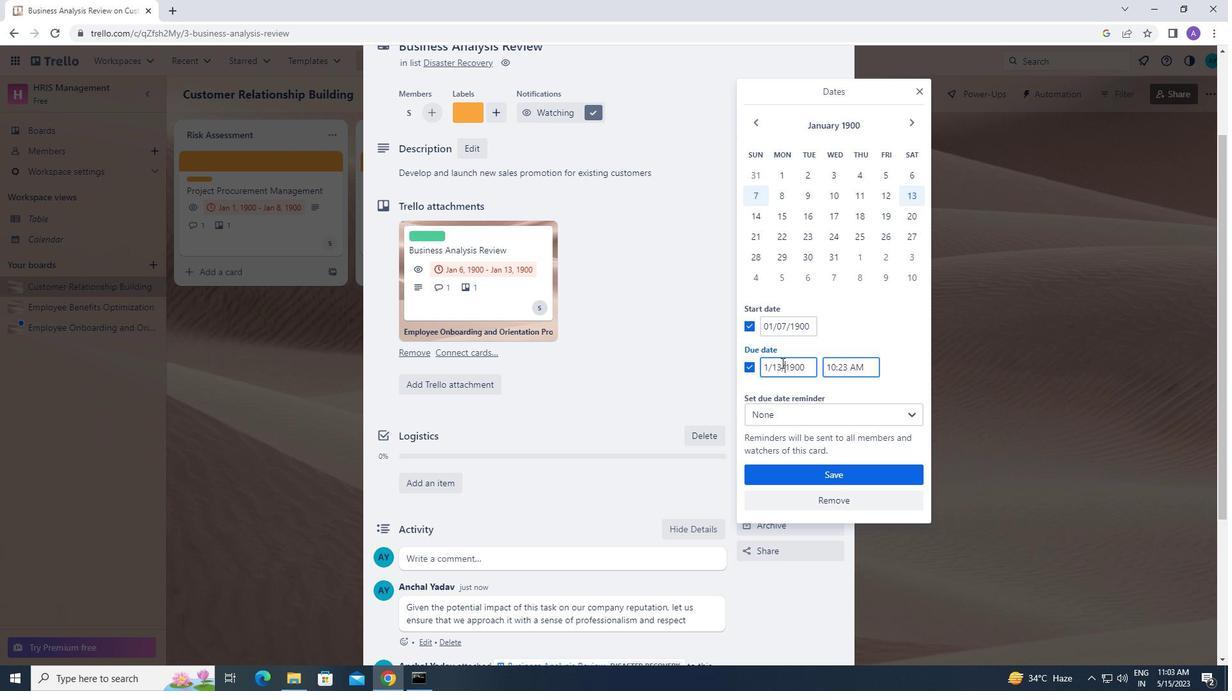 
Action: Mouse pressed left at (781, 362)
Screenshot: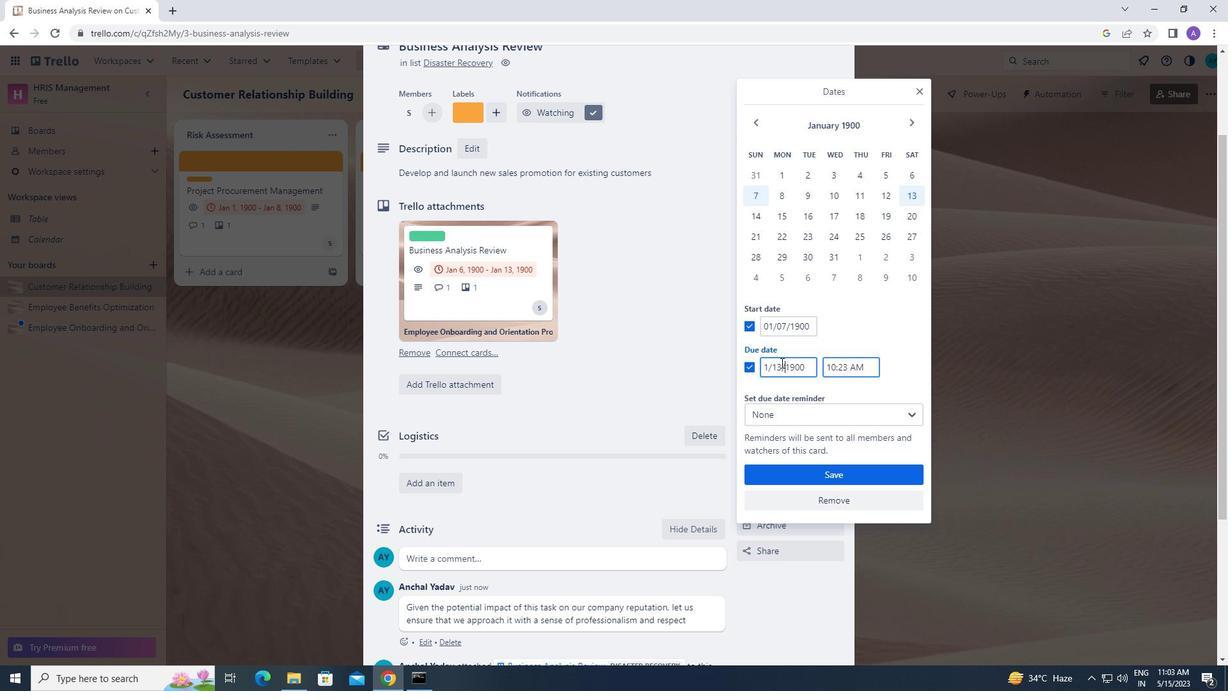 
Action: Key pressed <Key.backspace>
Screenshot: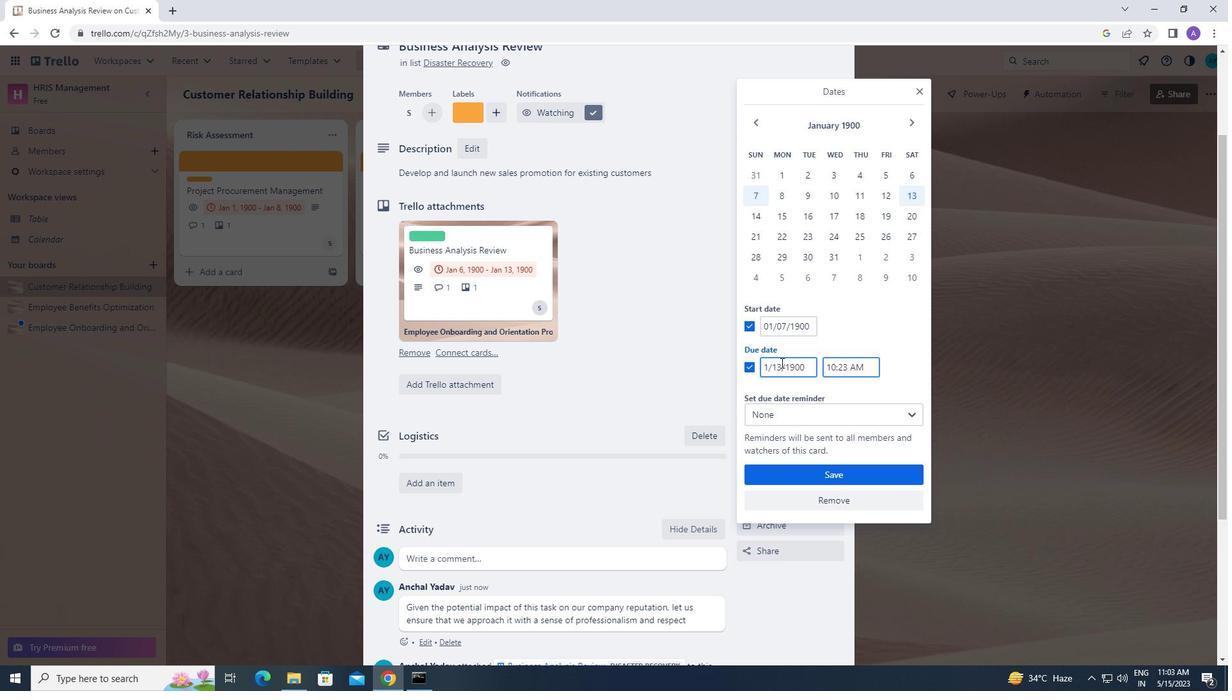 
Action: Mouse moved to (780, 362)
Screenshot: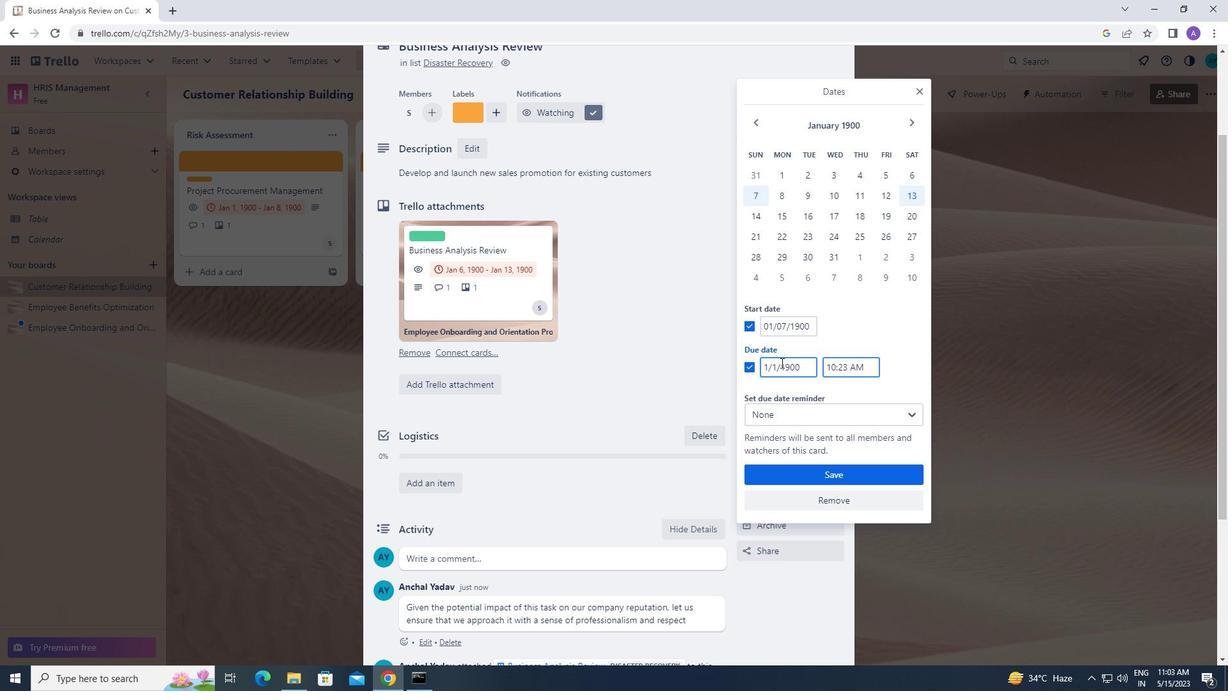 
Action: Key pressed 4
Screenshot: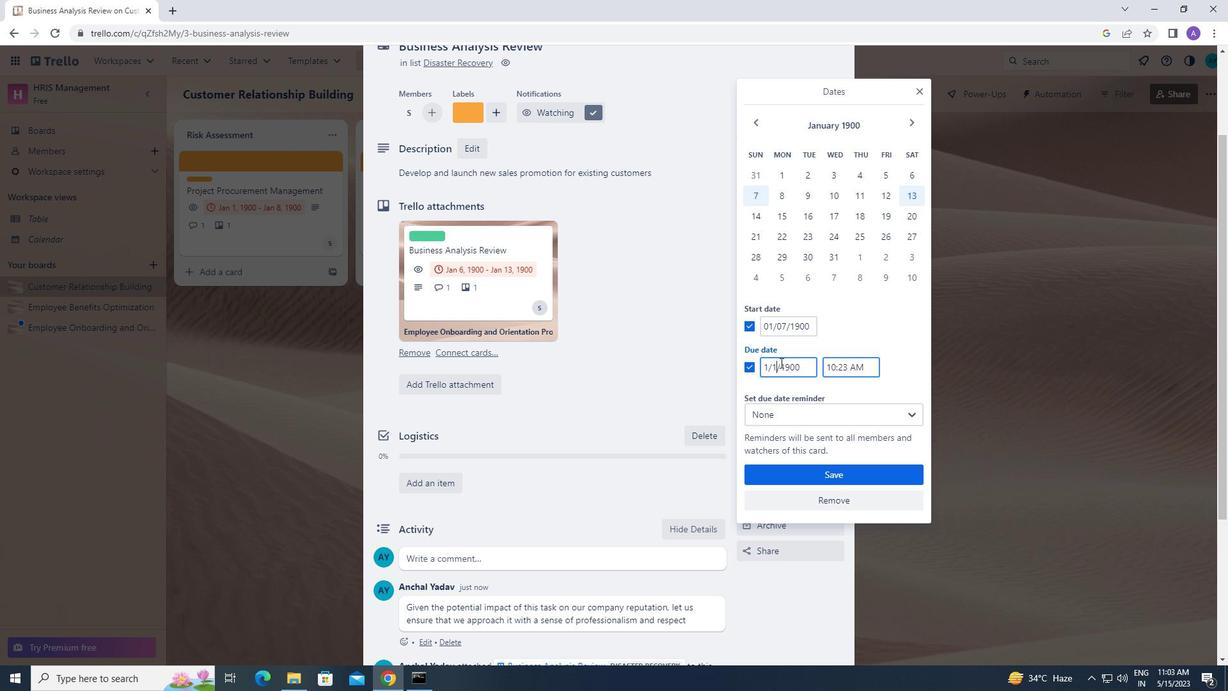 
Action: Mouse moved to (773, 474)
Screenshot: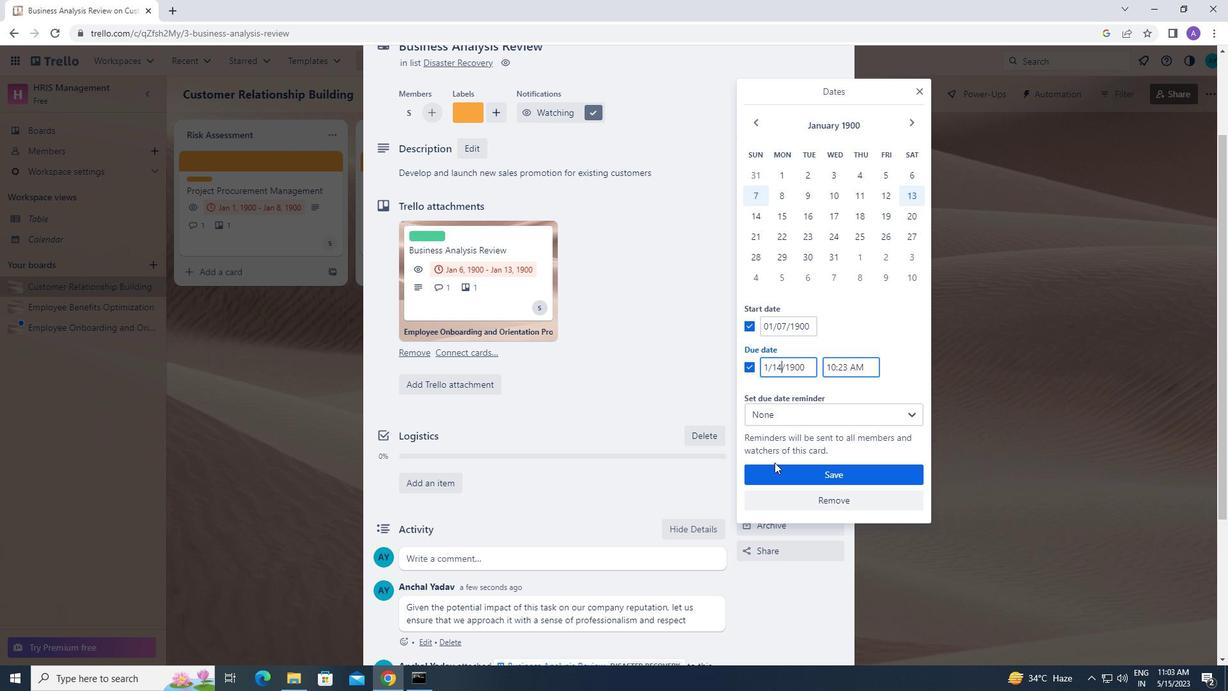 
Action: Mouse pressed left at (773, 474)
Screenshot: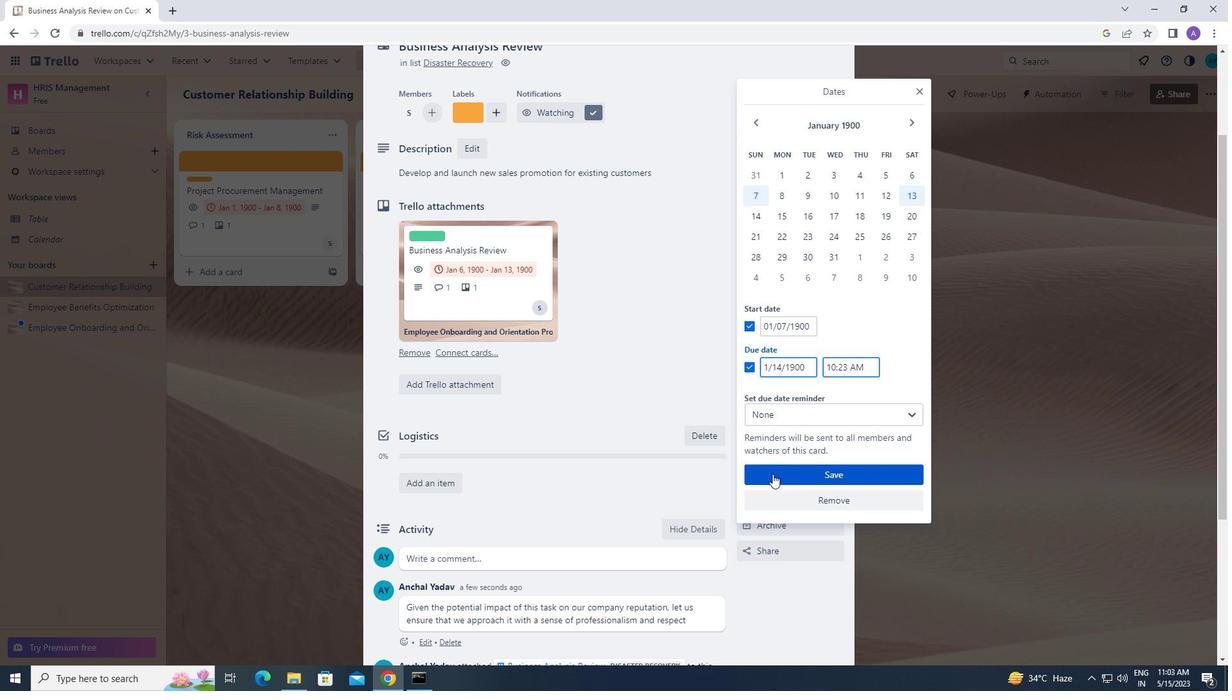 
Action: Mouse moved to (584, 405)
Screenshot: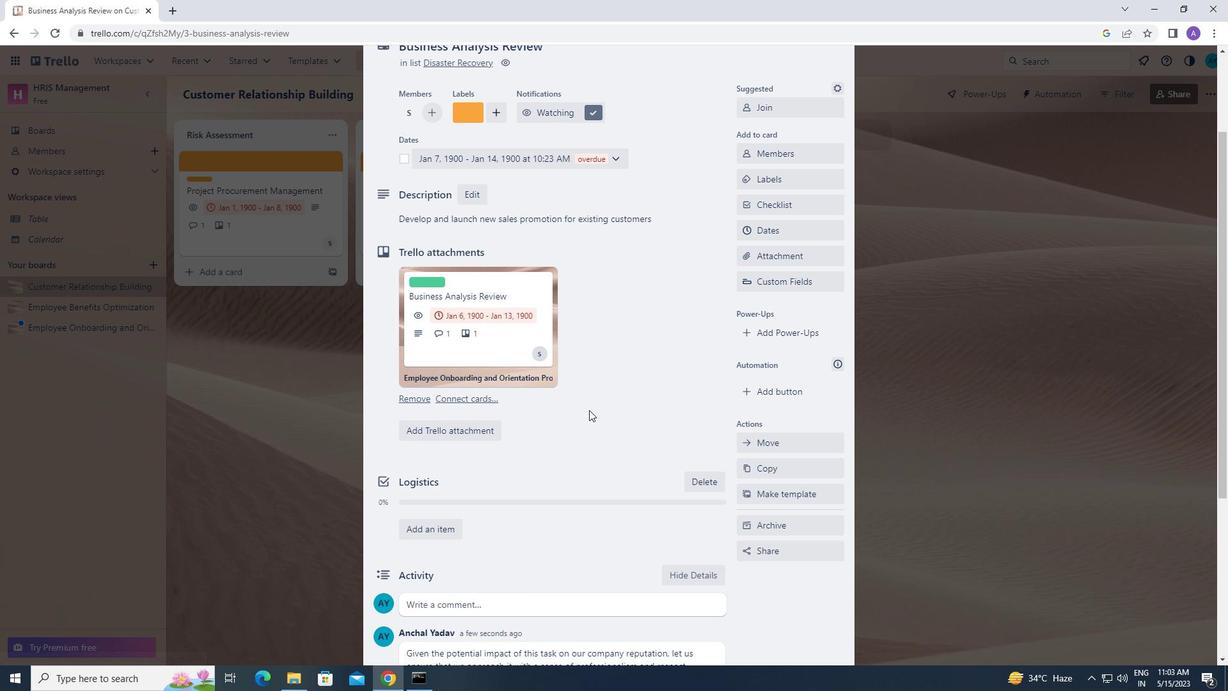 
